 Task: For heading  Tahoma with underline.  font size for heading20,  'Change the font style of data to'Arial.  and font size to 12,  Change the alignment of both headline & data to Align left.  In the sheet  FinAuditbook
Action: Mouse moved to (894, 118)
Screenshot: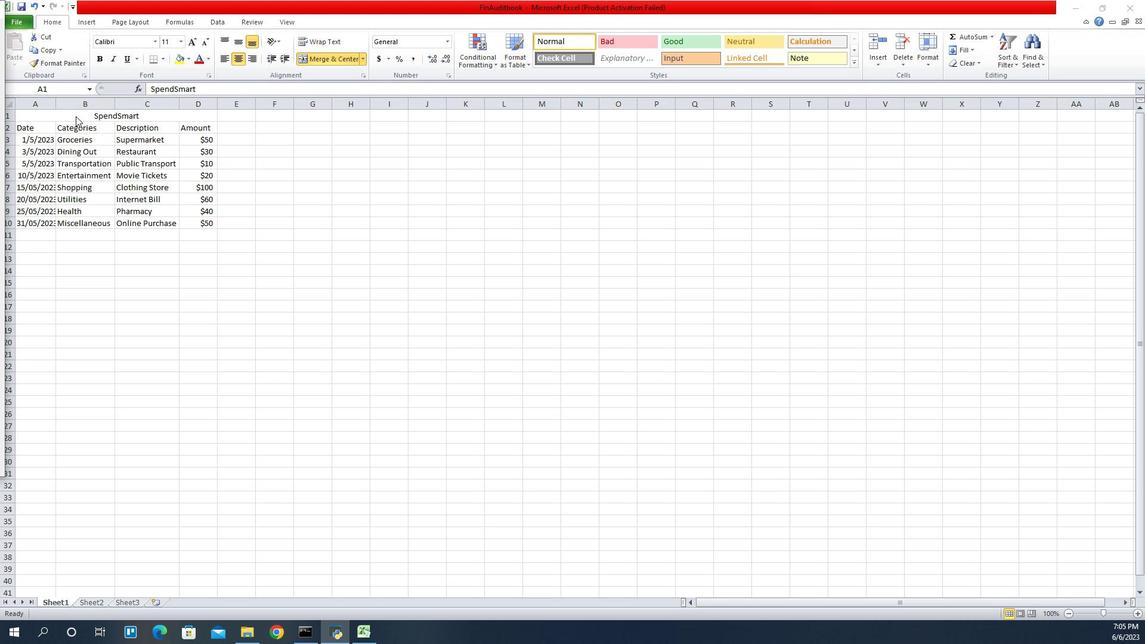 
Action: Mouse pressed left at (894, 118)
Screenshot: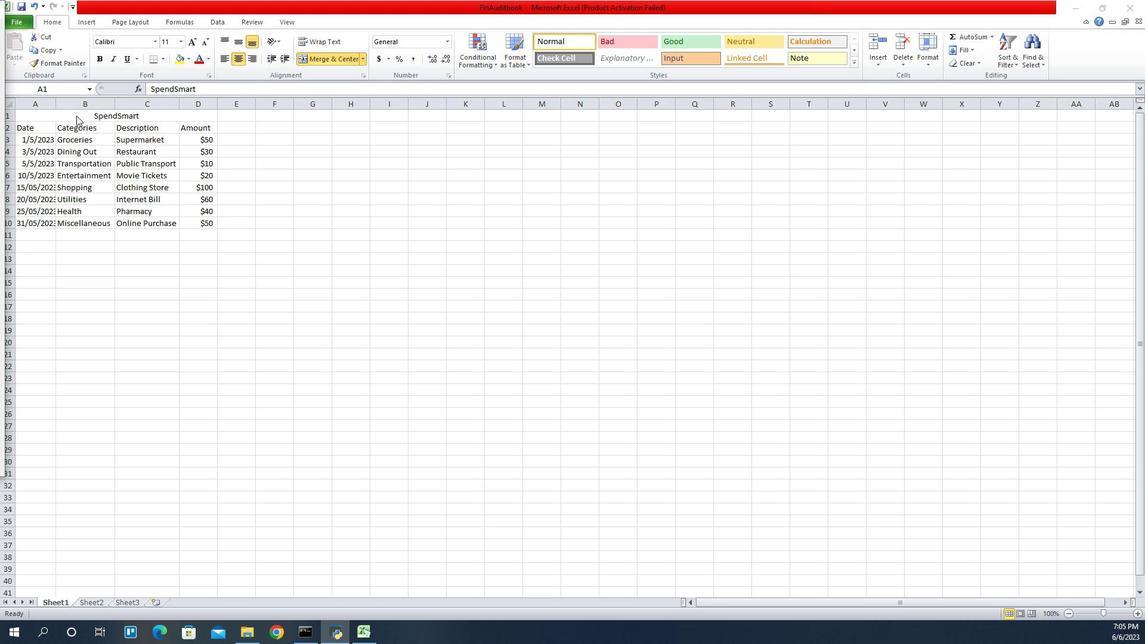 
Action: Mouse moved to (972, 44)
Screenshot: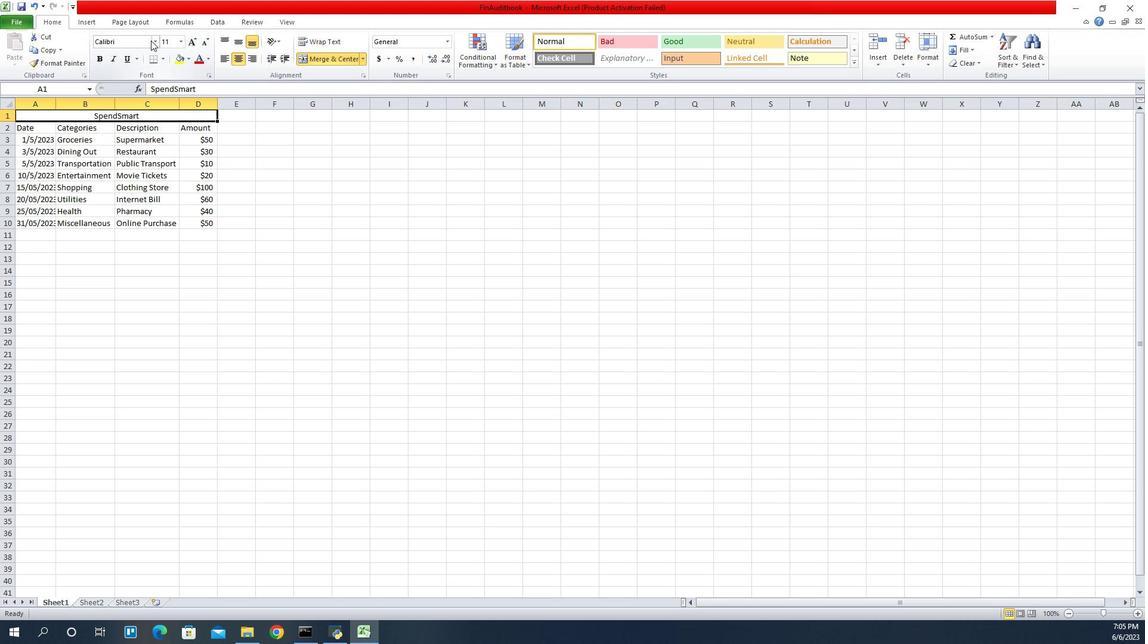 
Action: Mouse pressed left at (972, 44)
Screenshot: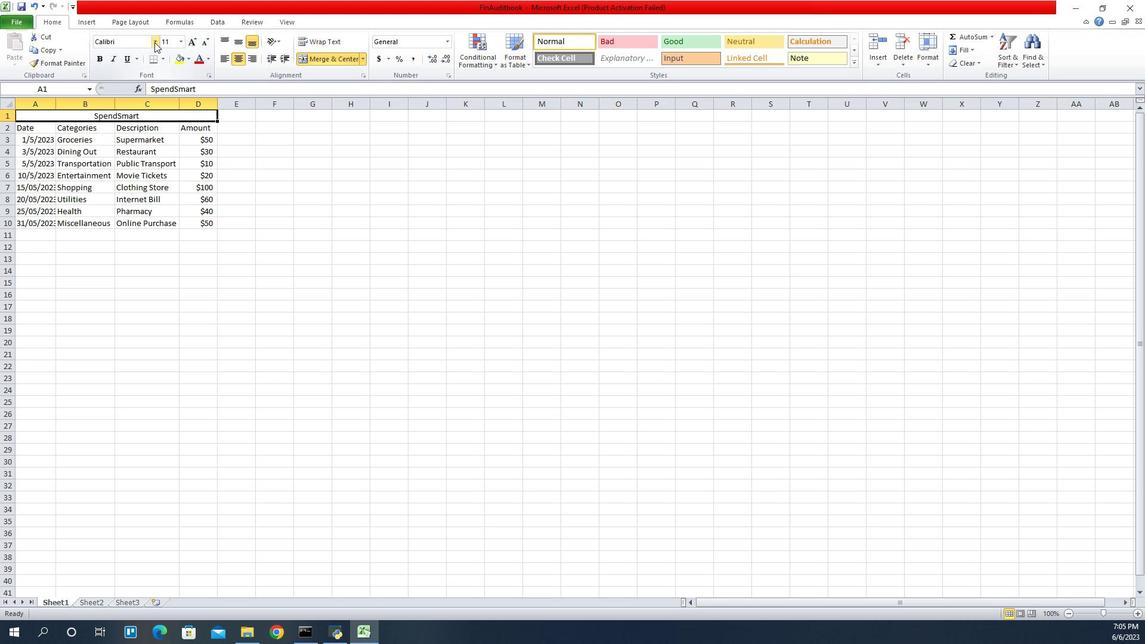 
Action: Mouse moved to (970, 62)
Screenshot: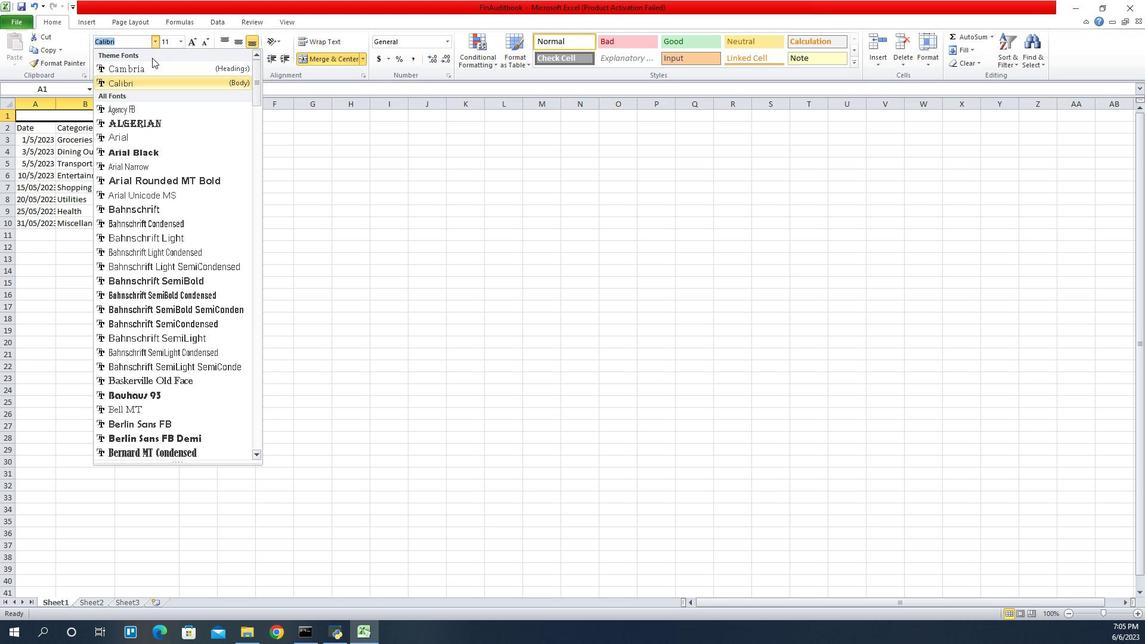 
Action: Mouse scrolled (970, 62) with delta (0, 0)
Screenshot: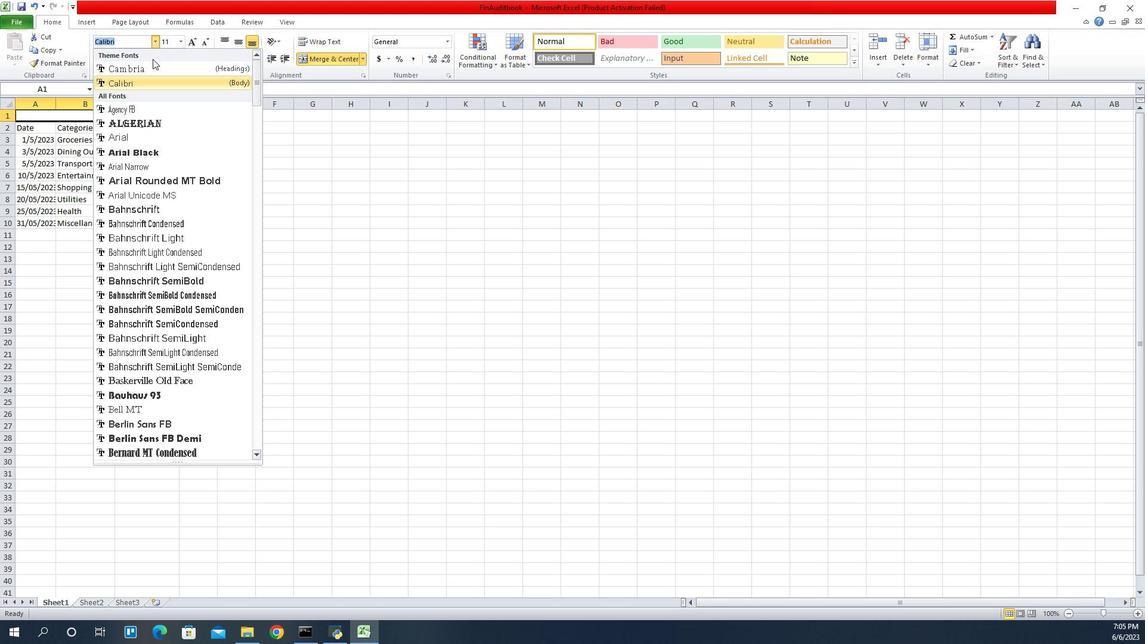 
Action: Mouse scrolled (970, 62) with delta (0, 0)
Screenshot: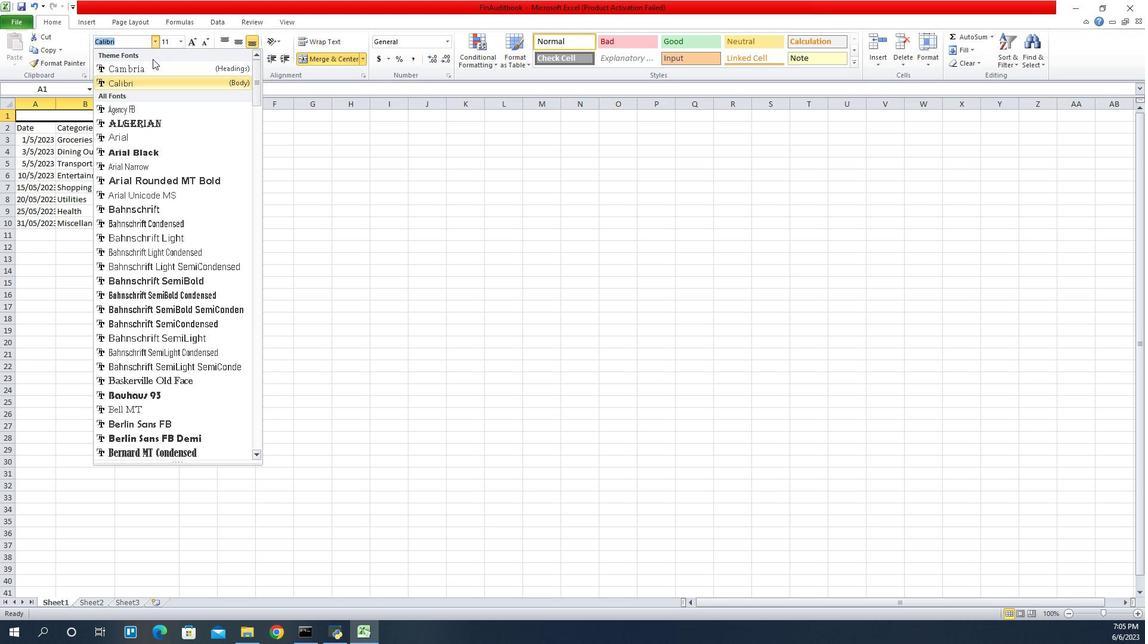 
Action: Mouse scrolled (970, 62) with delta (0, 0)
Screenshot: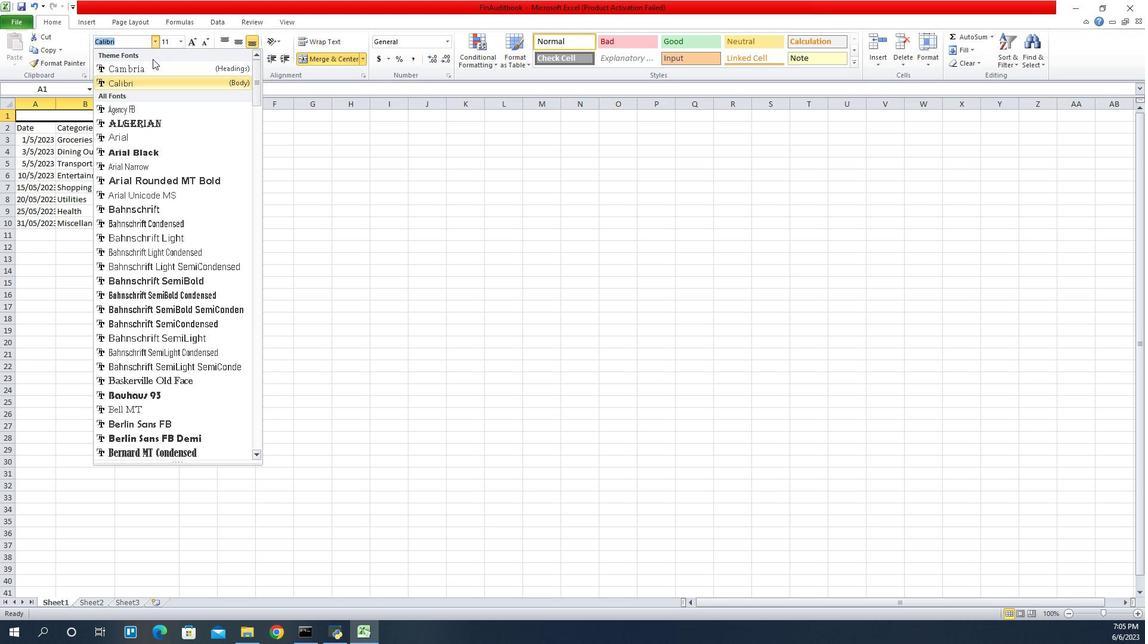 
Action: Mouse scrolled (970, 62) with delta (0, 0)
Screenshot: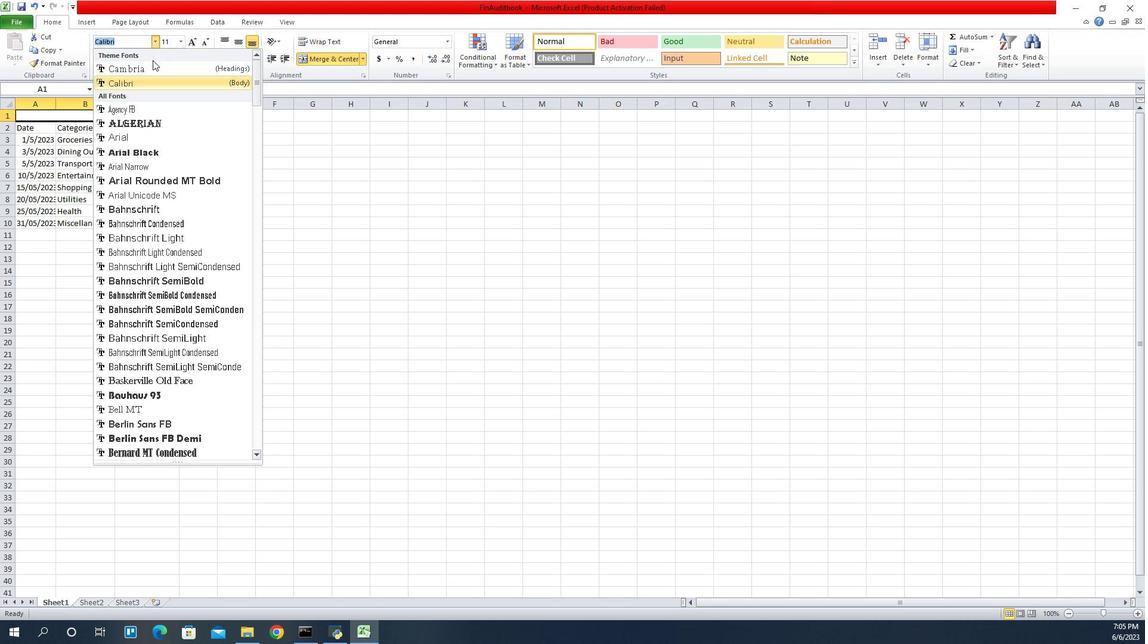 
Action: Mouse moved to (970, 86)
Screenshot: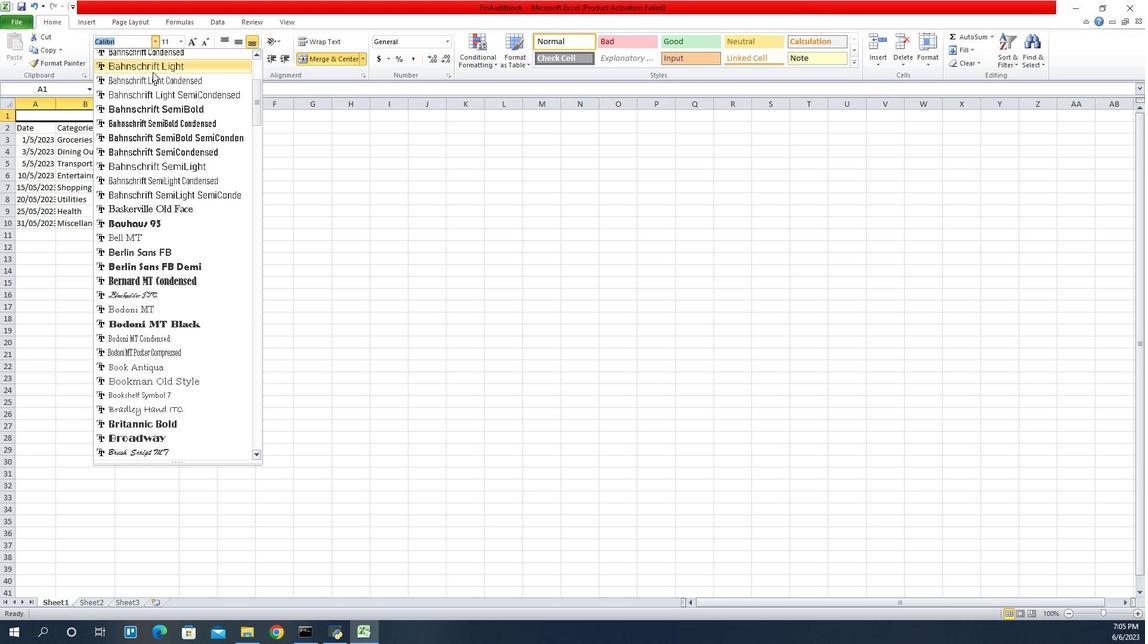 
Action: Mouse scrolled (970, 85) with delta (0, 0)
Screenshot: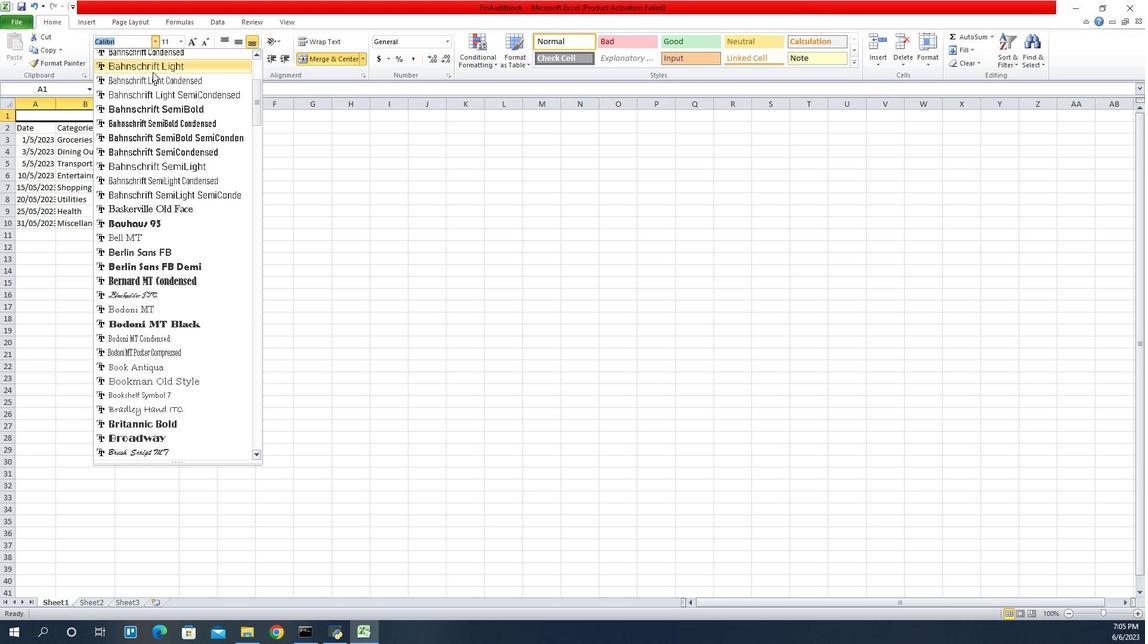 
Action: Mouse moved to (971, 91)
Screenshot: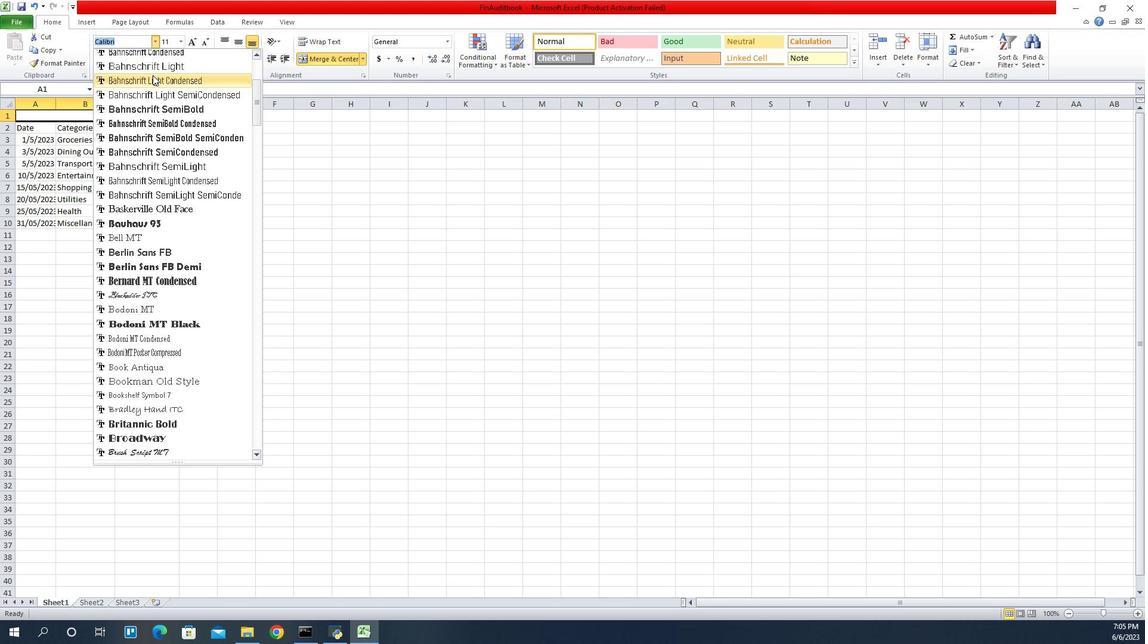 
Action: Mouse scrolled (971, 91) with delta (0, 0)
Screenshot: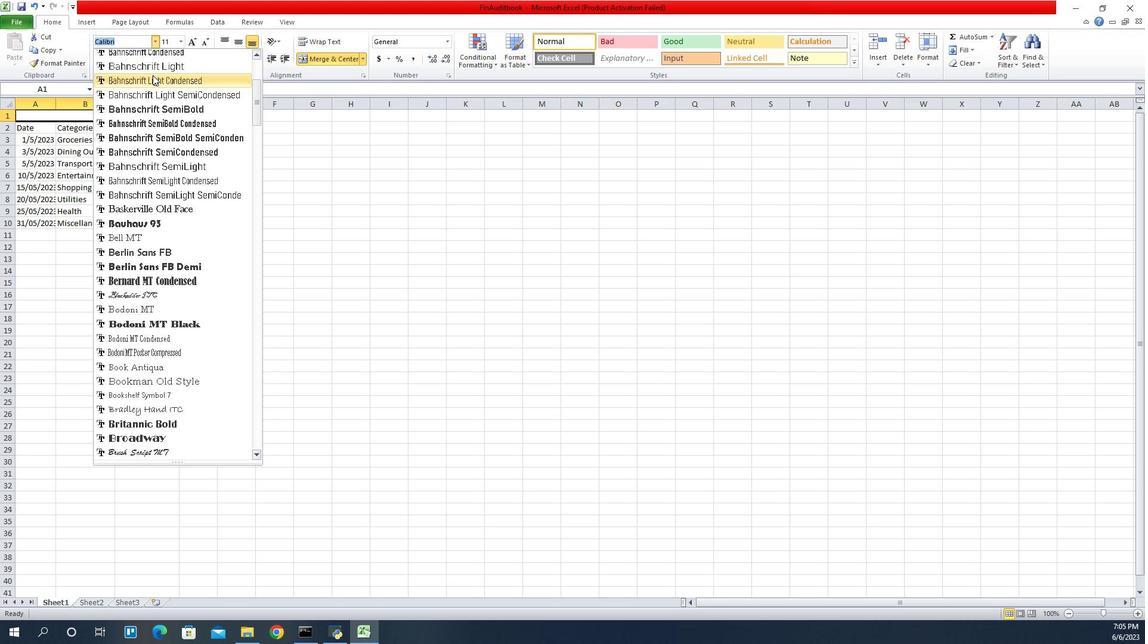 
Action: Mouse moved to (971, 92)
Screenshot: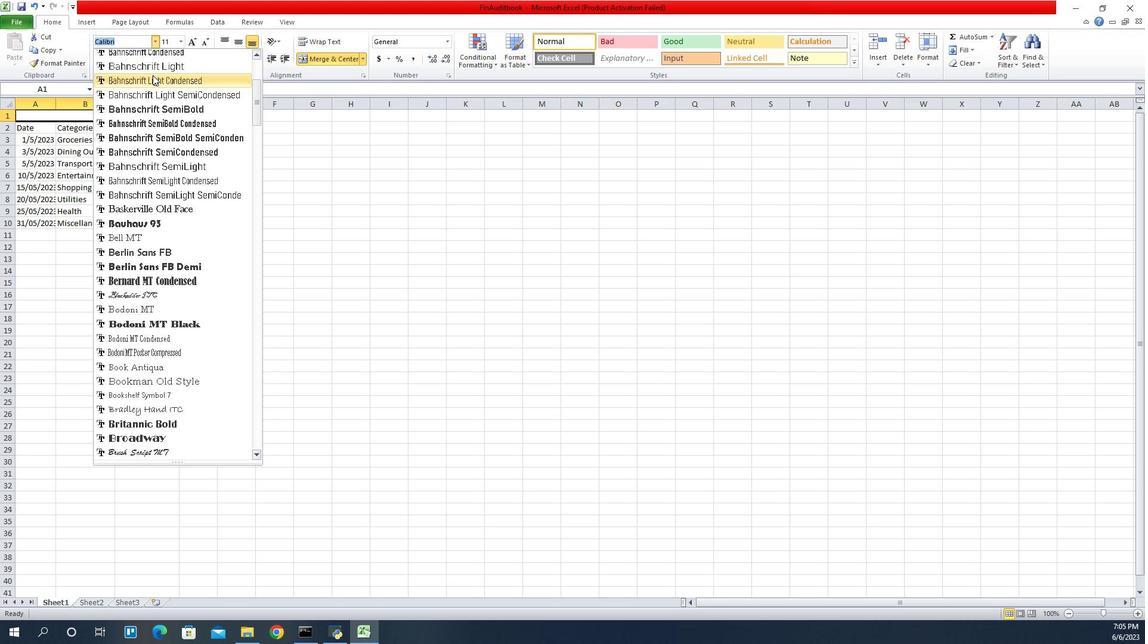 
Action: Mouse scrolled (971, 91) with delta (0, 0)
Screenshot: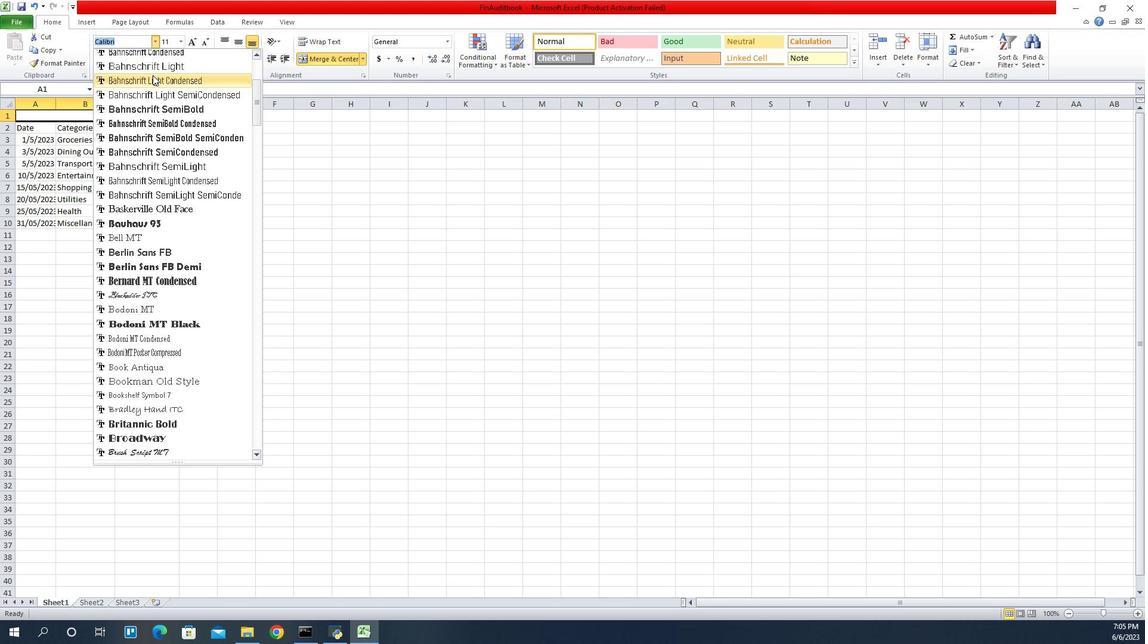 
Action: Mouse moved to (971, 93)
Screenshot: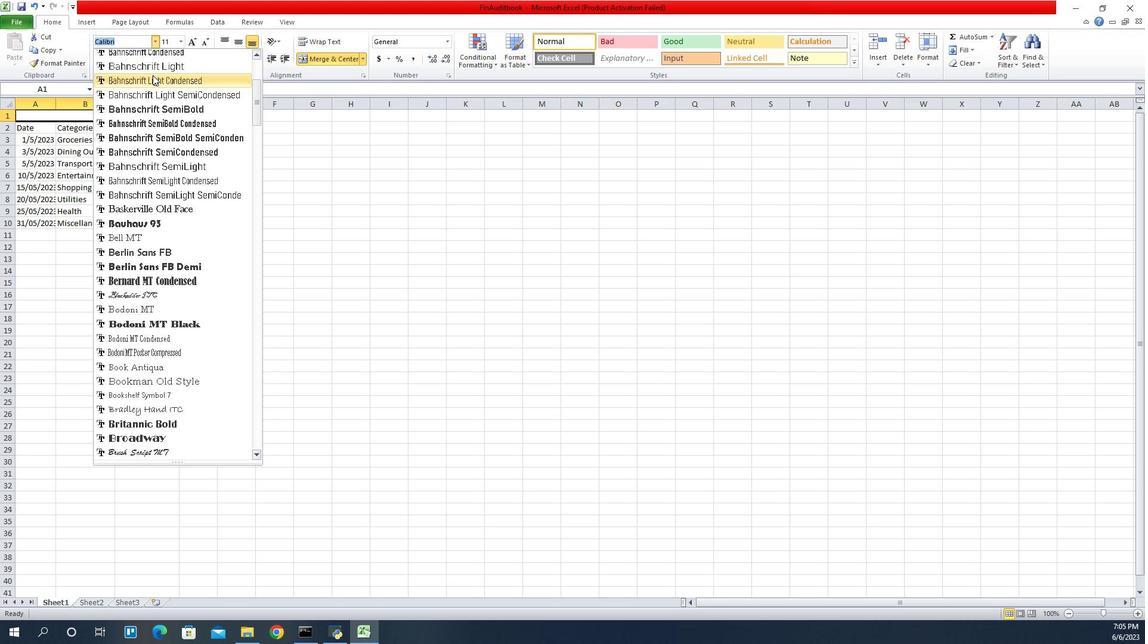 
Action: Mouse scrolled (971, 92) with delta (0, 0)
Screenshot: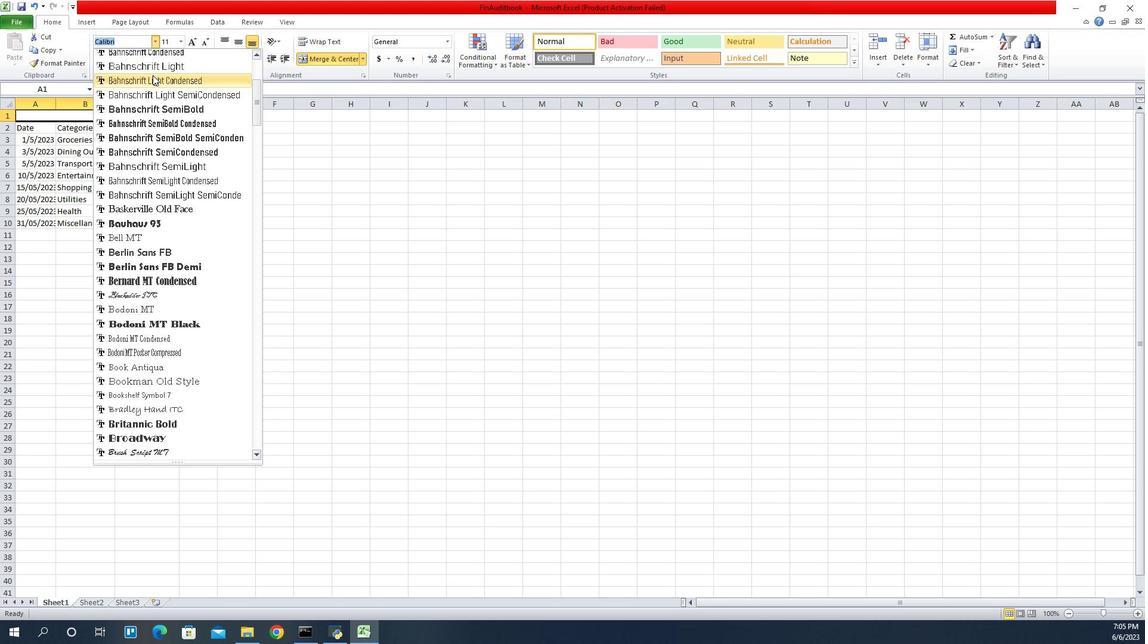 
Action: Mouse moved to (971, 93)
Screenshot: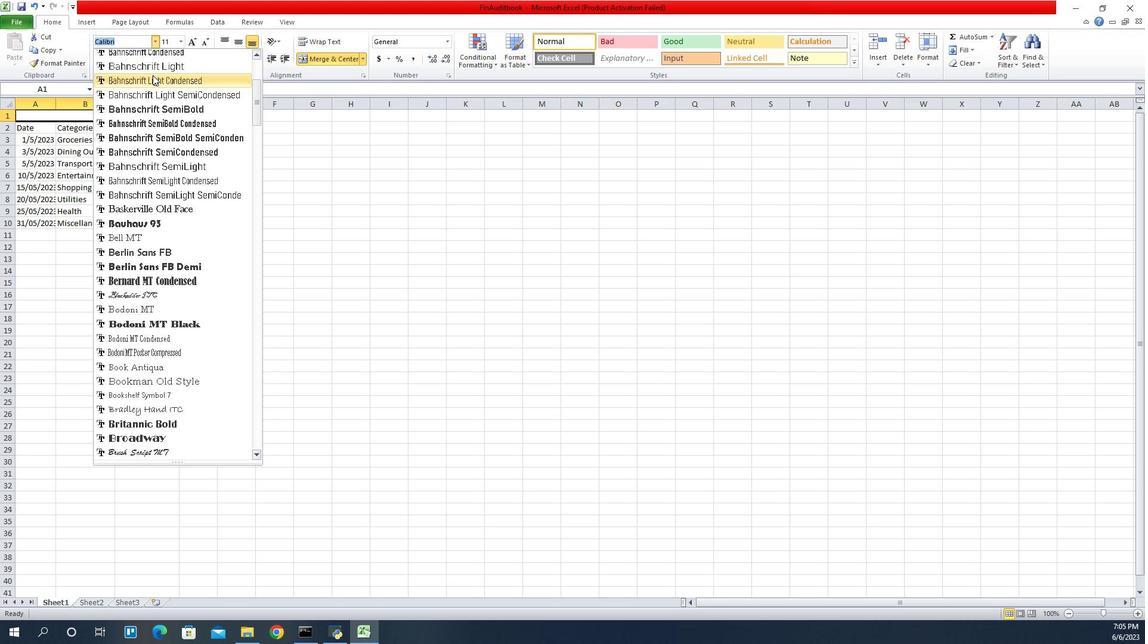 
Action: Mouse scrolled (971, 93) with delta (0, 0)
Screenshot: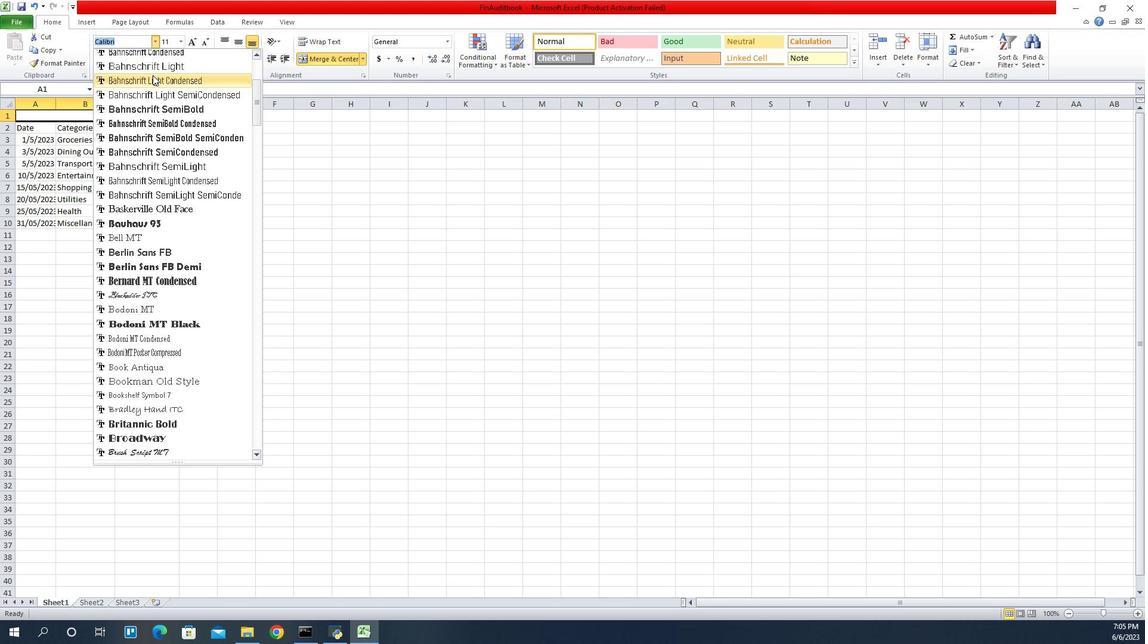 
Action: Mouse moved to (963, 143)
Screenshot: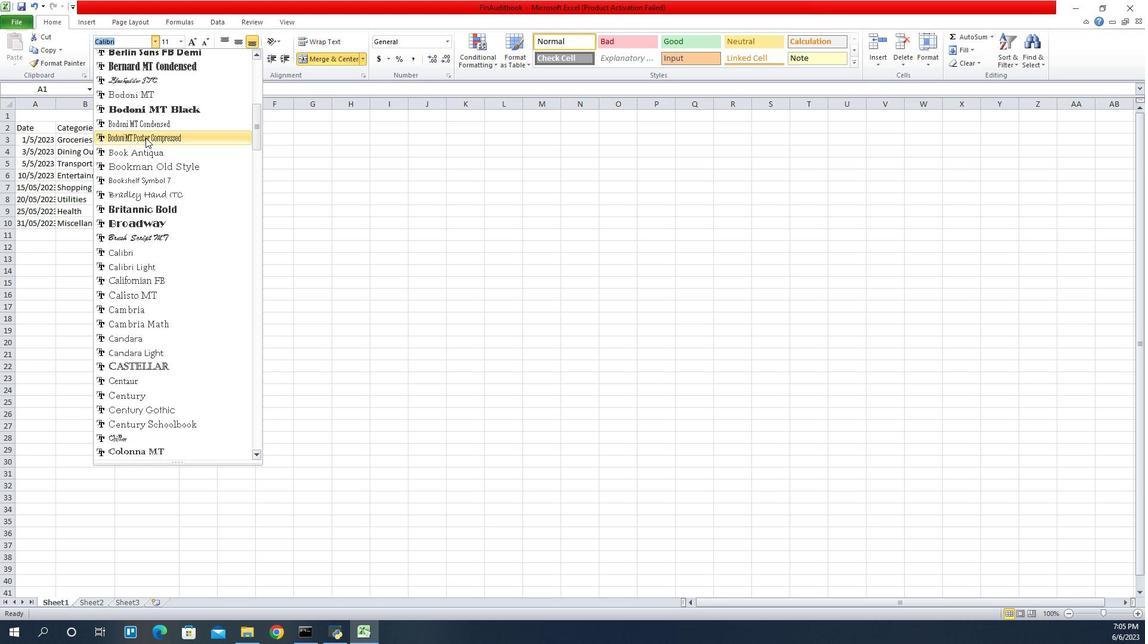 
Action: Mouse scrolled (963, 142) with delta (0, 0)
Screenshot: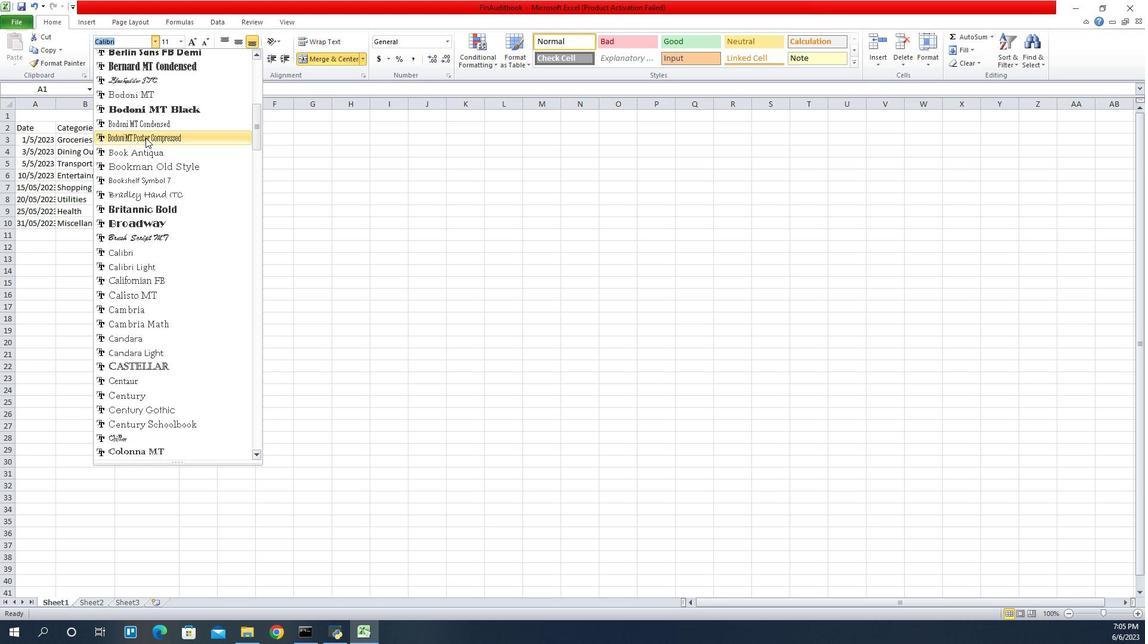 
Action: Mouse scrolled (963, 143) with delta (0, 0)
Screenshot: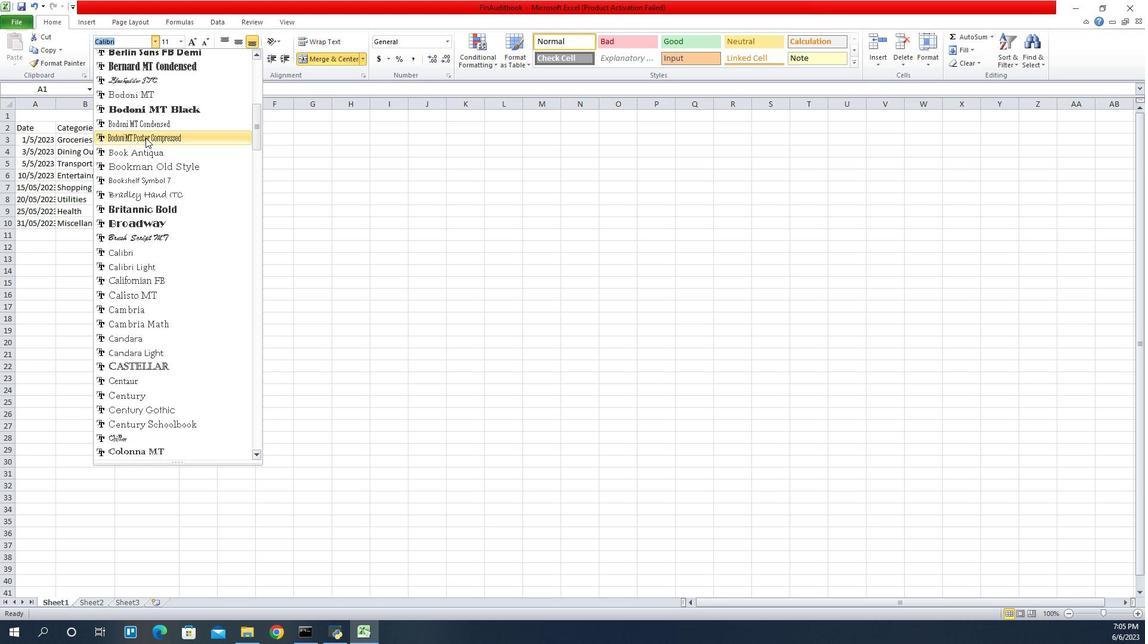 
Action: Mouse scrolled (963, 143) with delta (0, 0)
Screenshot: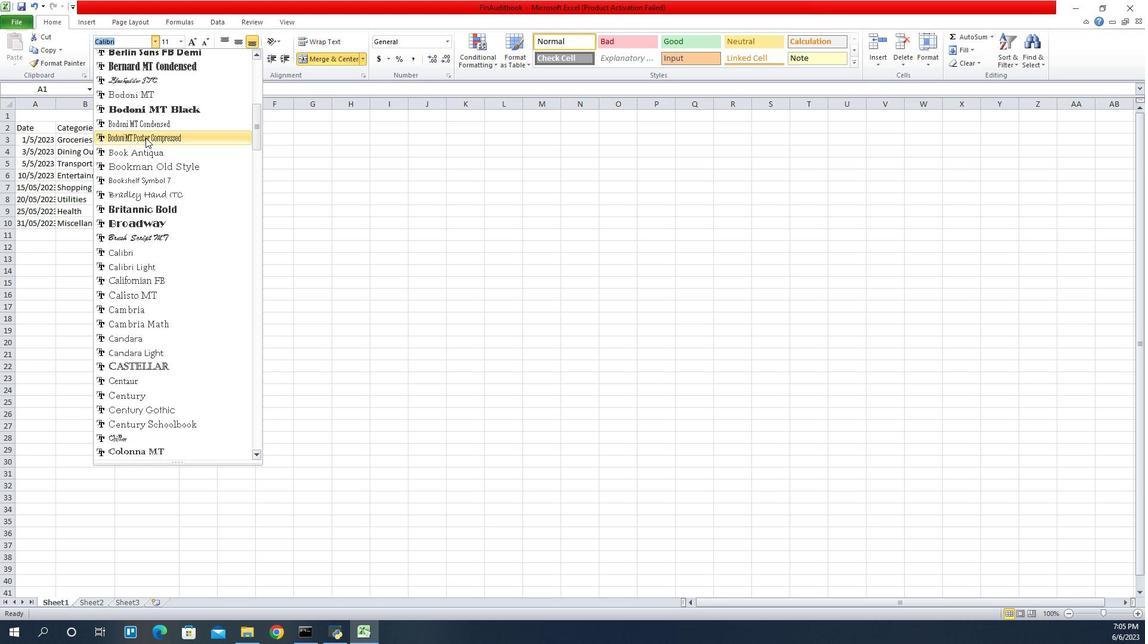 
Action: Mouse moved to (962, 152)
Screenshot: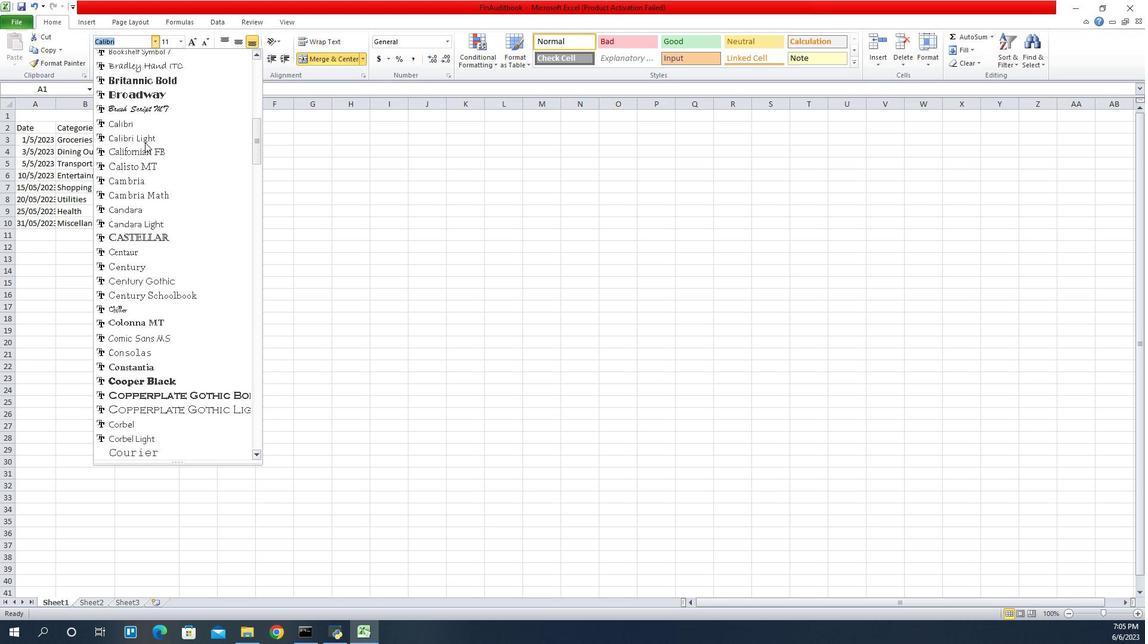 
Action: Mouse scrolled (962, 151) with delta (0, 0)
Screenshot: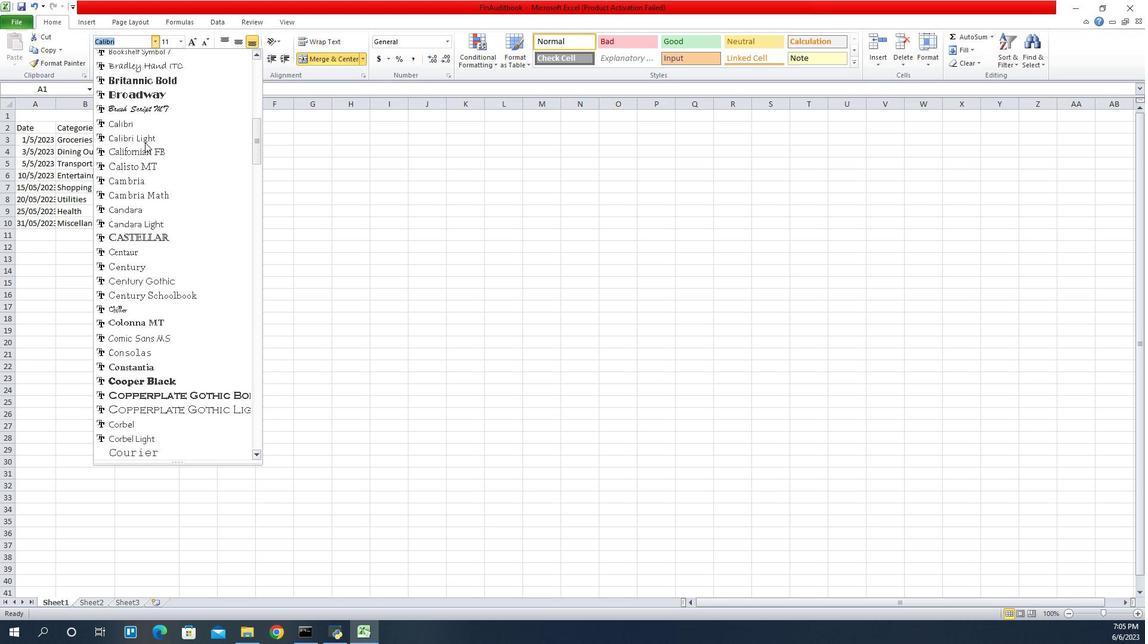 
Action: Mouse moved to (962, 153)
Screenshot: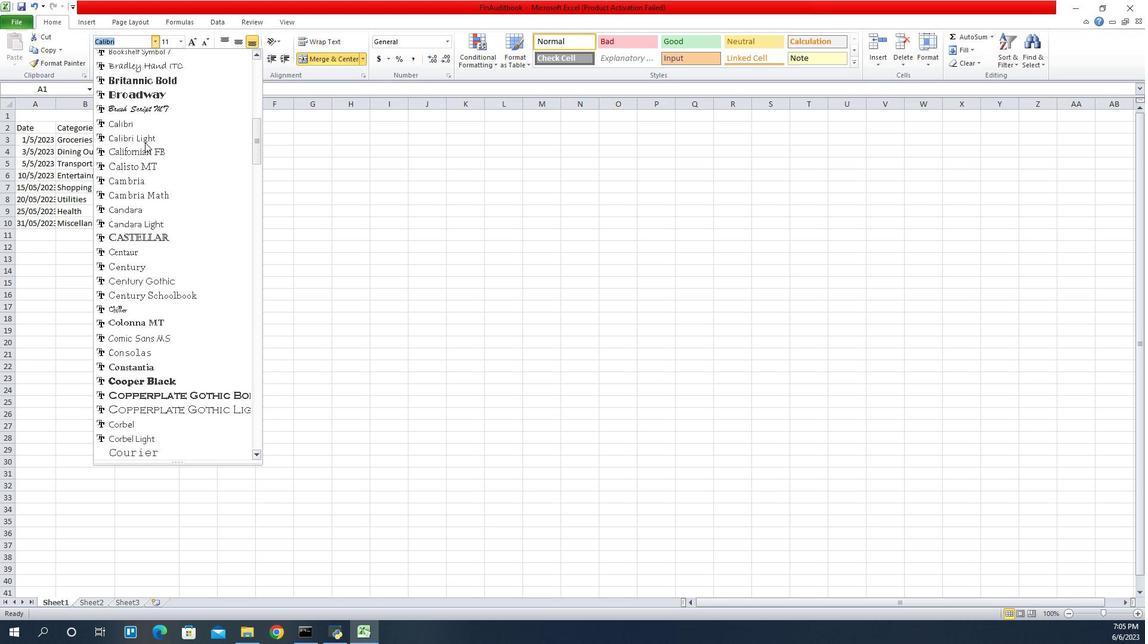 
Action: Mouse scrolled (962, 153) with delta (0, 0)
Screenshot: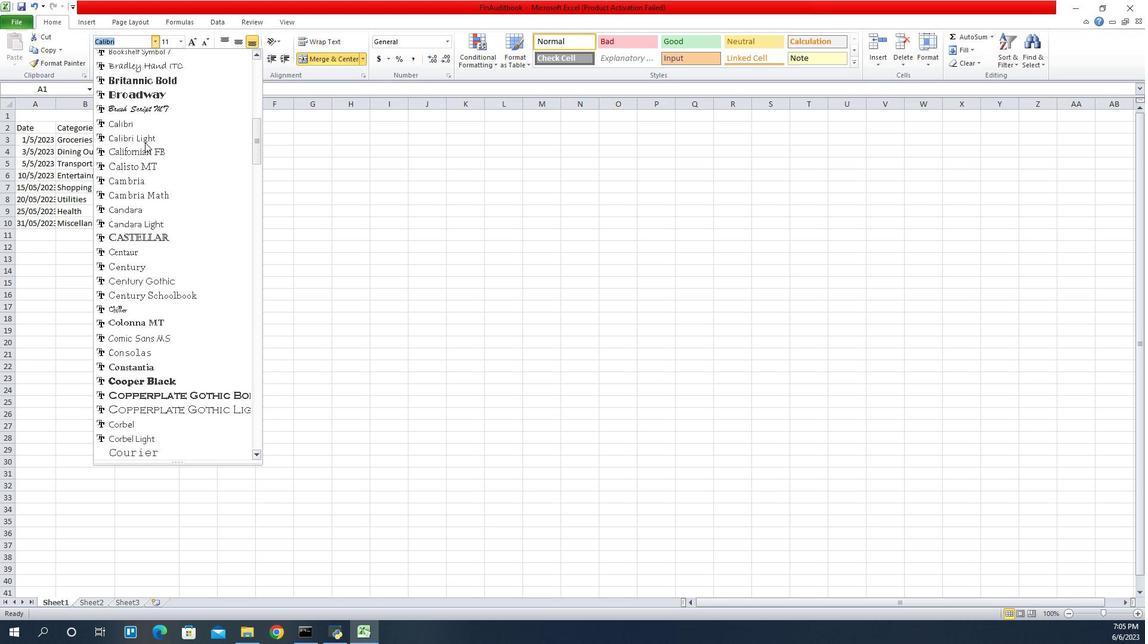 
Action: Mouse moved to (962, 154)
Screenshot: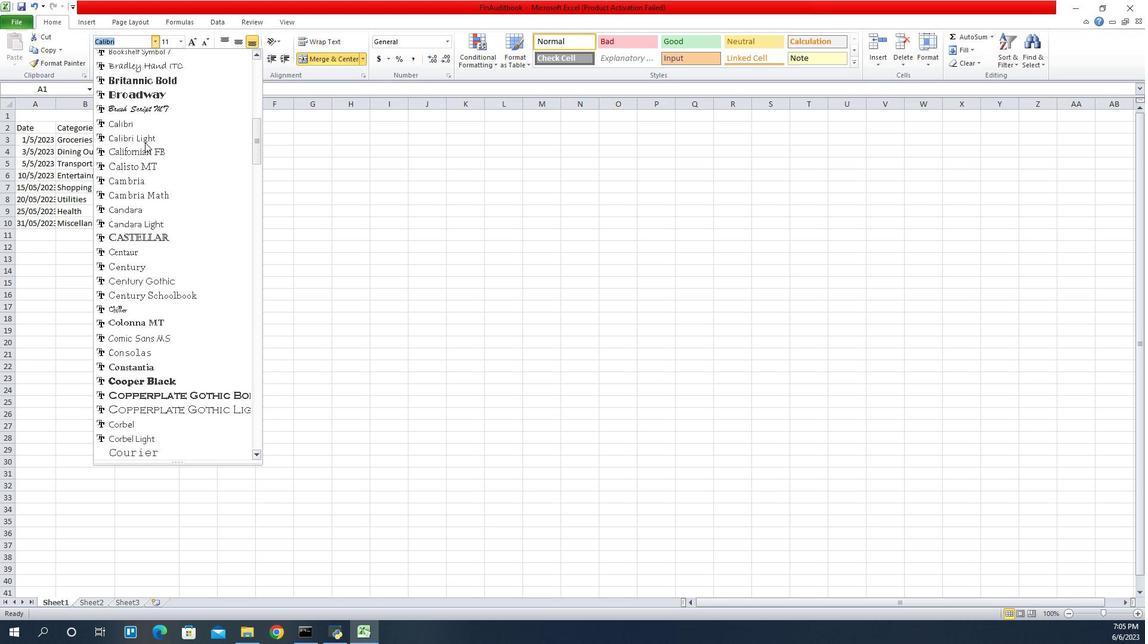 
Action: Mouse scrolled (962, 153) with delta (0, 0)
Screenshot: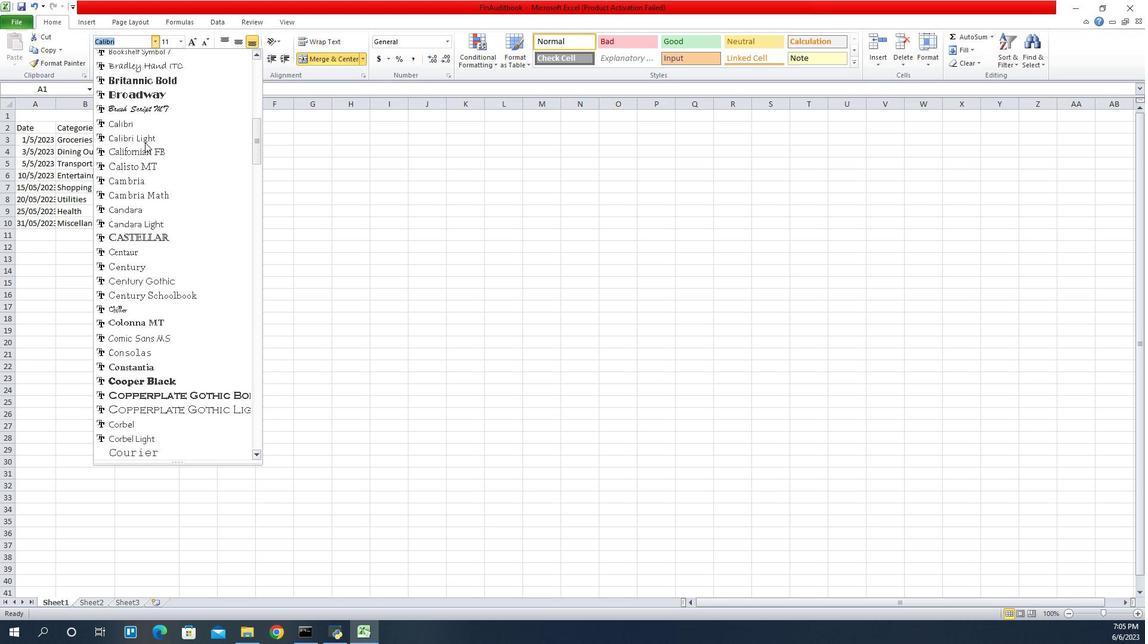 
Action: Mouse scrolled (962, 155) with delta (0, 0)
Screenshot: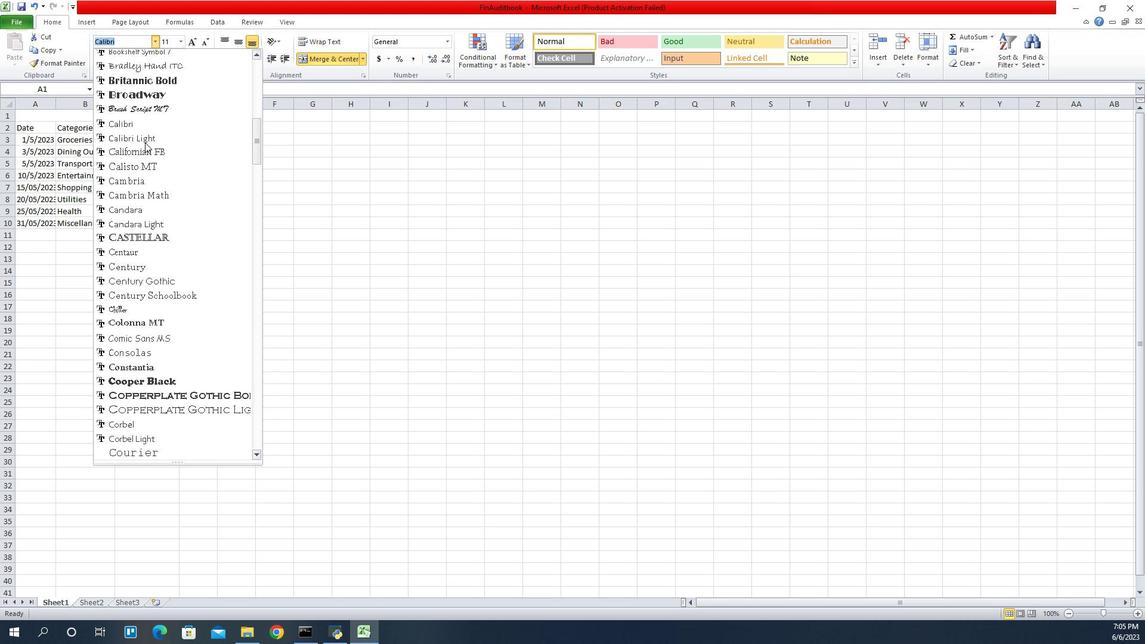 
Action: Mouse scrolled (962, 153) with delta (0, 0)
Screenshot: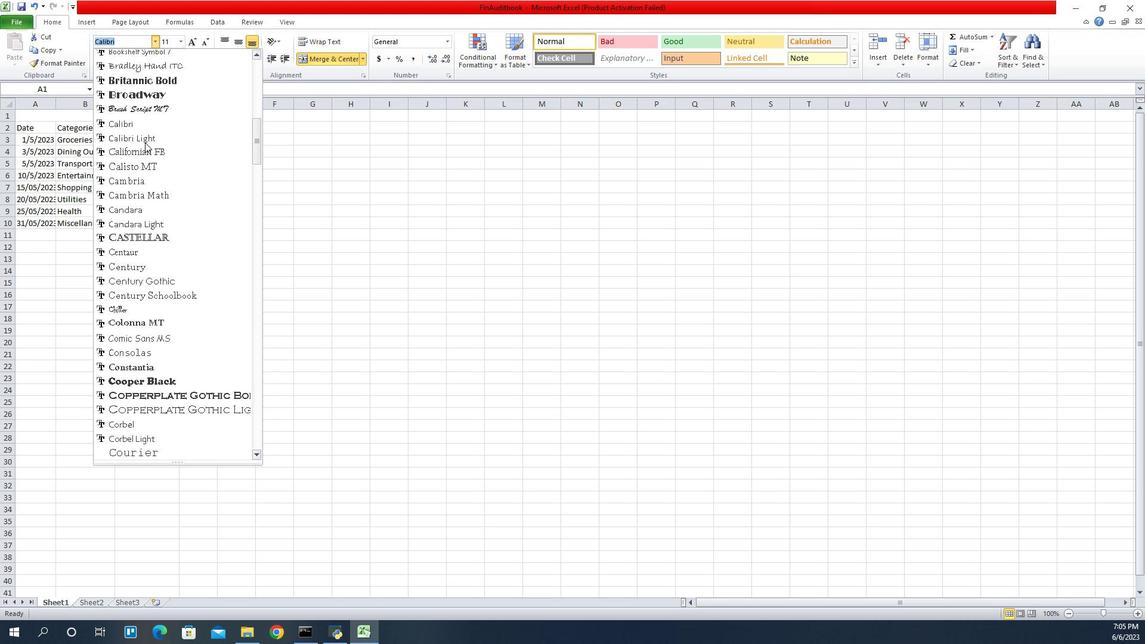 
Action: Mouse scrolled (962, 153) with delta (0, 0)
Screenshot: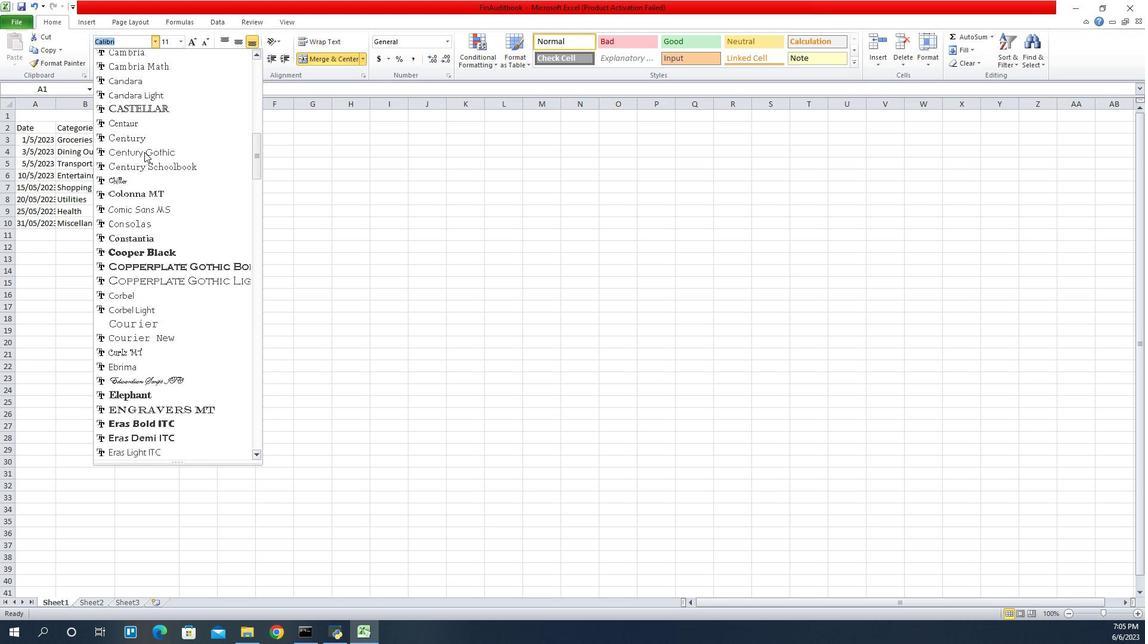 
Action: Mouse moved to (960, 158)
Screenshot: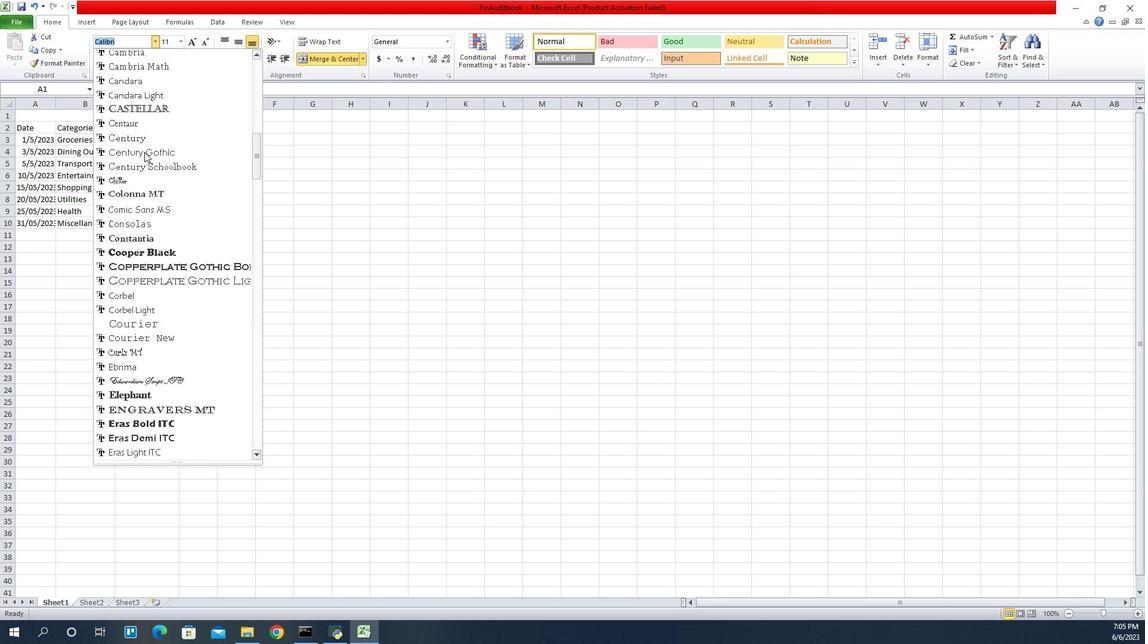 
Action: Mouse scrolled (960, 158) with delta (0, 0)
Screenshot: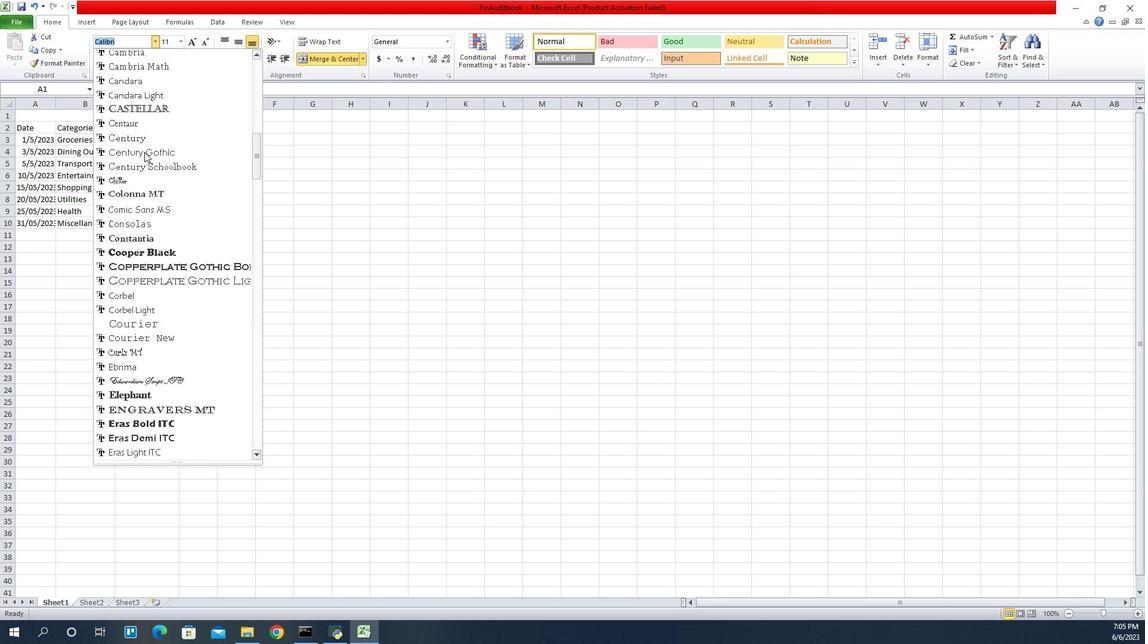 
Action: Mouse moved to (959, 159)
Screenshot: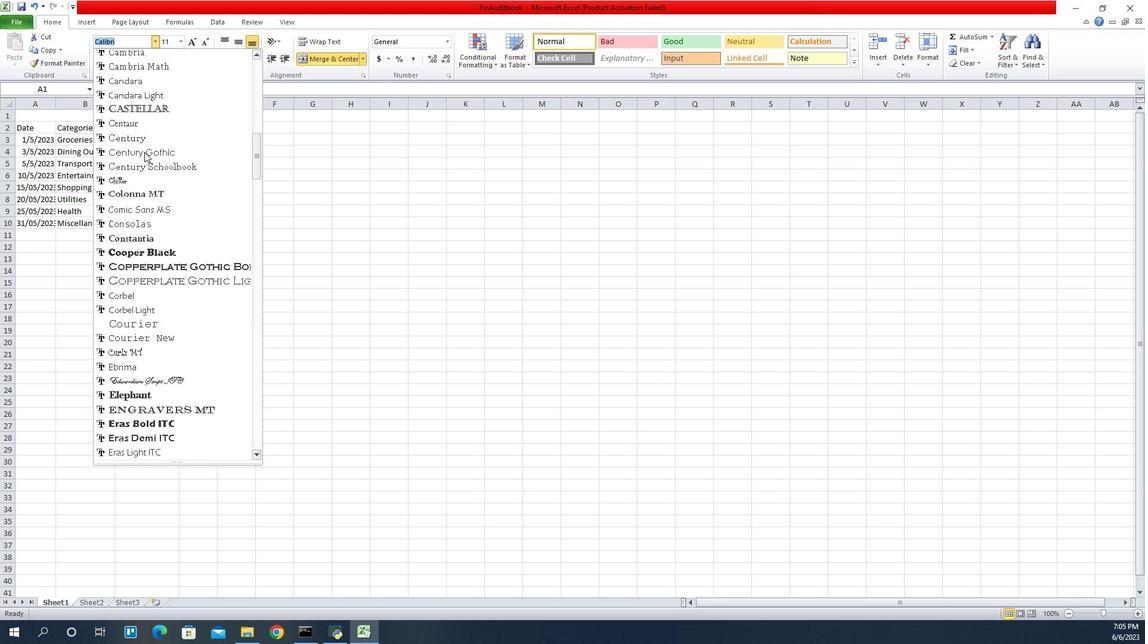 
Action: Mouse scrolled (959, 158) with delta (0, 0)
Screenshot: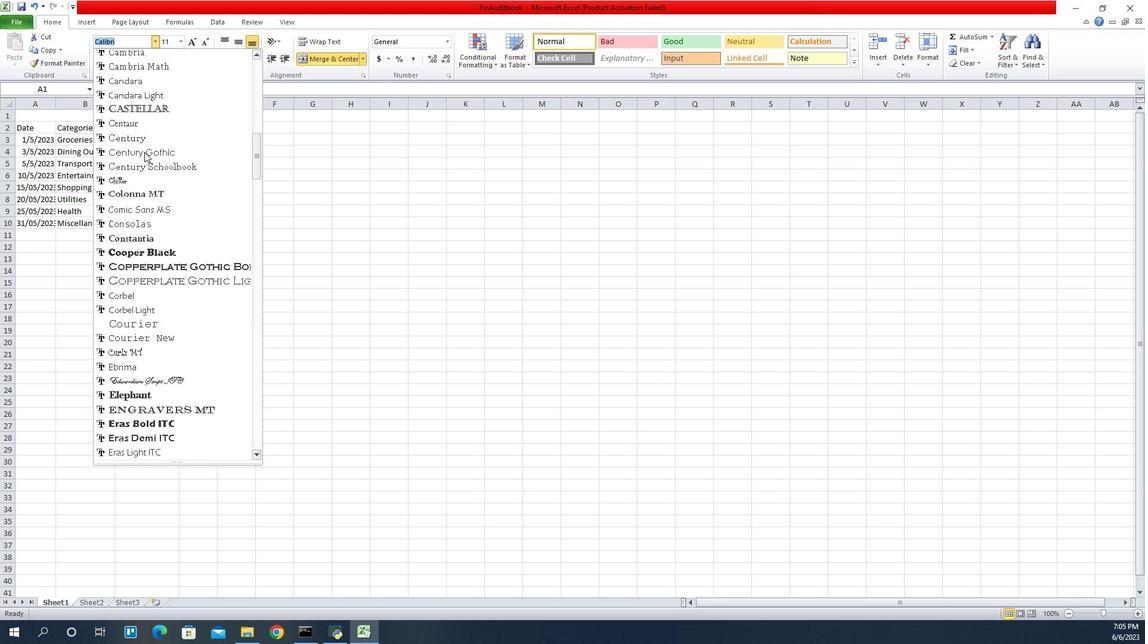 
Action: Mouse scrolled (959, 158) with delta (0, 0)
Screenshot: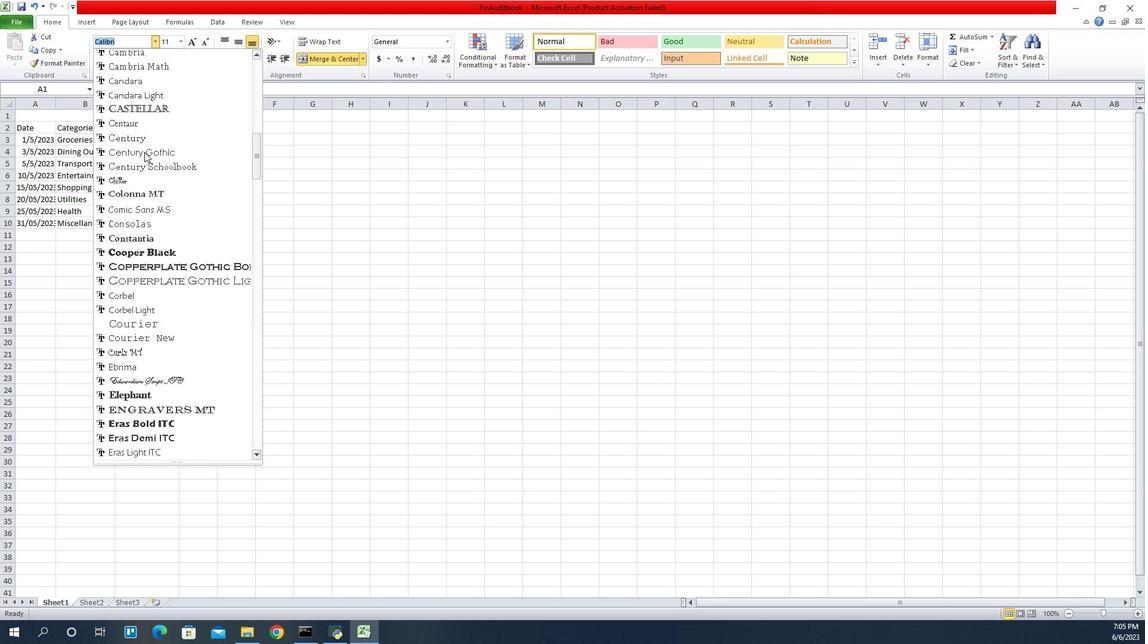 
Action: Mouse moved to (958, 160)
Screenshot: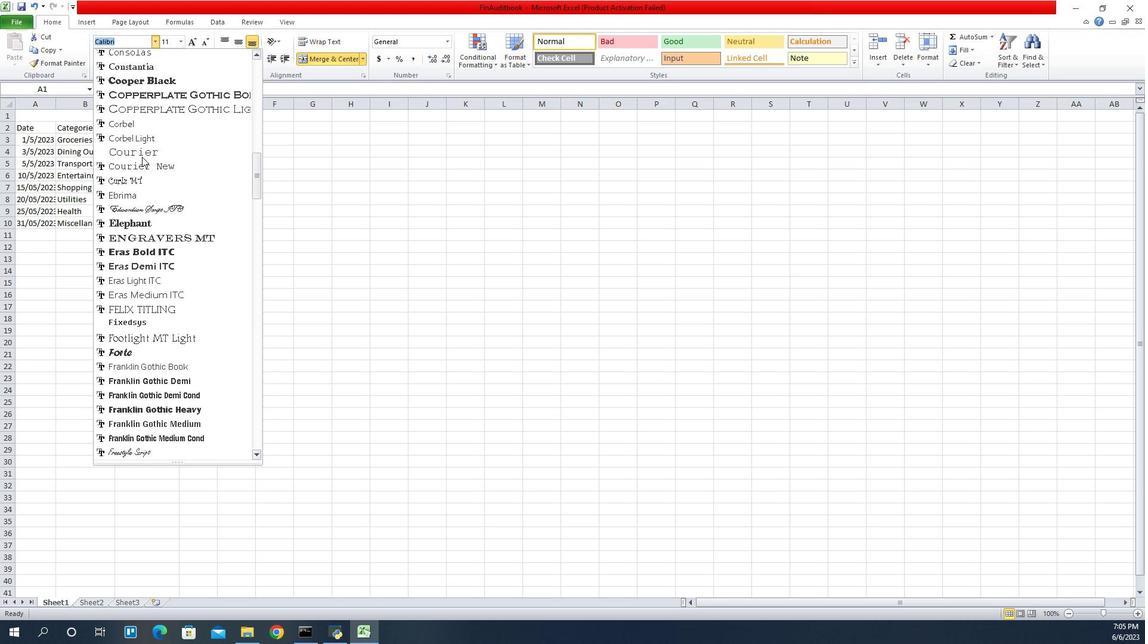 
Action: Mouse scrolled (958, 159) with delta (0, 0)
Screenshot: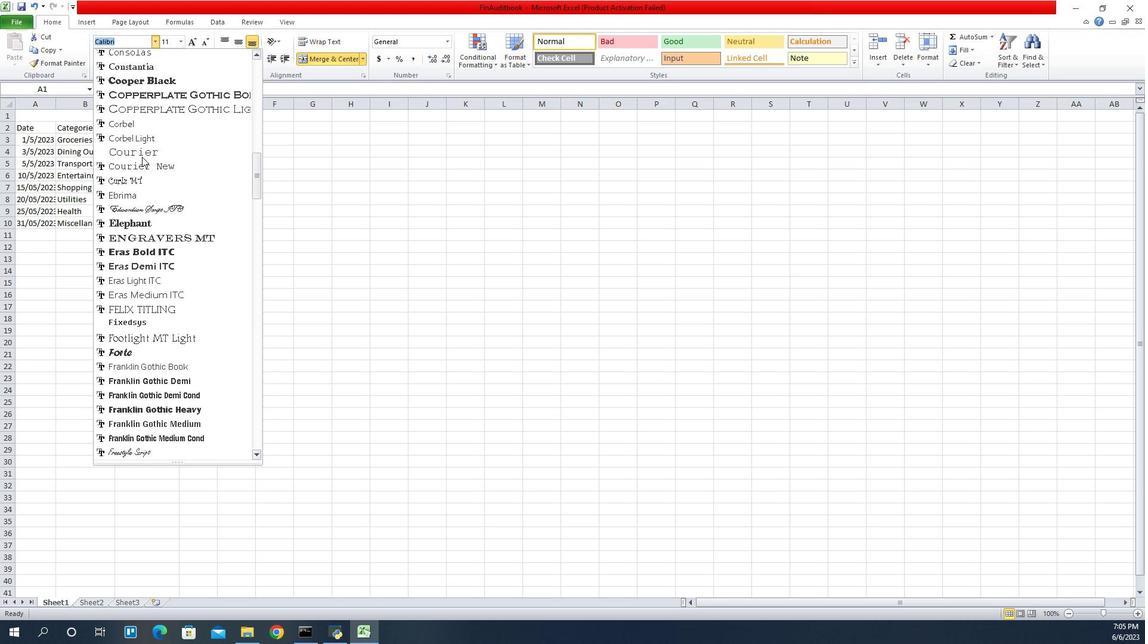 
Action: Mouse moved to (958, 161)
Screenshot: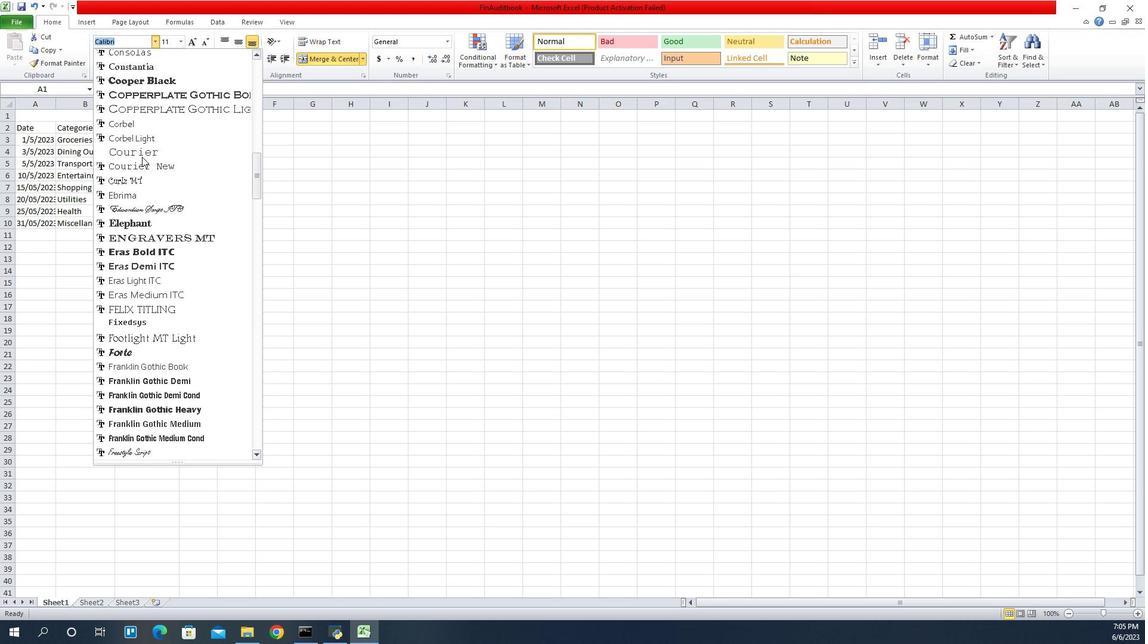 
Action: Mouse scrolled (958, 160) with delta (0, 0)
Screenshot: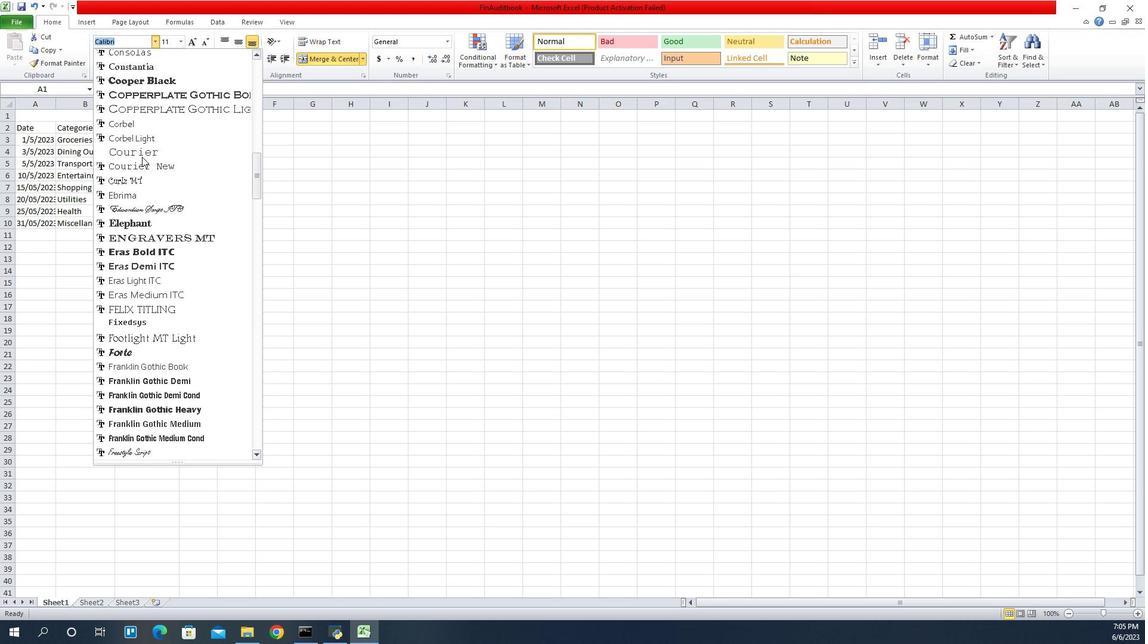 
Action: Mouse moved to (957, 161)
Screenshot: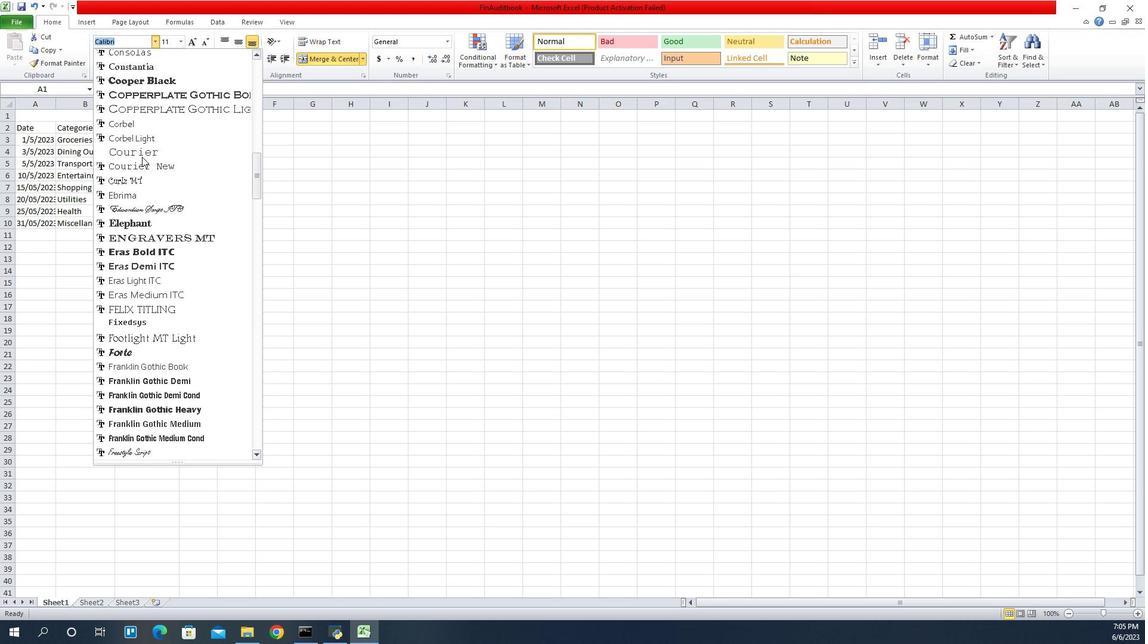
Action: Mouse scrolled (957, 160) with delta (0, 0)
Screenshot: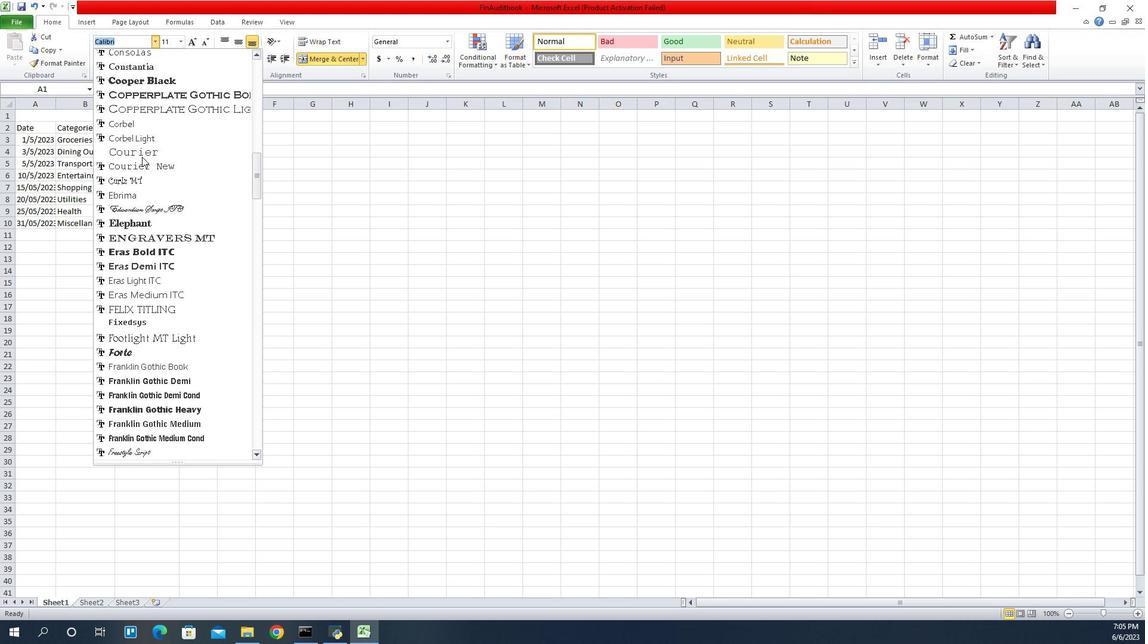
Action: Mouse scrolled (957, 160) with delta (0, 0)
Screenshot: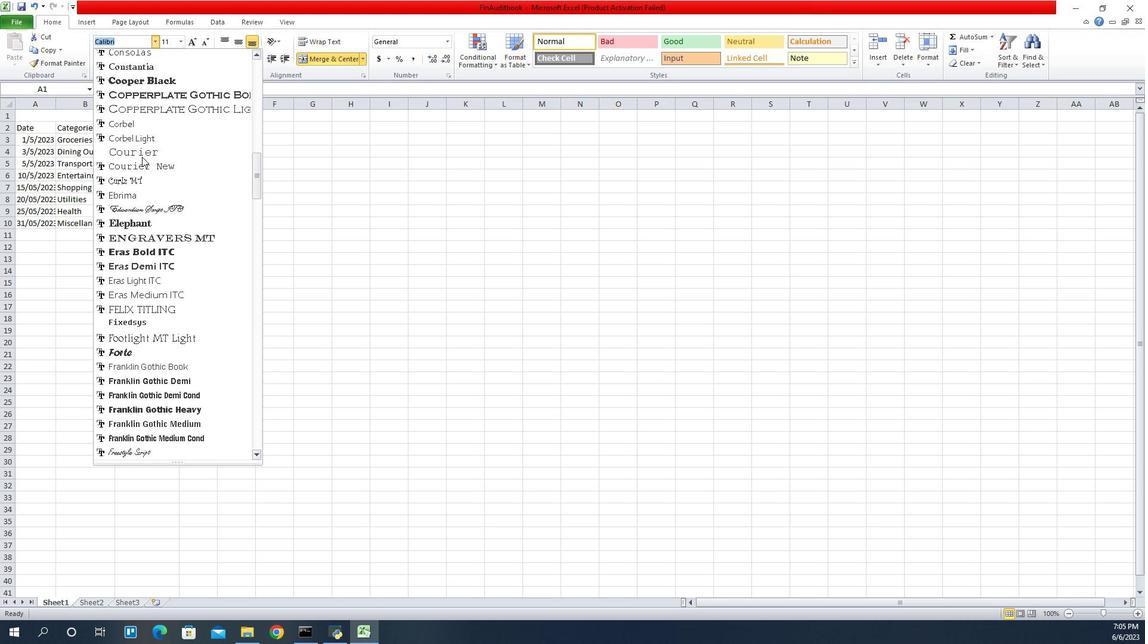 
Action: Mouse scrolled (957, 160) with delta (0, 0)
Screenshot: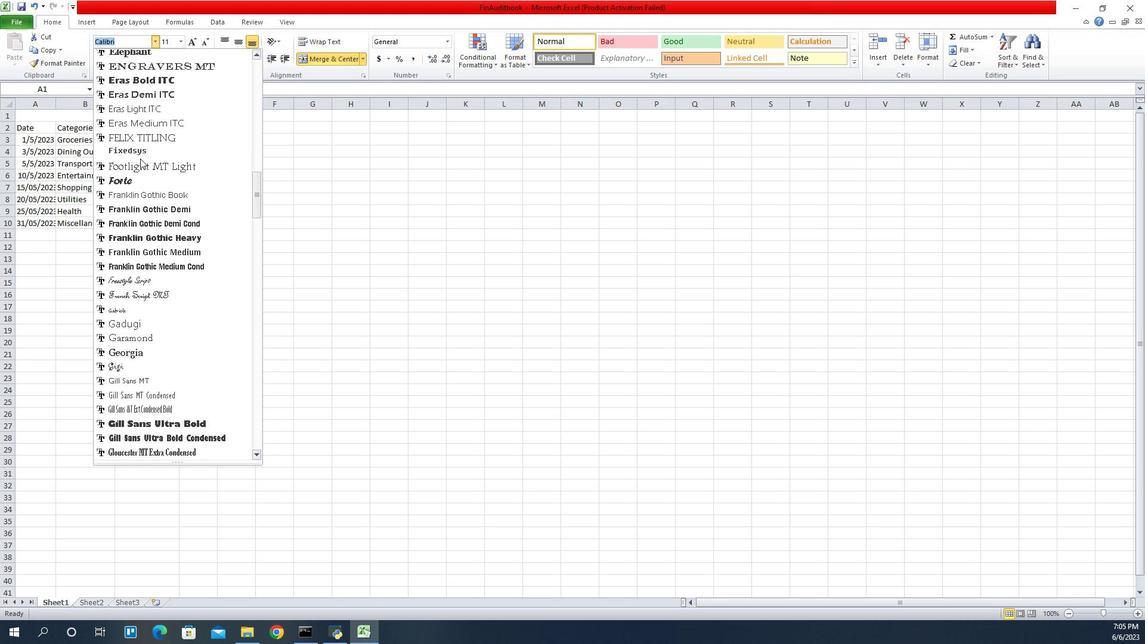 
Action: Mouse moved to (956, 162)
Screenshot: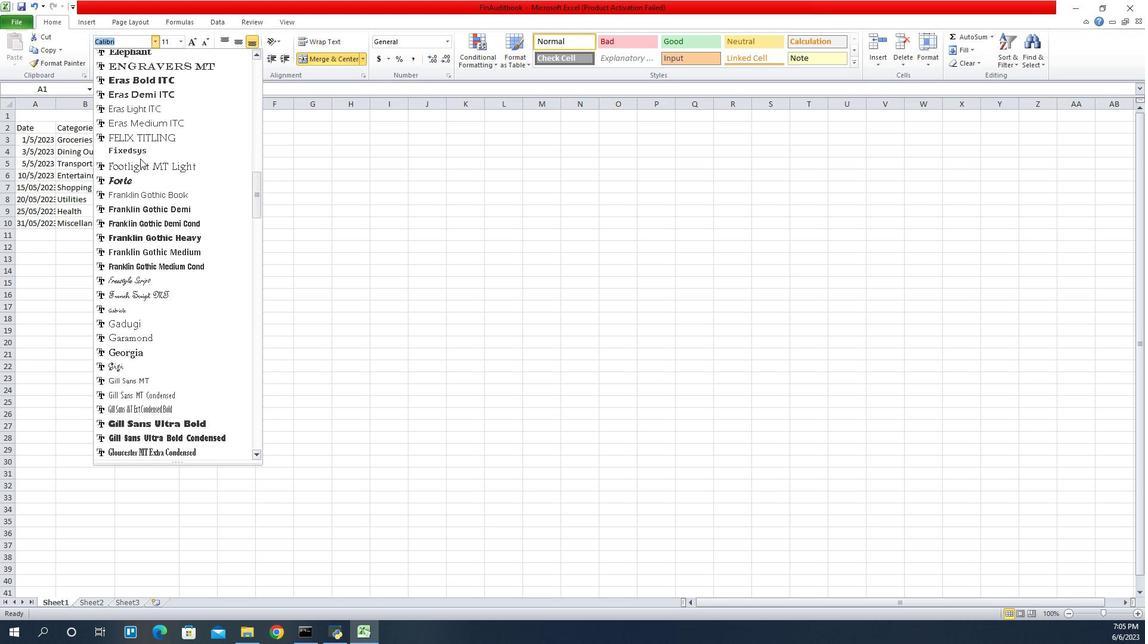 
Action: Mouse scrolled (956, 161) with delta (0, 0)
Screenshot: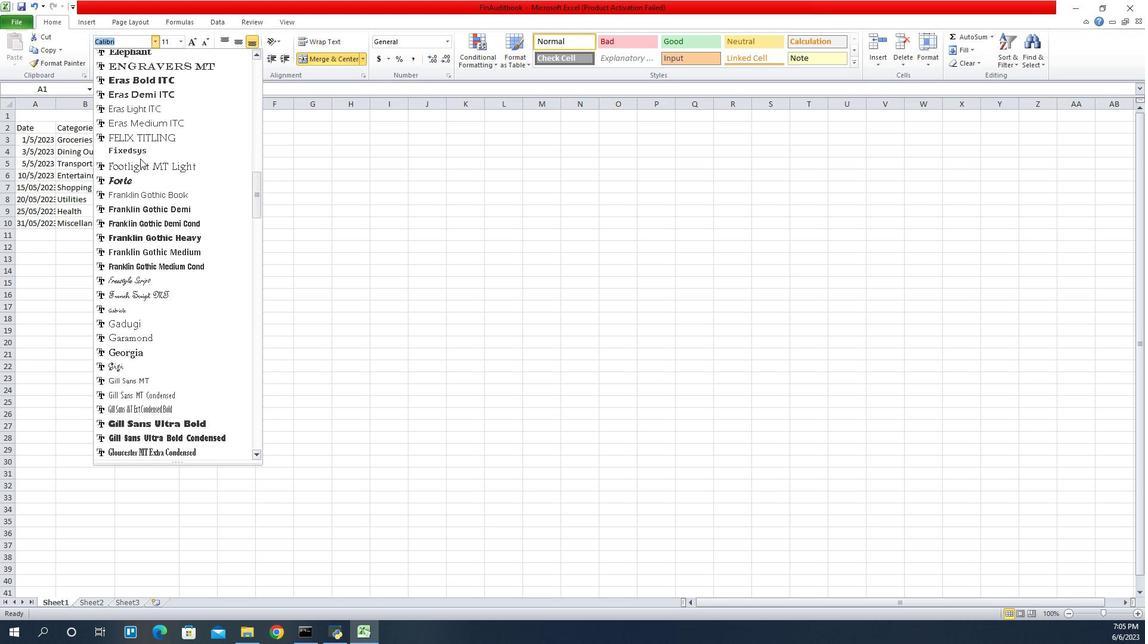 
Action: Mouse scrolled (956, 161) with delta (0, 0)
Screenshot: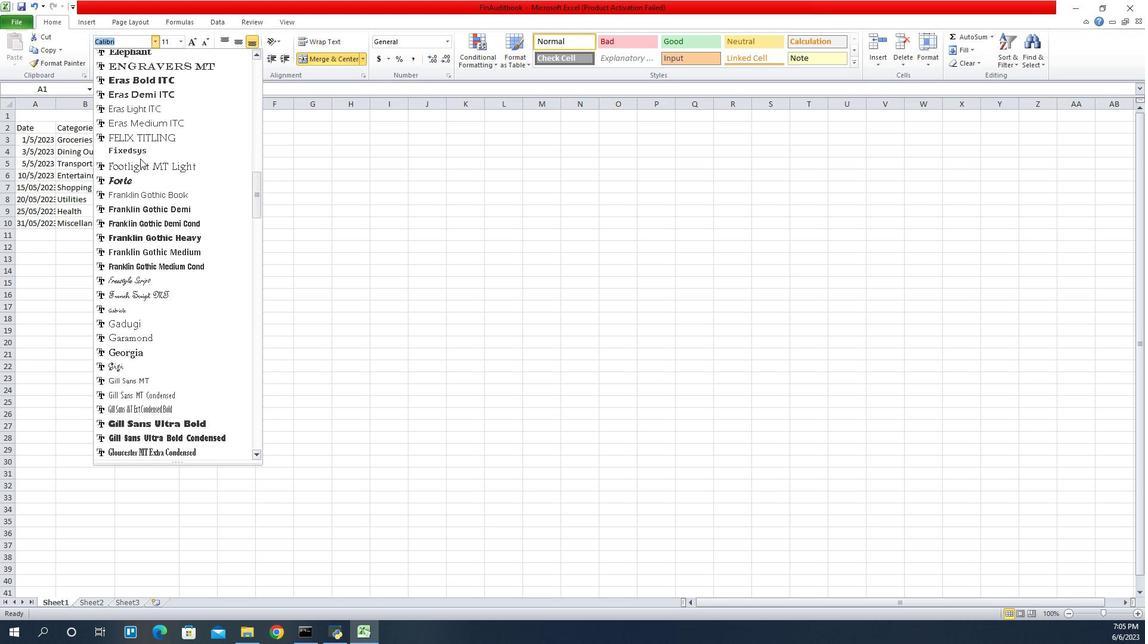 
Action: Mouse scrolled (956, 161) with delta (0, 0)
Screenshot: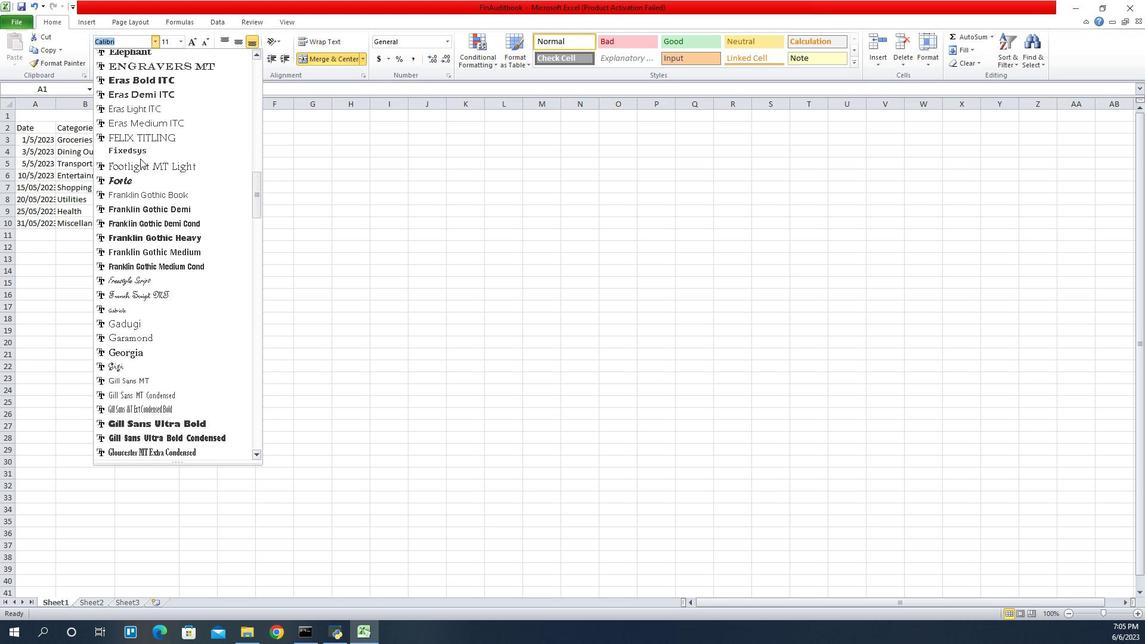 
Action: Mouse scrolled (956, 161) with delta (0, 0)
Screenshot: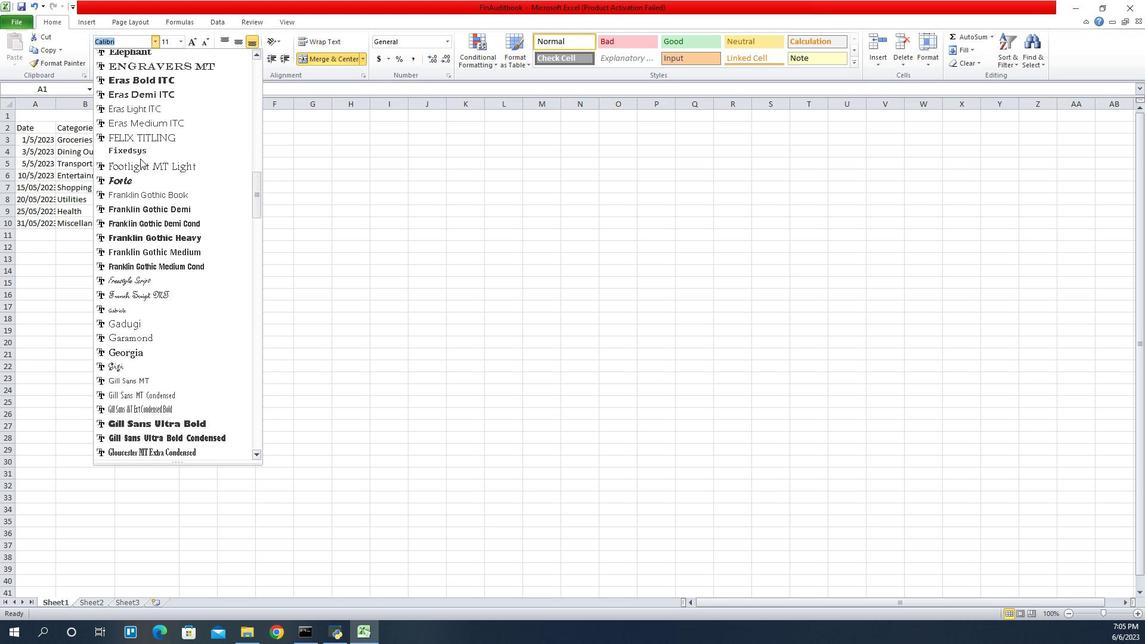 
Action: Mouse scrolled (956, 161) with delta (0, 0)
Screenshot: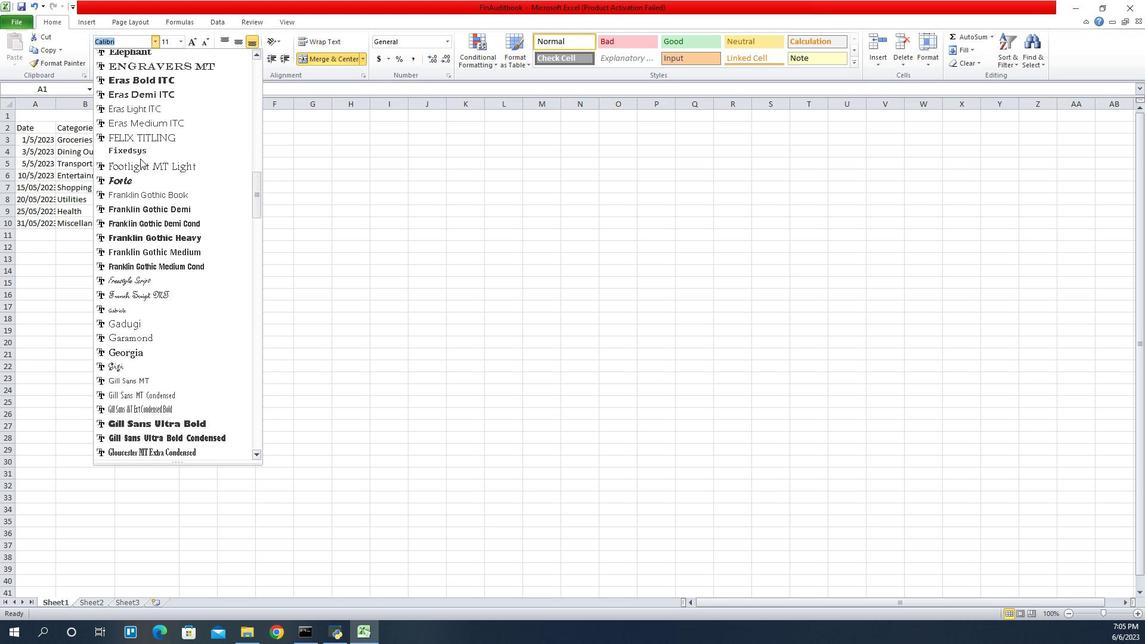 
Action: Mouse scrolled (956, 161) with delta (0, 0)
Screenshot: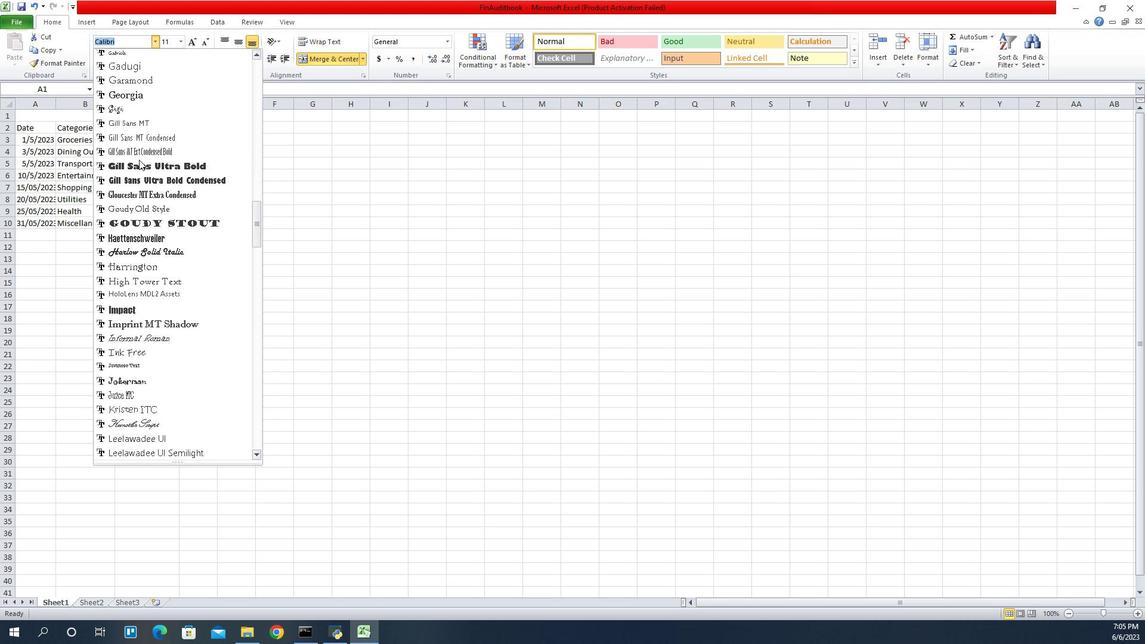 
Action: Mouse scrolled (956, 161) with delta (0, 0)
Screenshot: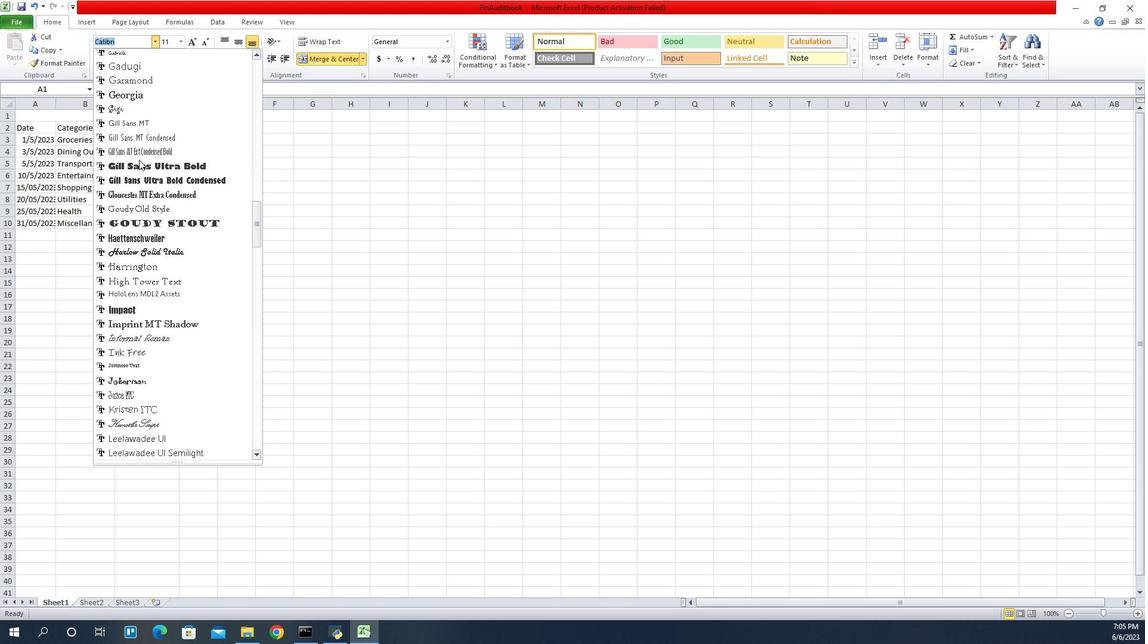 
Action: Mouse scrolled (956, 161) with delta (0, 0)
Screenshot: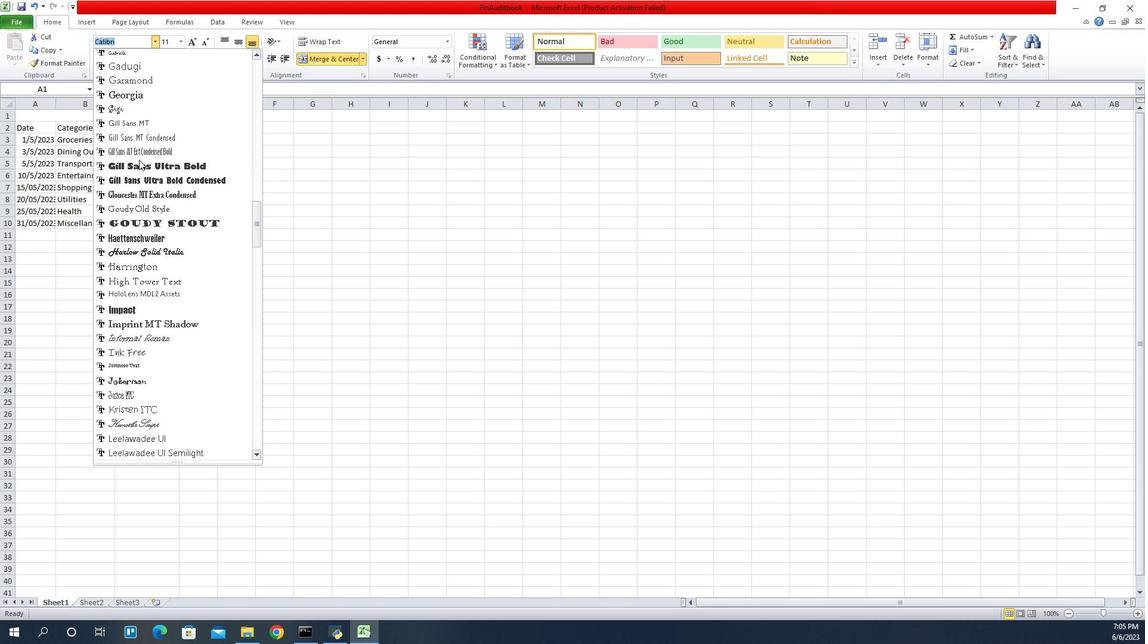 
Action: Mouse scrolled (956, 161) with delta (0, 0)
Screenshot: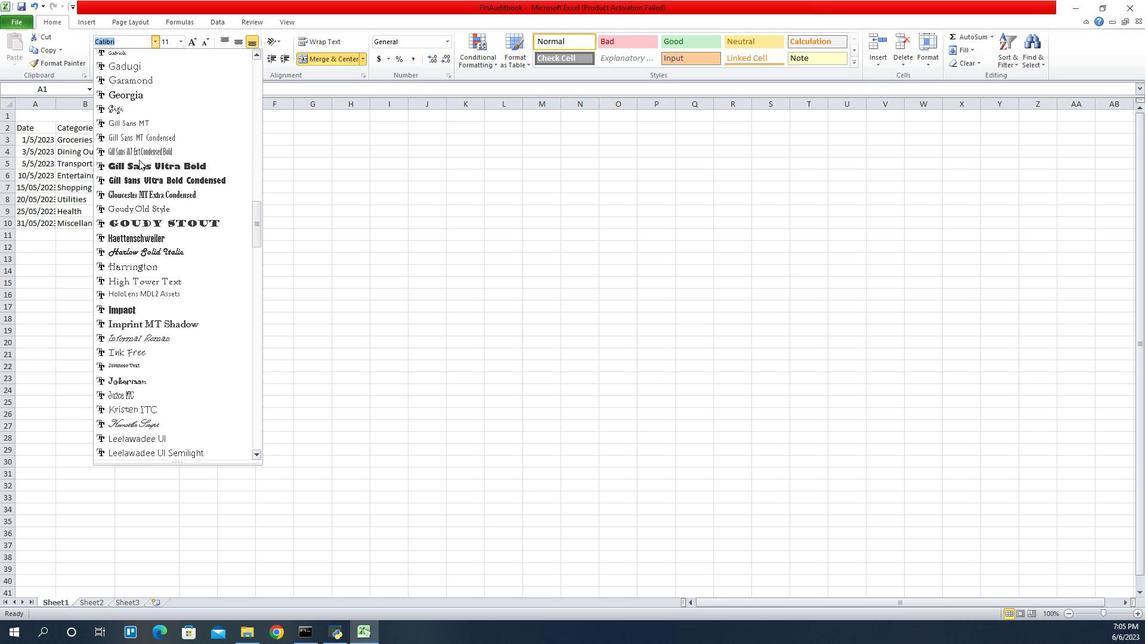 
Action: Mouse scrolled (956, 161) with delta (0, 0)
Screenshot: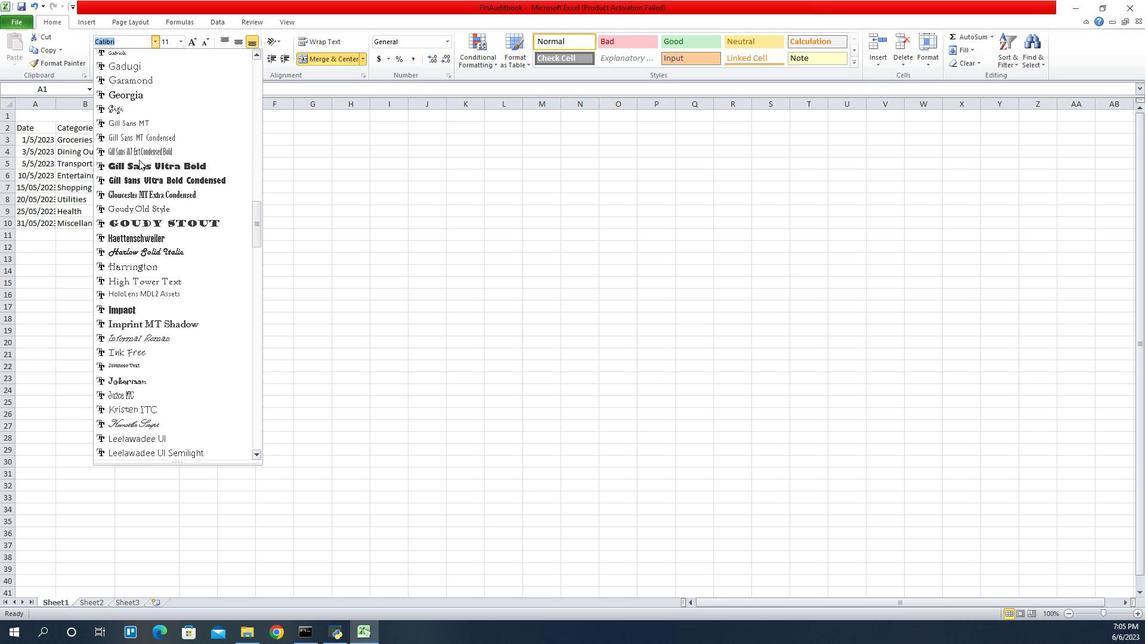 
Action: Mouse scrolled (956, 161) with delta (0, 0)
Screenshot: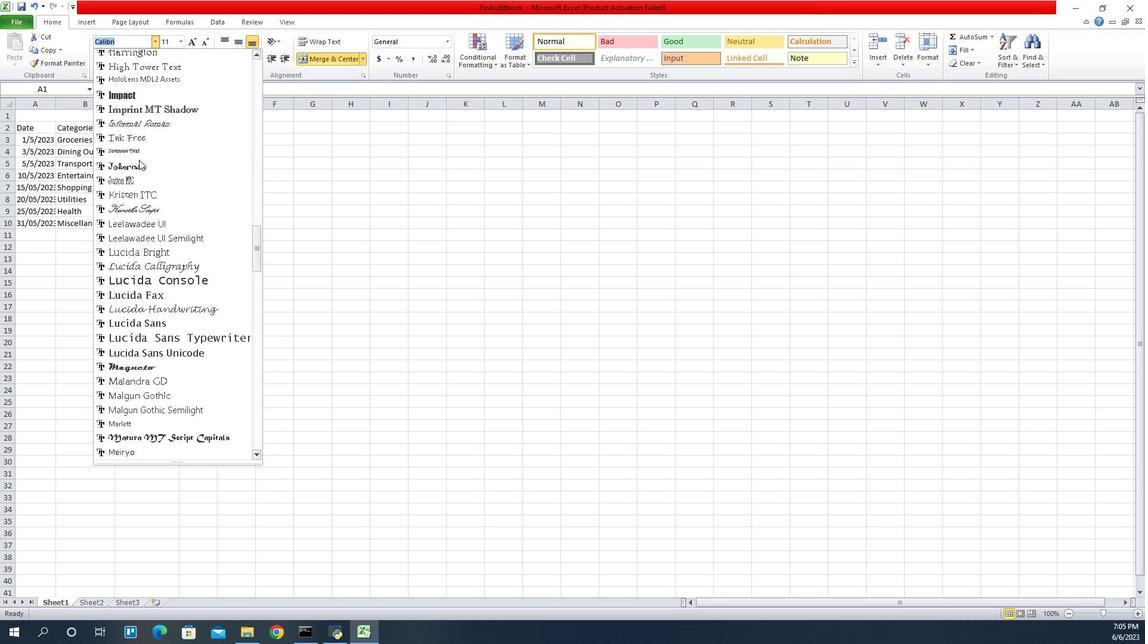 
Action: Mouse scrolled (956, 161) with delta (0, 0)
Screenshot: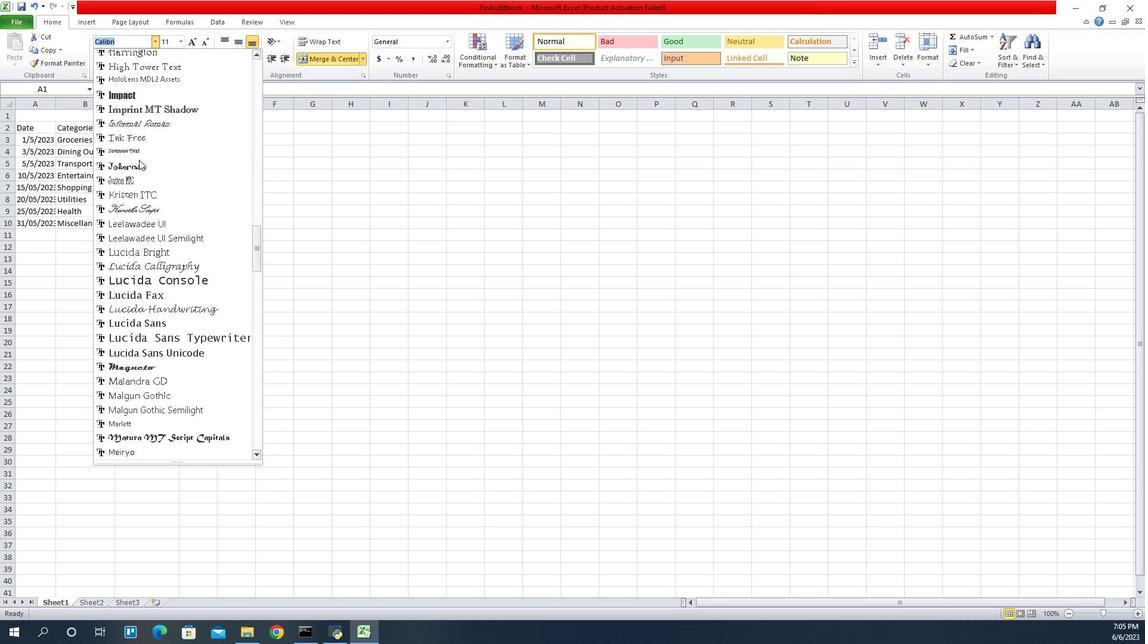 
Action: Mouse scrolled (956, 161) with delta (0, 0)
Screenshot: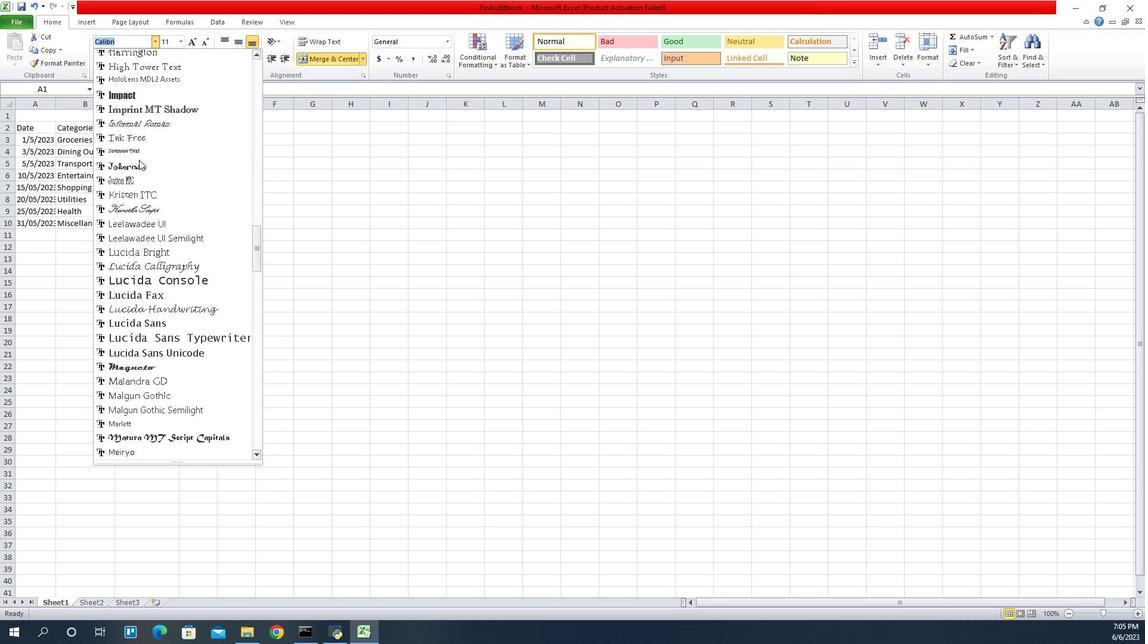 
Action: Mouse scrolled (956, 161) with delta (0, 0)
Screenshot: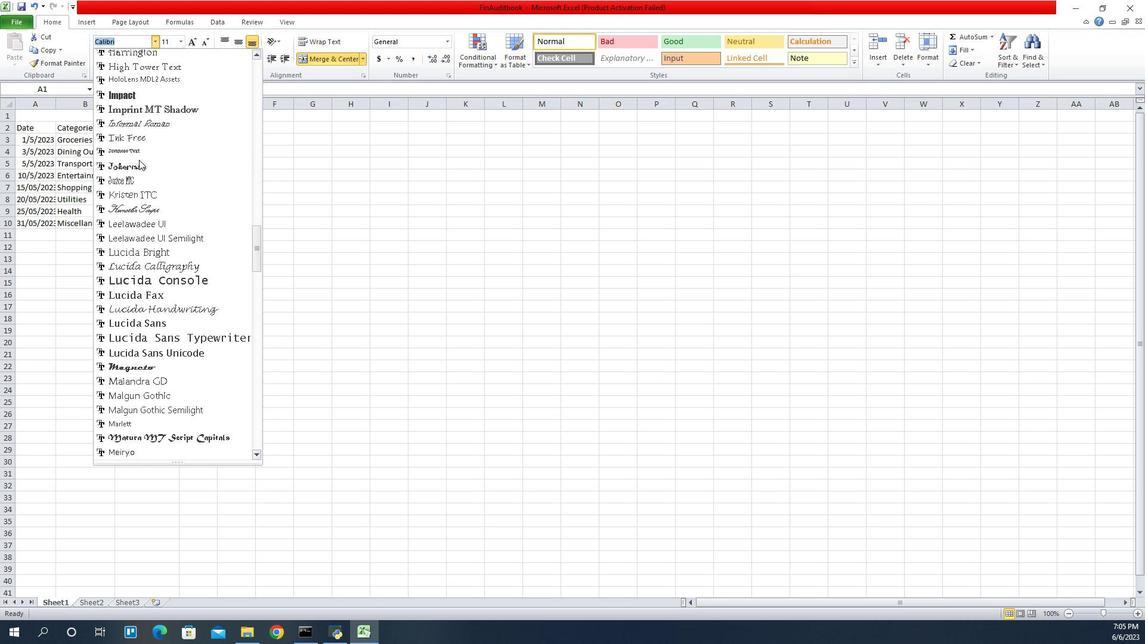 
Action: Mouse scrolled (956, 161) with delta (0, 0)
Screenshot: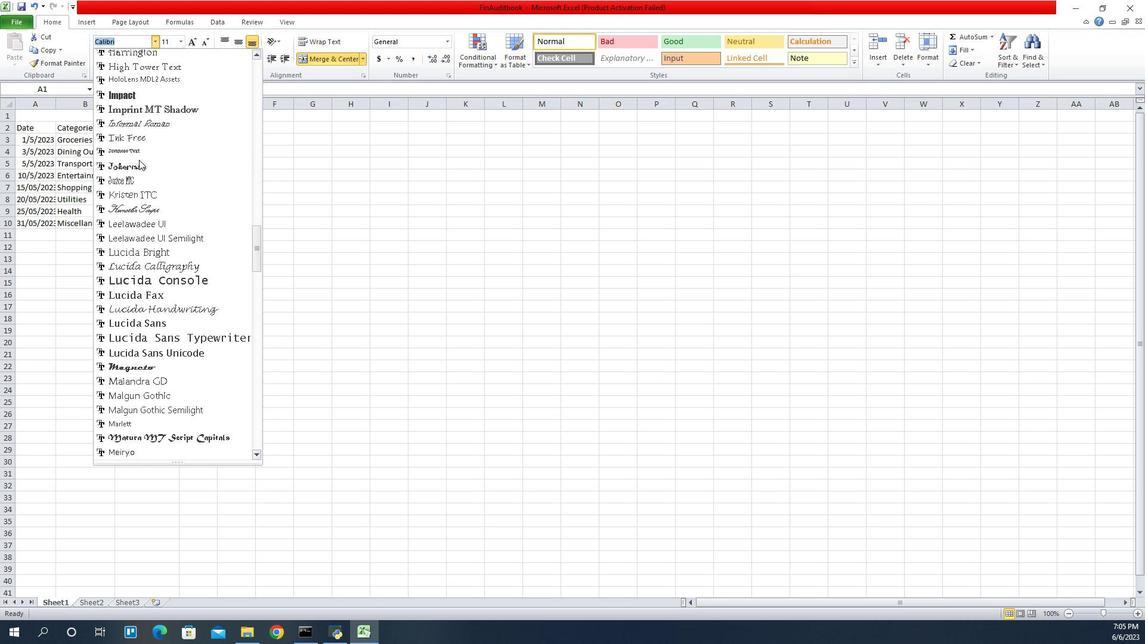 
Action: Mouse scrolled (956, 161) with delta (0, 0)
Screenshot: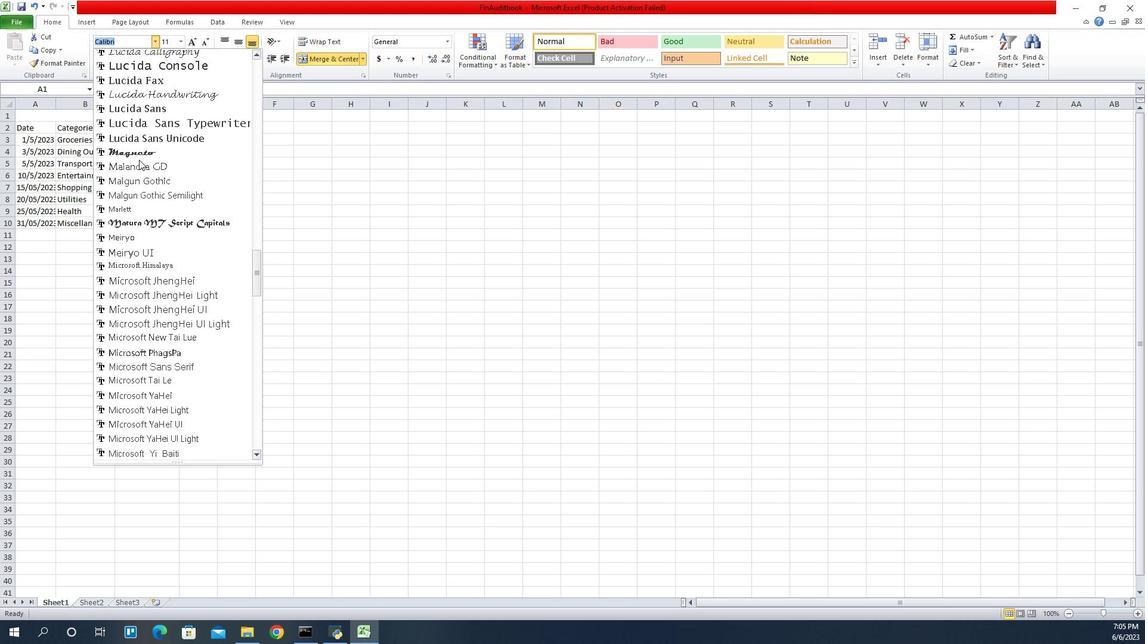 
Action: Mouse scrolled (956, 161) with delta (0, 0)
Screenshot: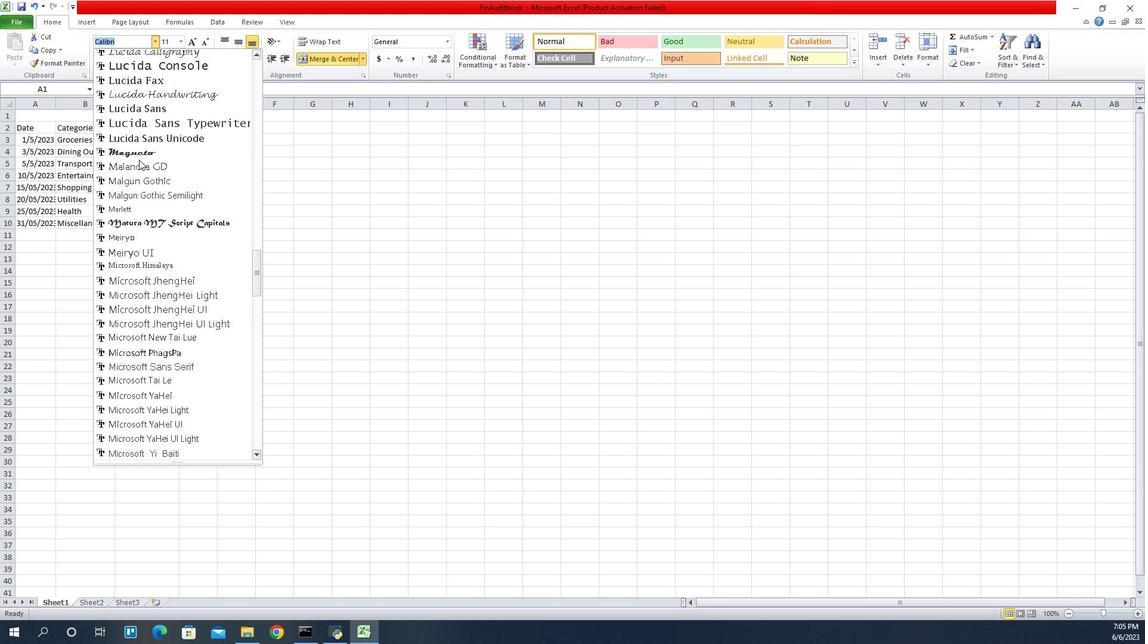 
Action: Mouse scrolled (956, 161) with delta (0, 0)
Screenshot: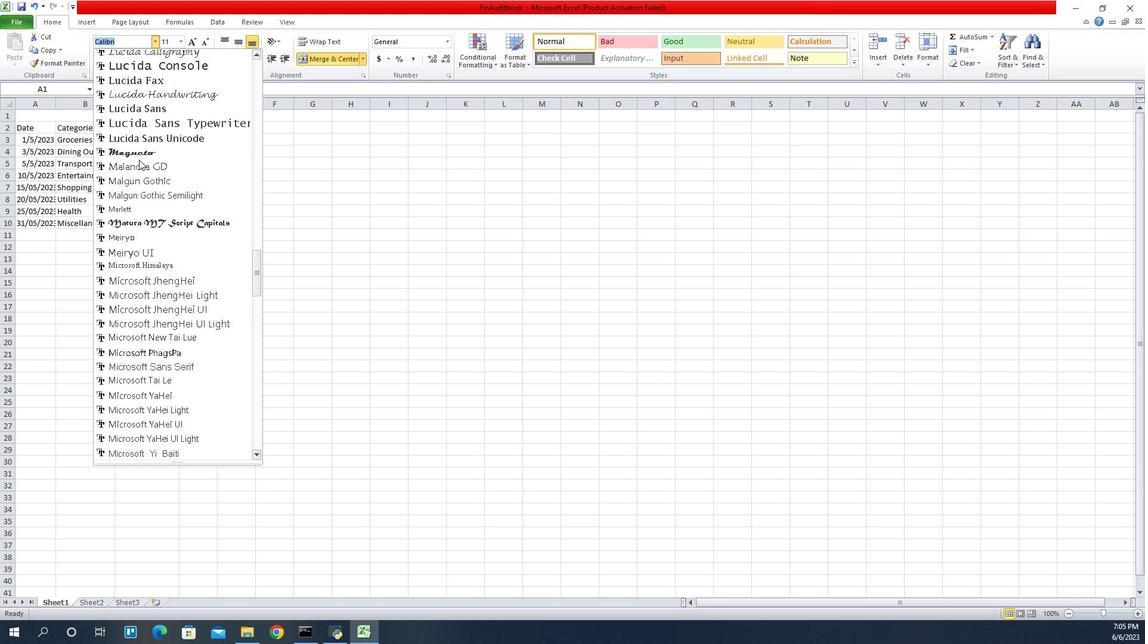 
Action: Mouse scrolled (956, 161) with delta (0, 0)
Screenshot: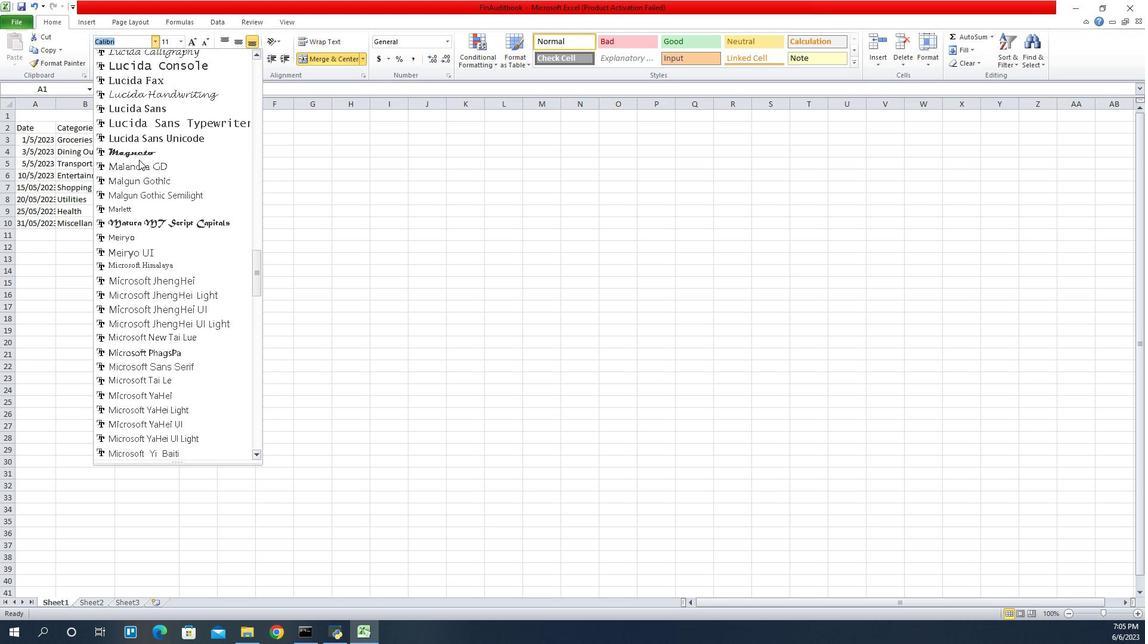 
Action: Mouse scrolled (956, 161) with delta (0, 0)
Screenshot: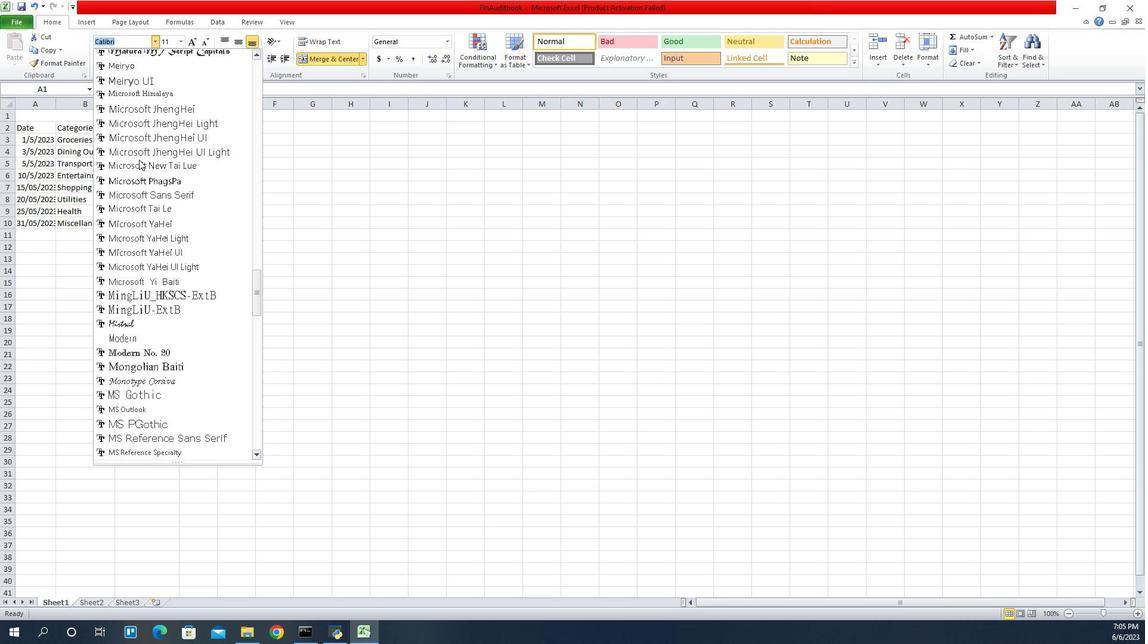 
Action: Mouse scrolled (956, 161) with delta (0, 0)
Screenshot: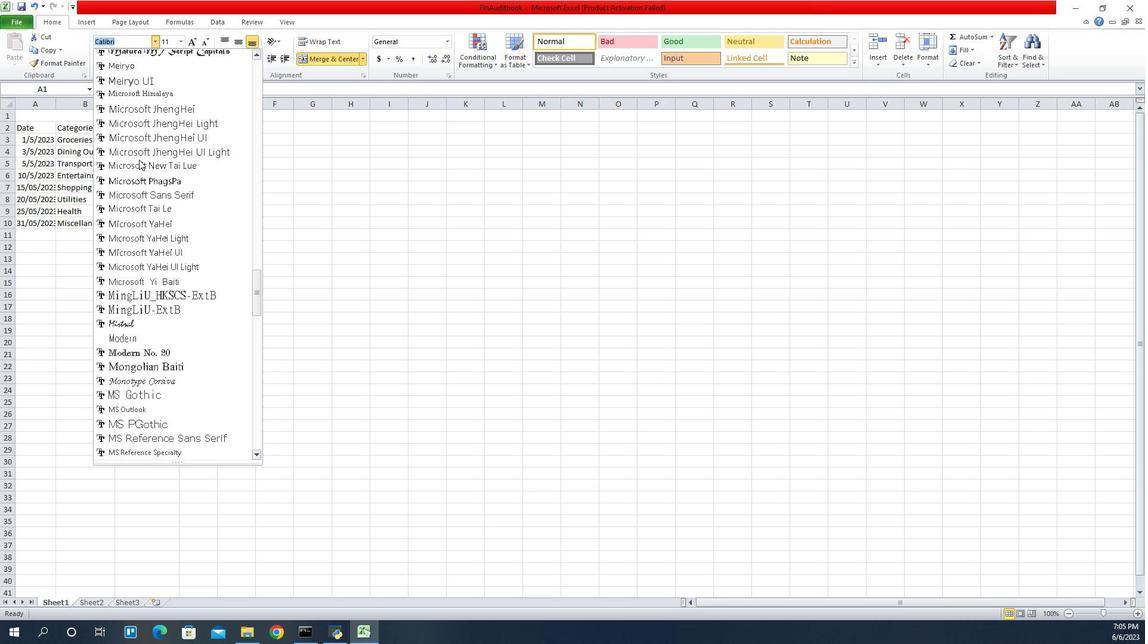 
Action: Mouse scrolled (956, 161) with delta (0, 0)
Screenshot: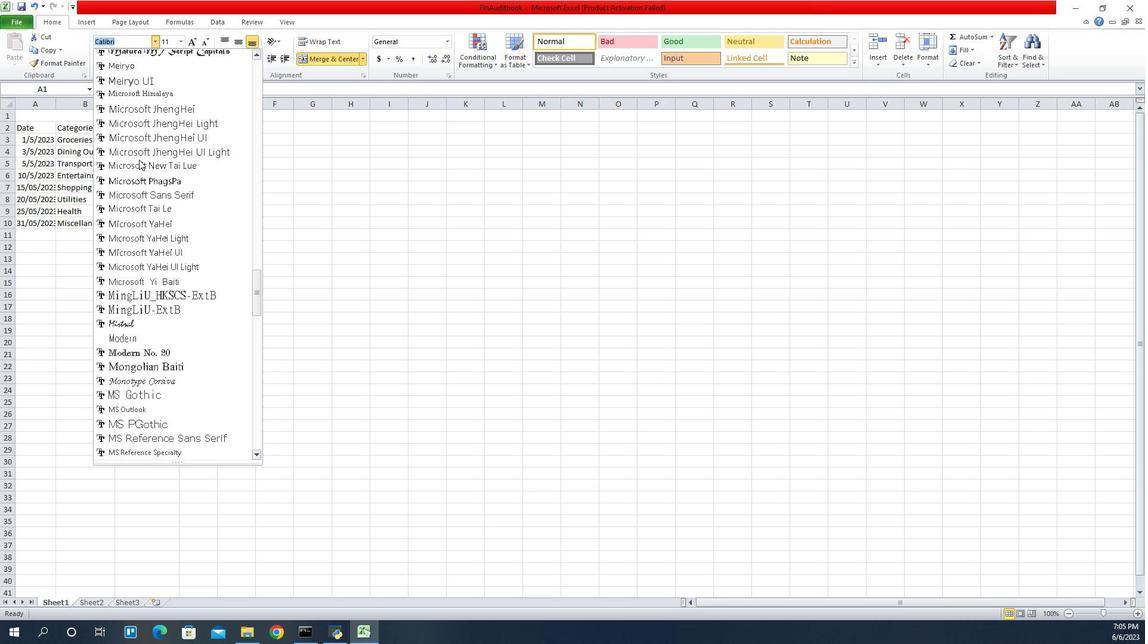
Action: Mouse scrolled (956, 161) with delta (0, 0)
Screenshot: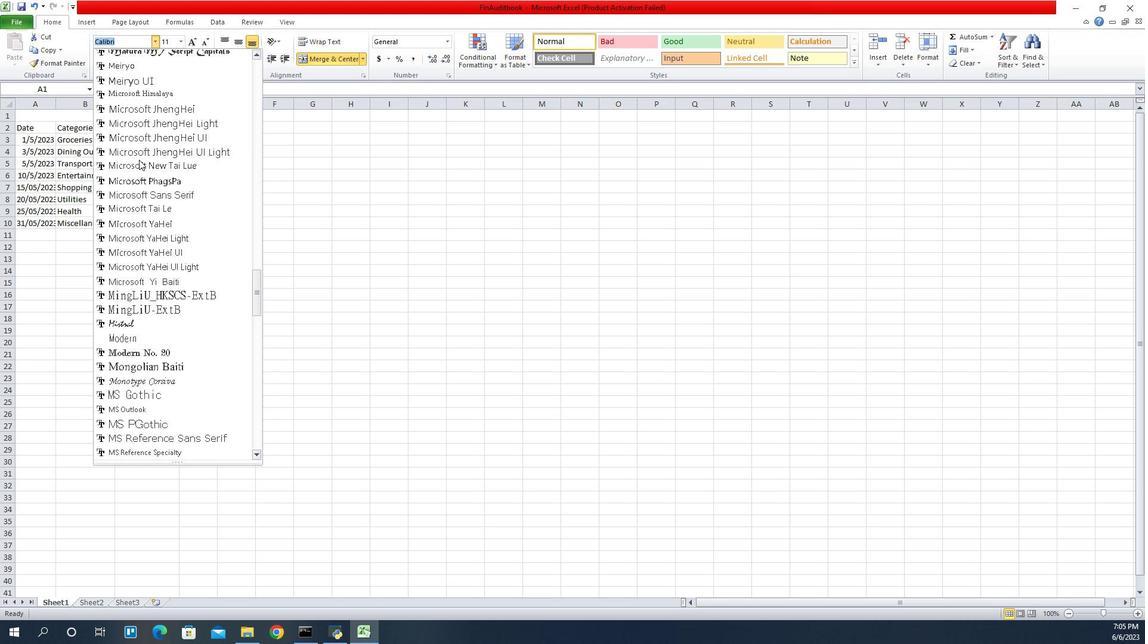 
Action: Mouse scrolled (956, 161) with delta (0, 0)
Screenshot: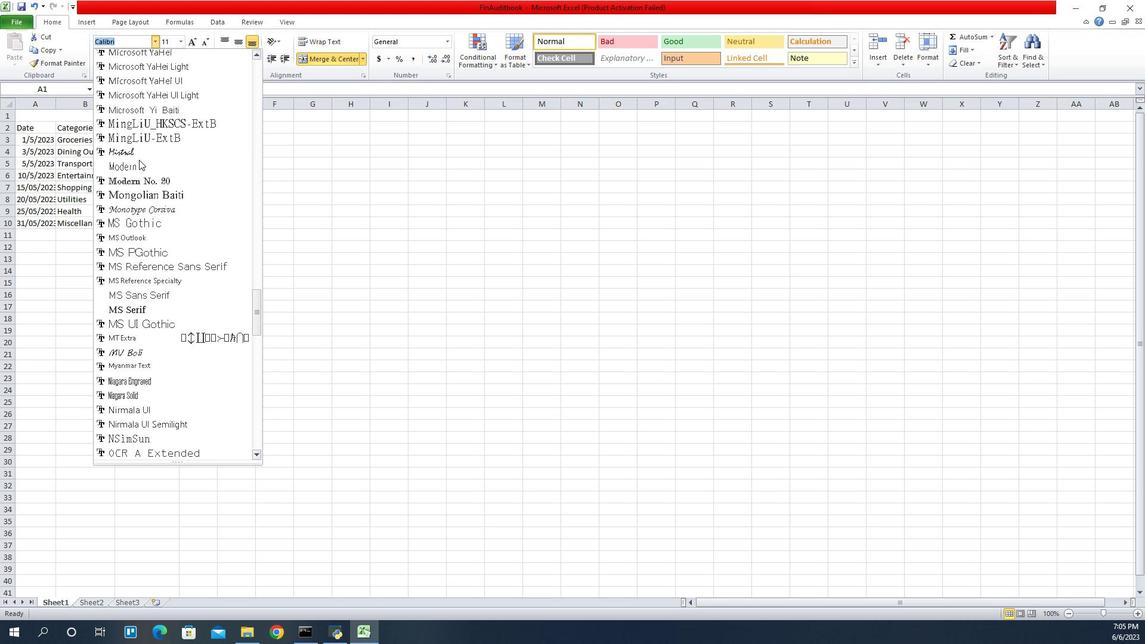 
Action: Mouse scrolled (956, 161) with delta (0, 0)
Screenshot: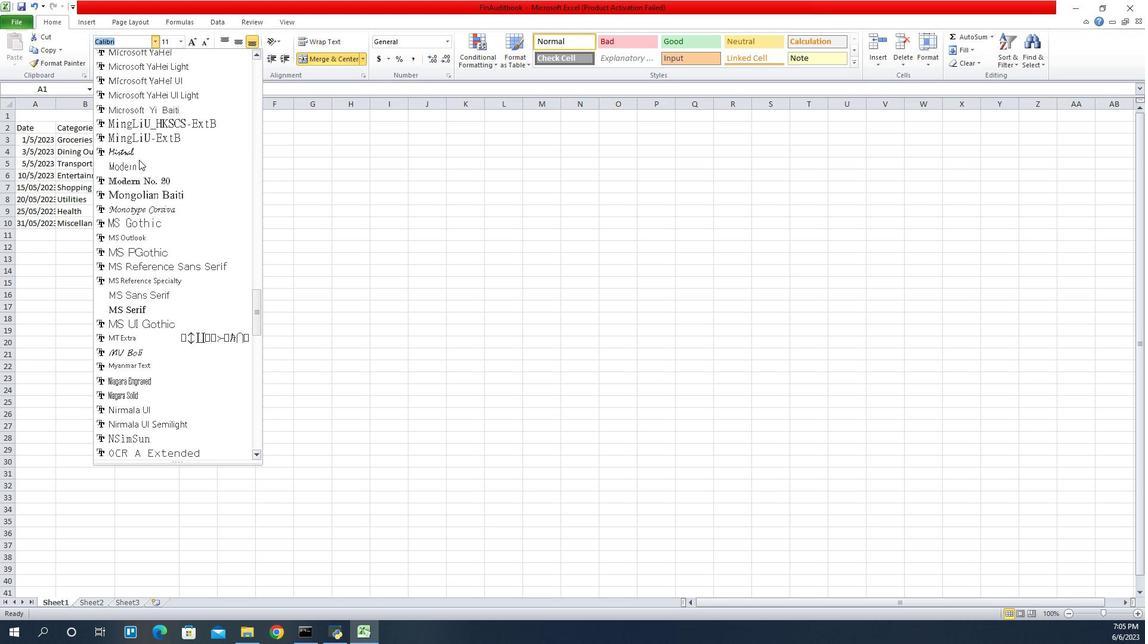
Action: Mouse scrolled (956, 161) with delta (0, 0)
Screenshot: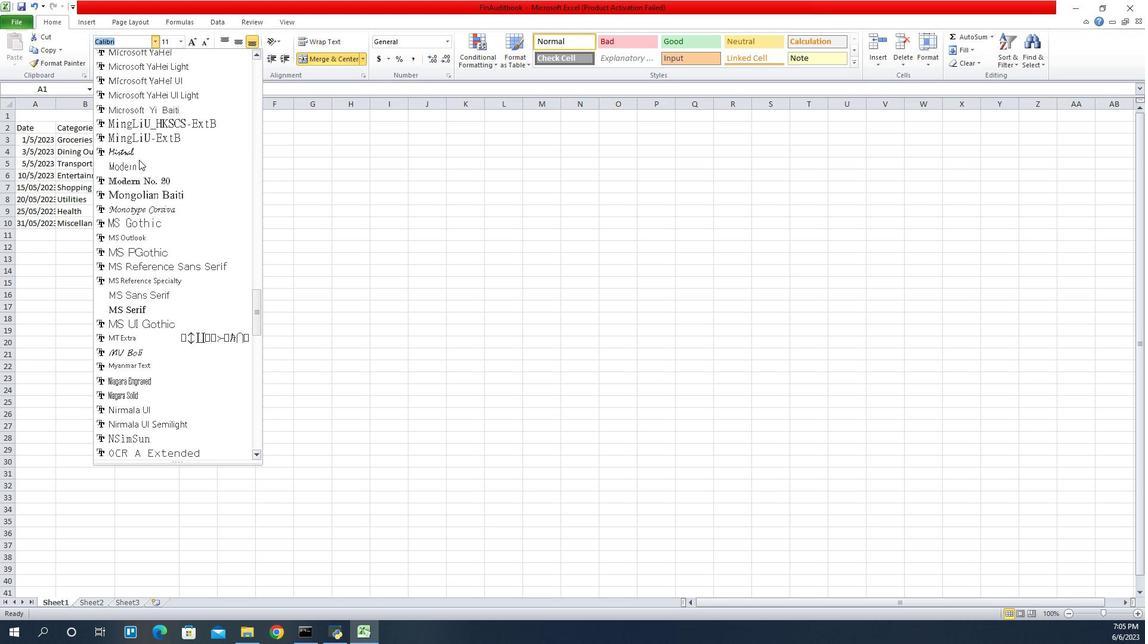 
Action: Mouse scrolled (956, 161) with delta (0, 0)
Screenshot: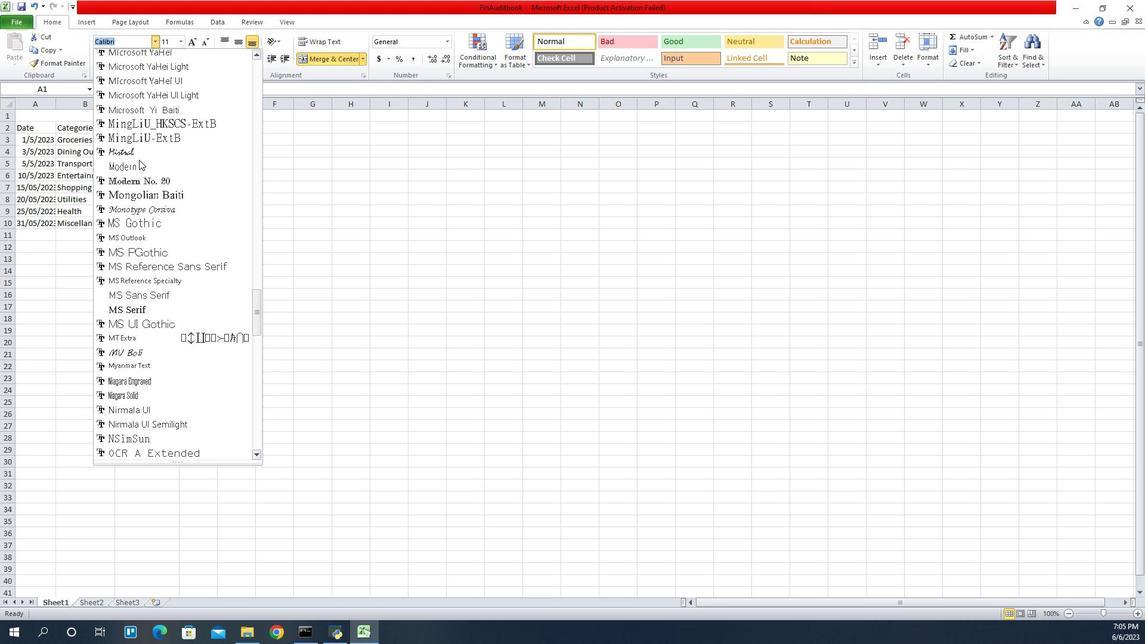 
Action: Mouse scrolled (956, 161) with delta (0, 0)
Screenshot: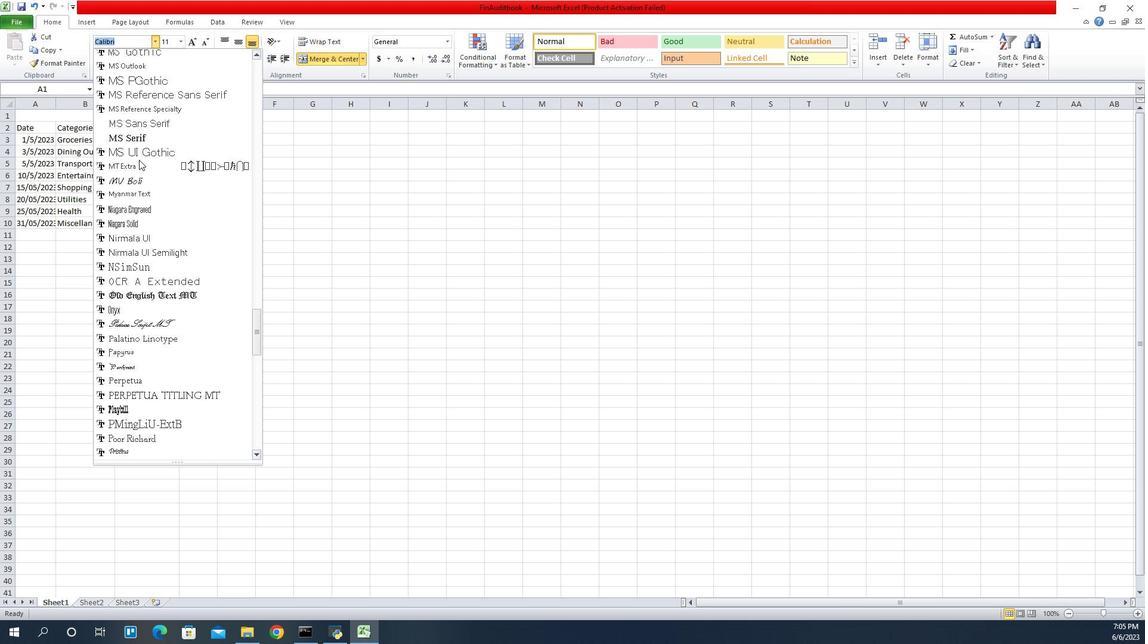 
Action: Mouse scrolled (956, 161) with delta (0, 0)
Screenshot: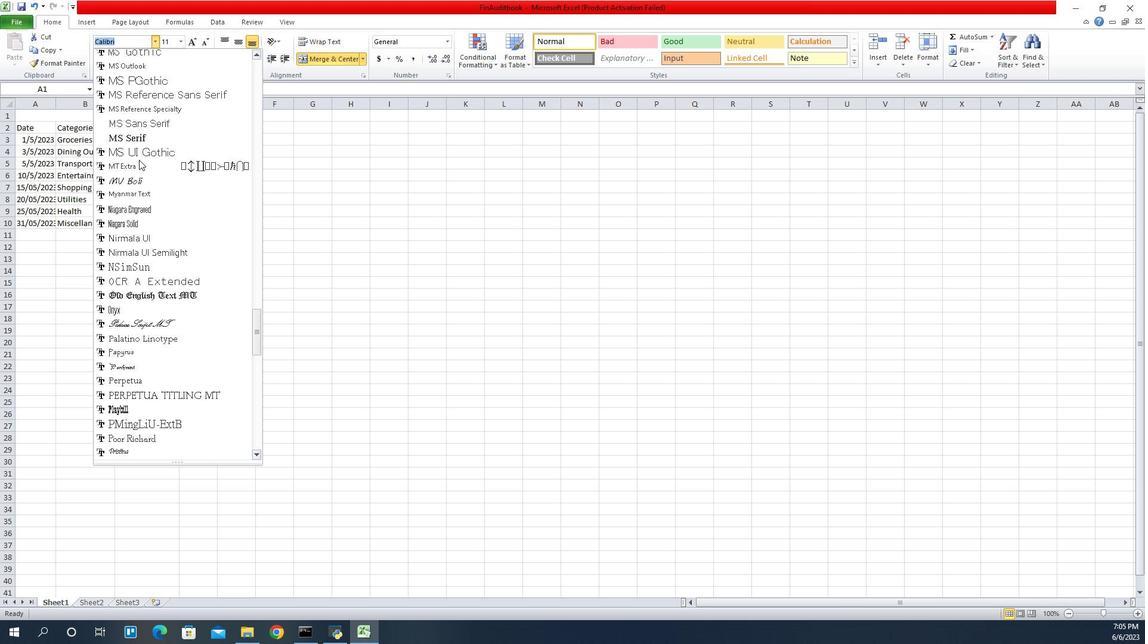 
Action: Mouse scrolled (956, 161) with delta (0, 0)
Screenshot: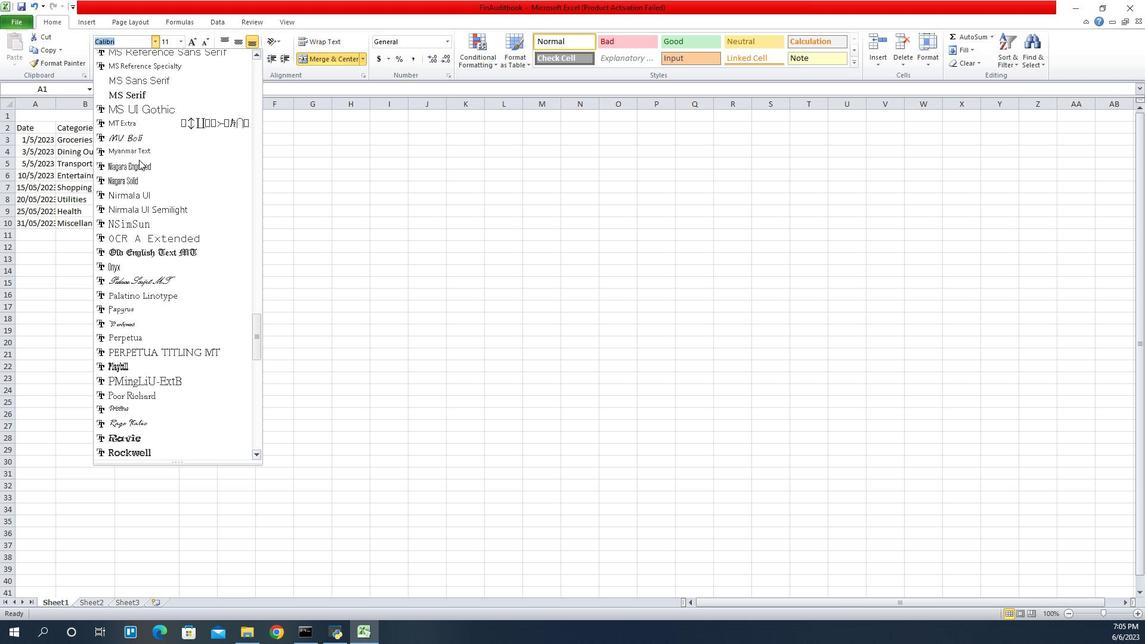 
Action: Mouse scrolled (956, 161) with delta (0, 0)
Screenshot: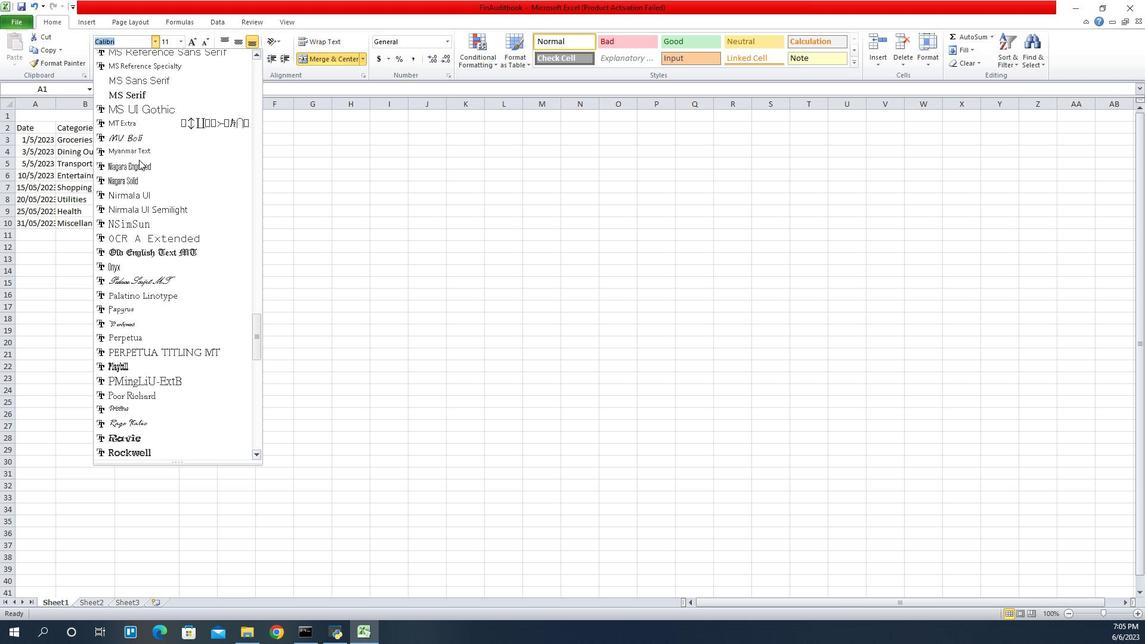 
Action: Mouse scrolled (956, 161) with delta (0, 0)
Screenshot: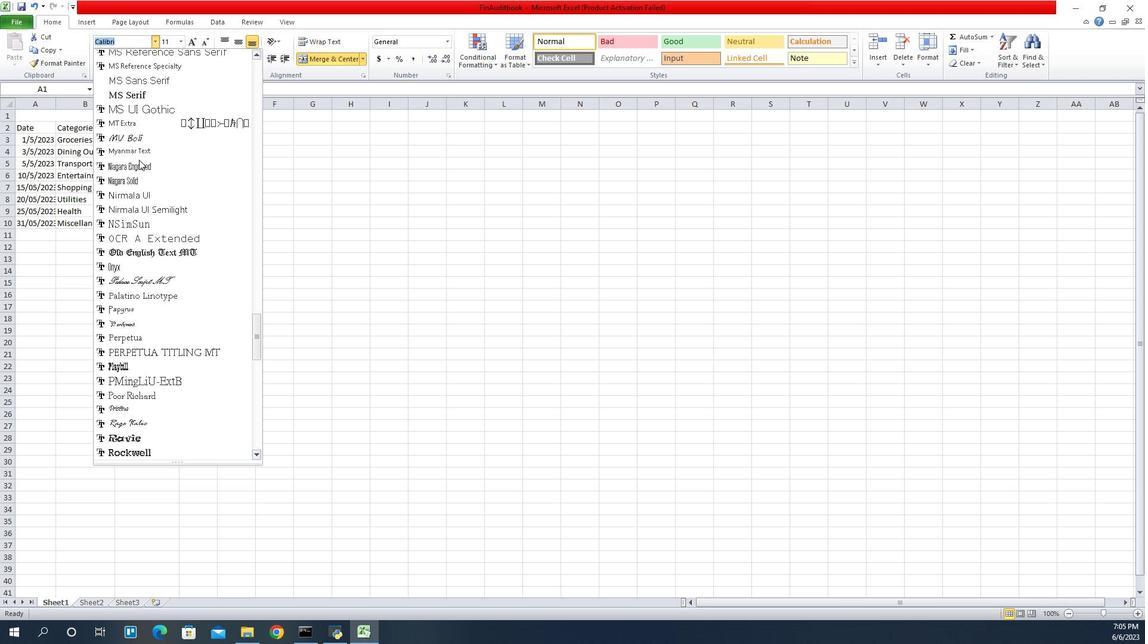 
Action: Mouse scrolled (956, 161) with delta (0, 0)
Screenshot: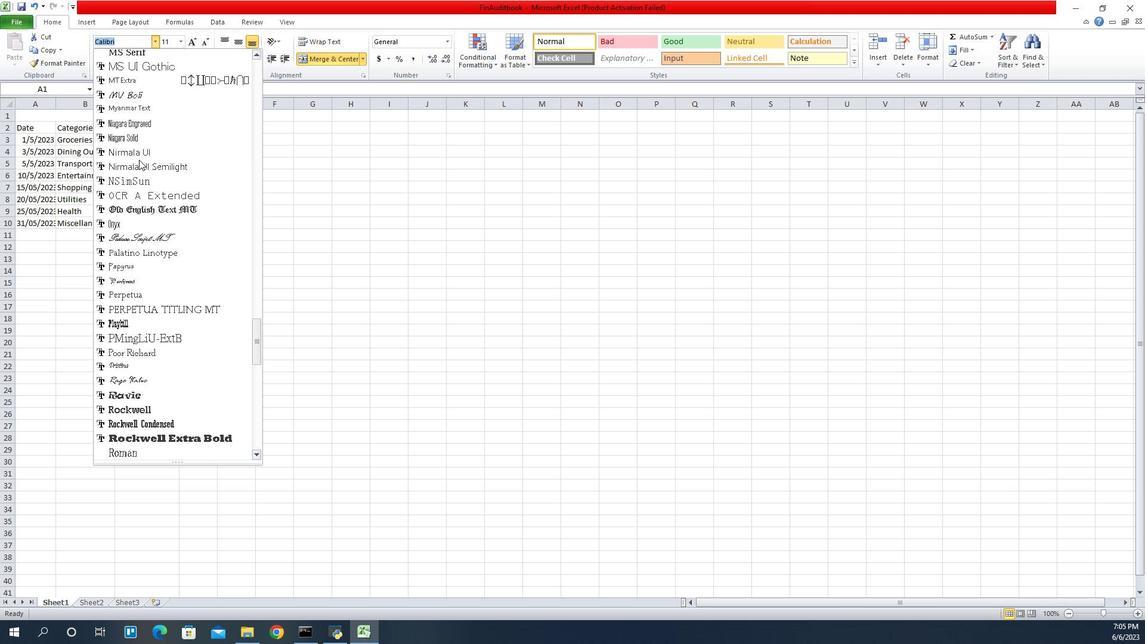 
Action: Mouse scrolled (956, 161) with delta (0, 0)
Screenshot: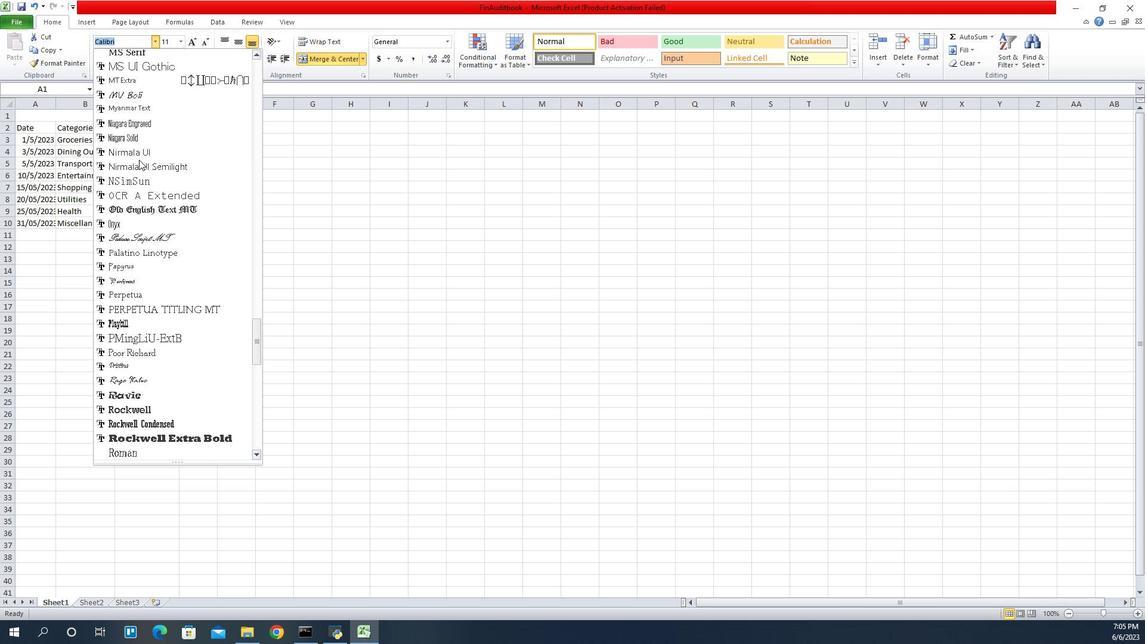
Action: Mouse scrolled (956, 161) with delta (0, 0)
Screenshot: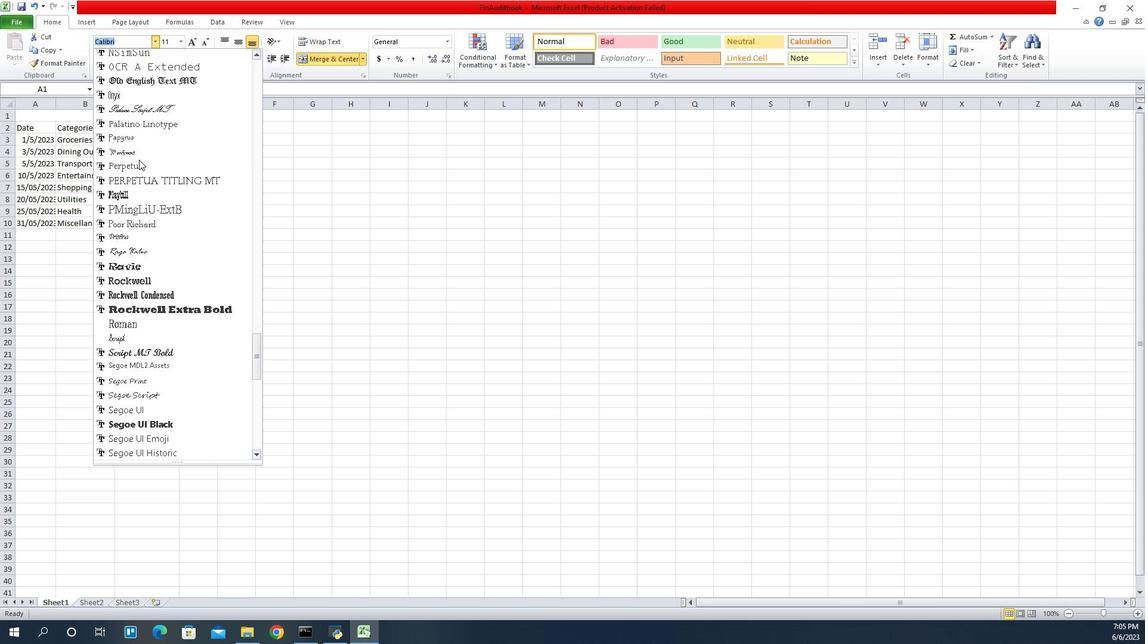 
Action: Mouse scrolled (956, 161) with delta (0, 0)
Screenshot: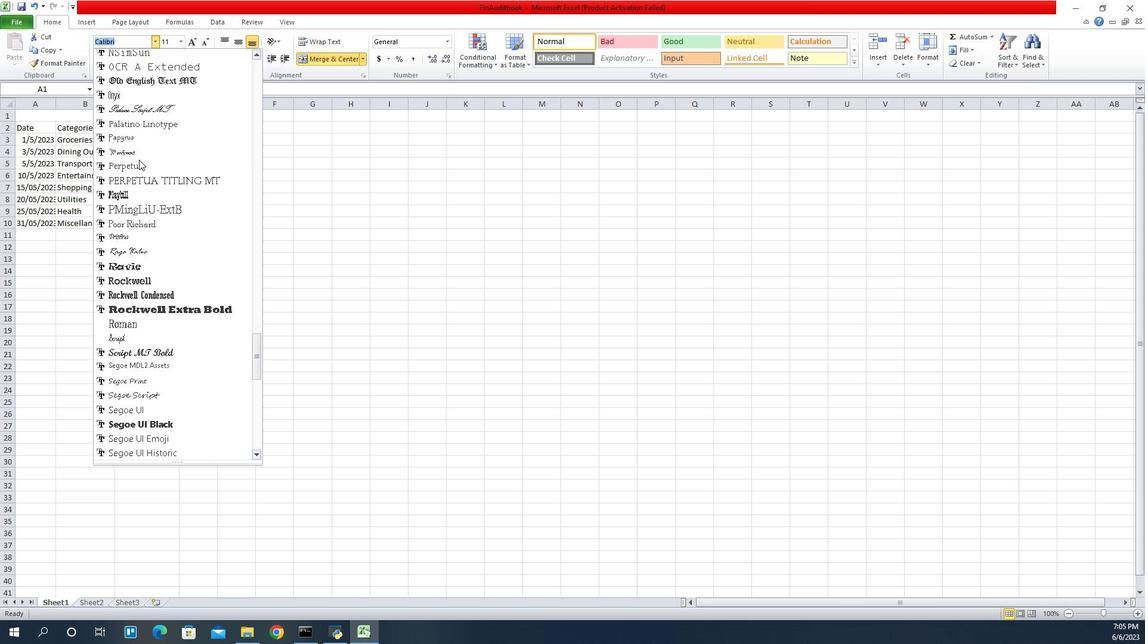 
Action: Mouse scrolled (956, 161) with delta (0, 0)
Screenshot: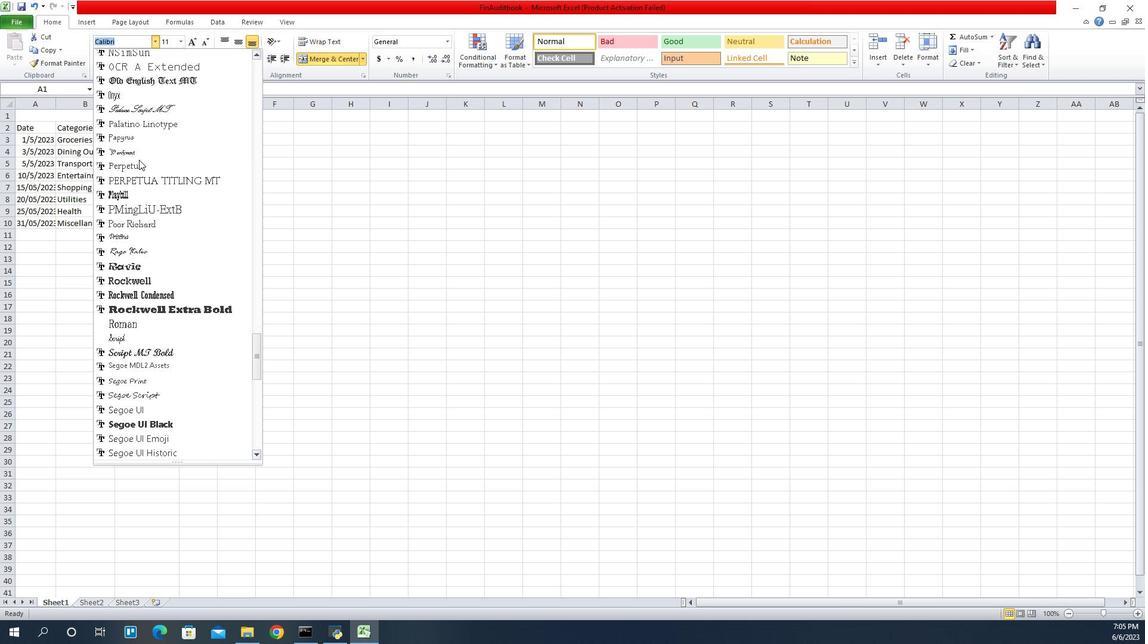 
Action: Mouse scrolled (956, 161) with delta (0, 0)
Screenshot: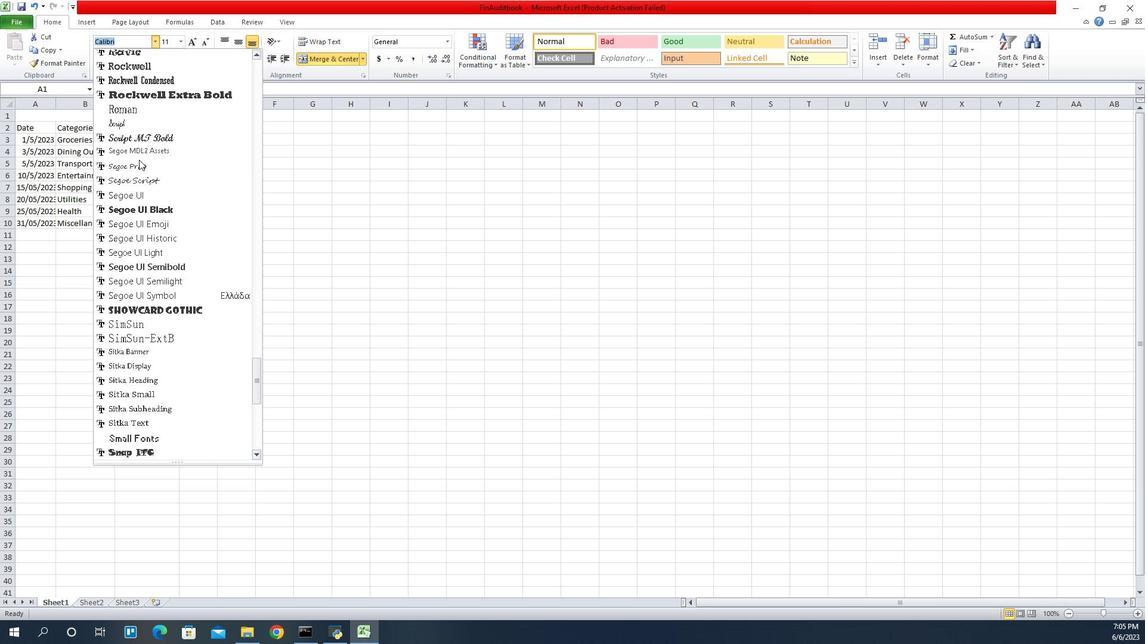 
Action: Mouse scrolled (956, 161) with delta (0, 0)
Screenshot: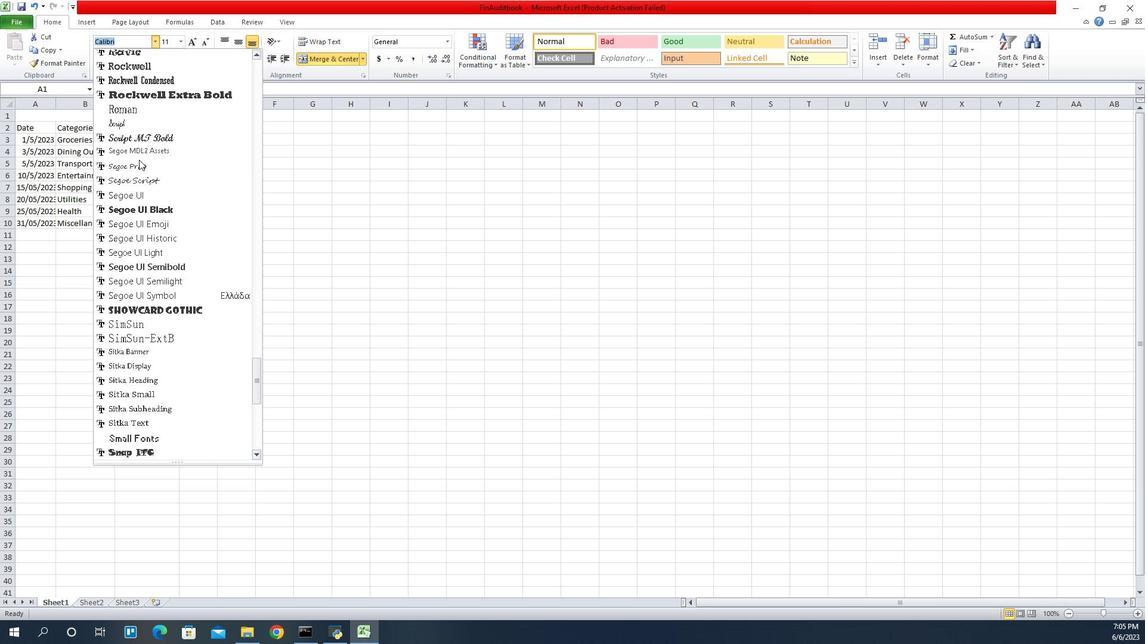 
Action: Mouse scrolled (956, 161) with delta (0, 0)
Screenshot: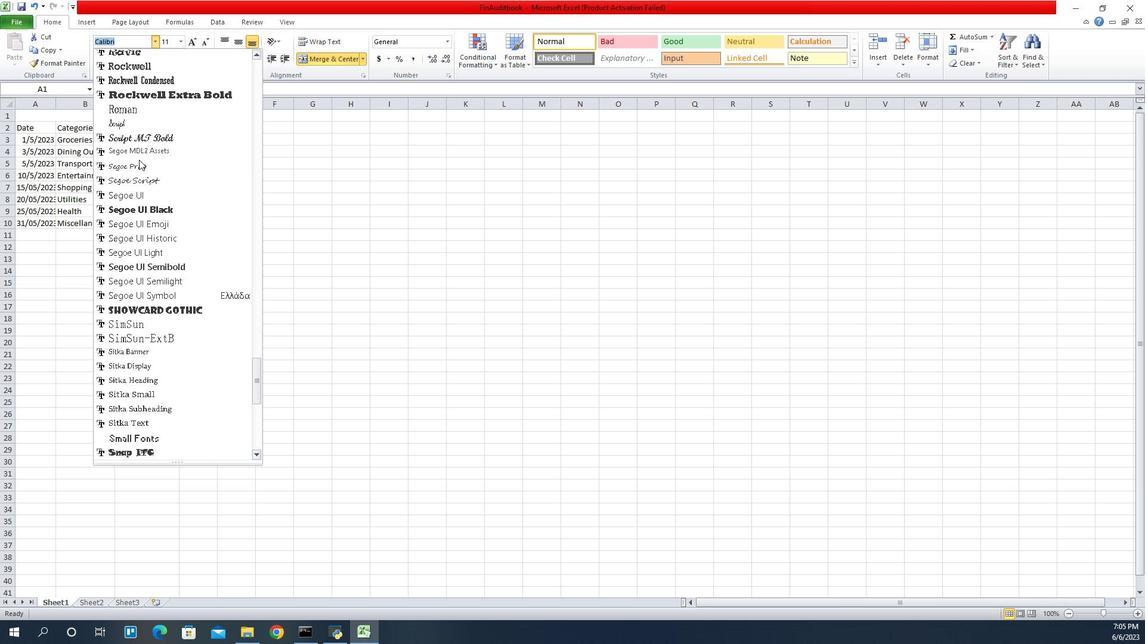 
Action: Mouse scrolled (956, 161) with delta (0, 0)
Screenshot: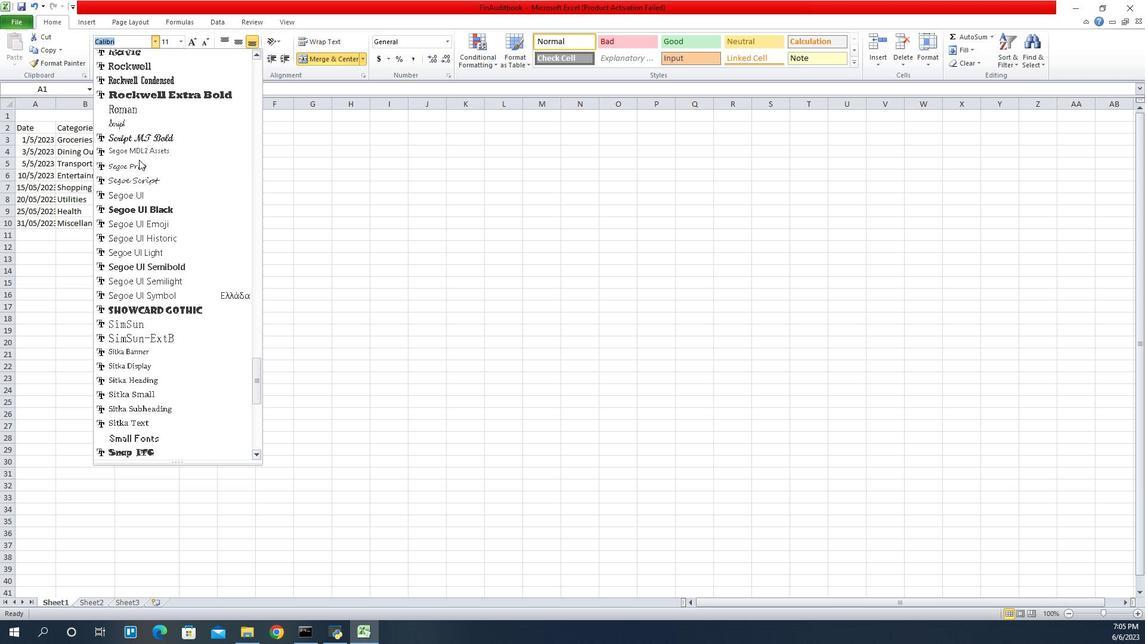 
Action: Mouse scrolled (956, 161) with delta (0, 0)
Screenshot: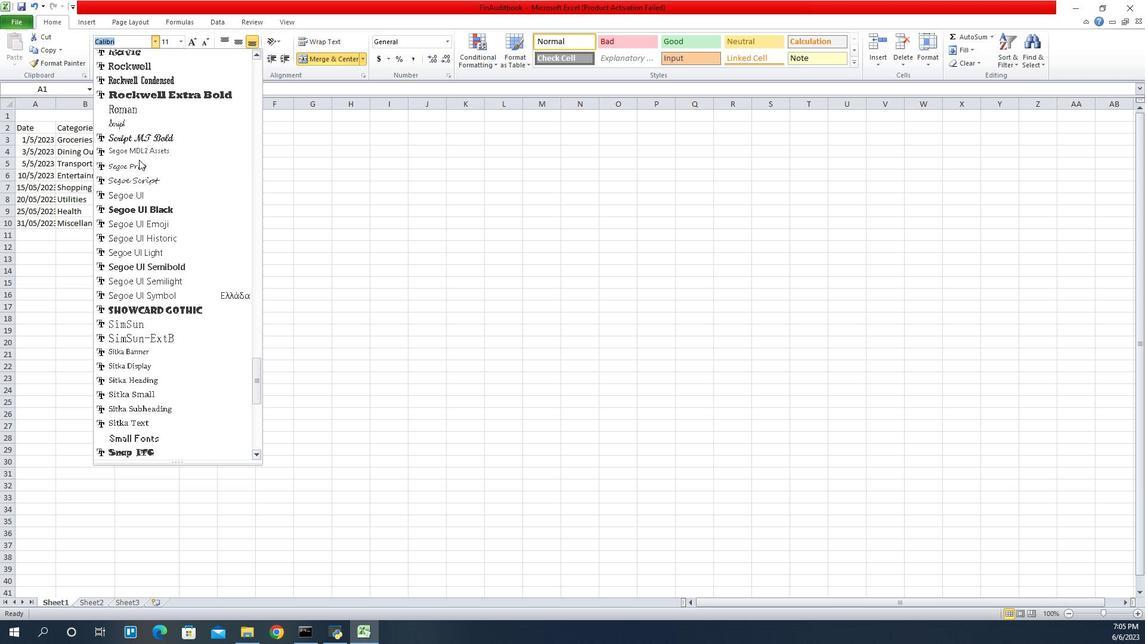 
Action: Mouse moved to (947, 312)
Screenshot: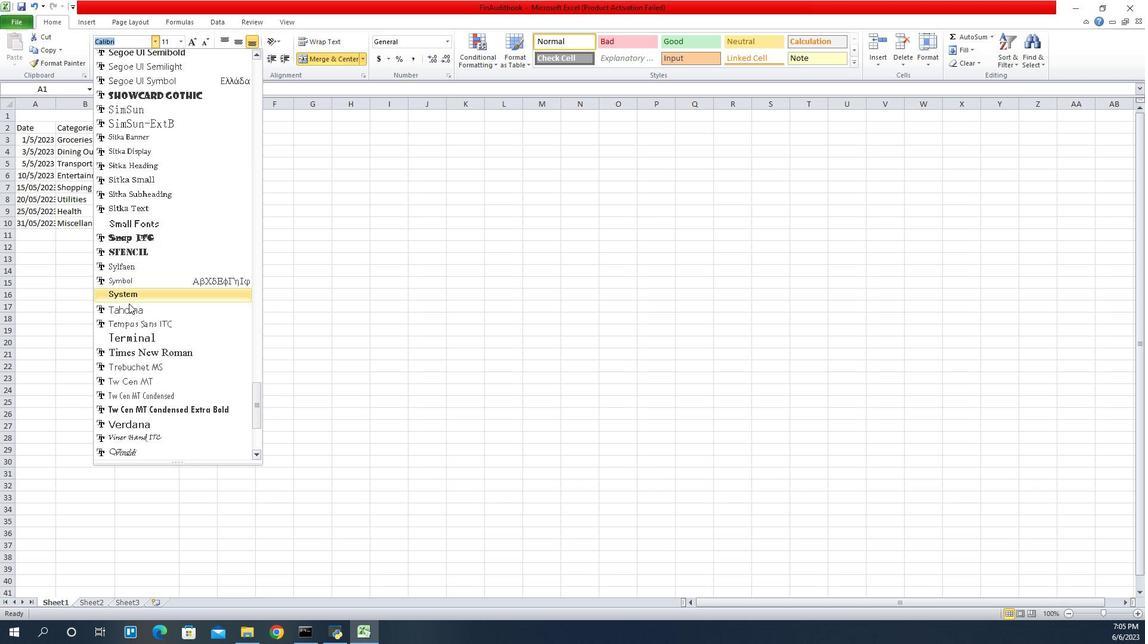 
Action: Mouse pressed left at (947, 312)
Screenshot: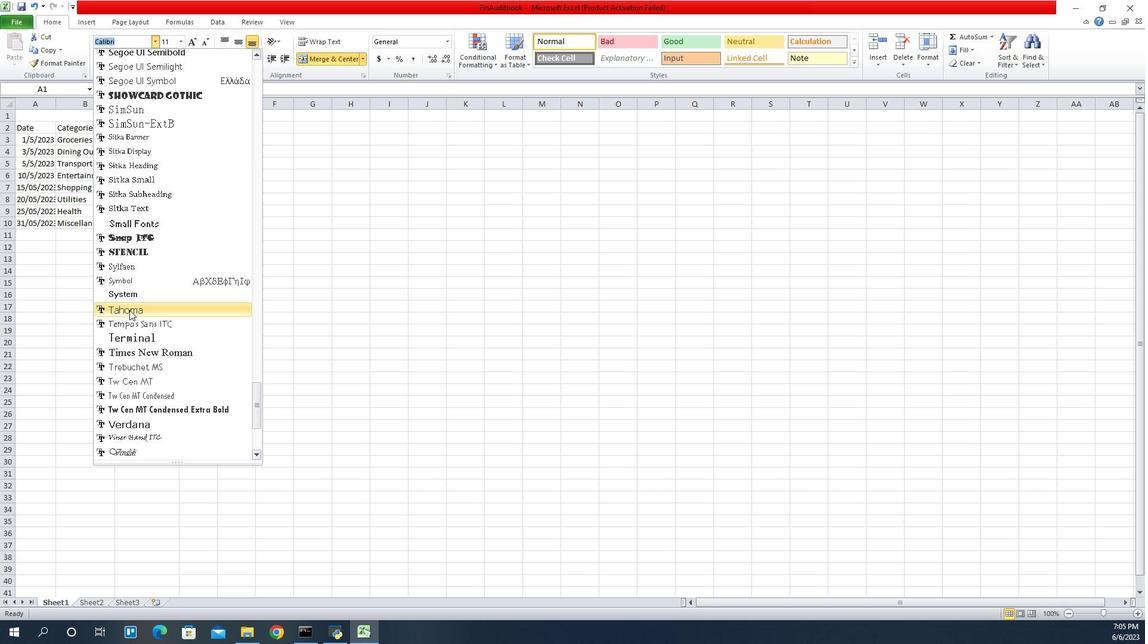 
Action: Mouse moved to (946, 54)
Screenshot: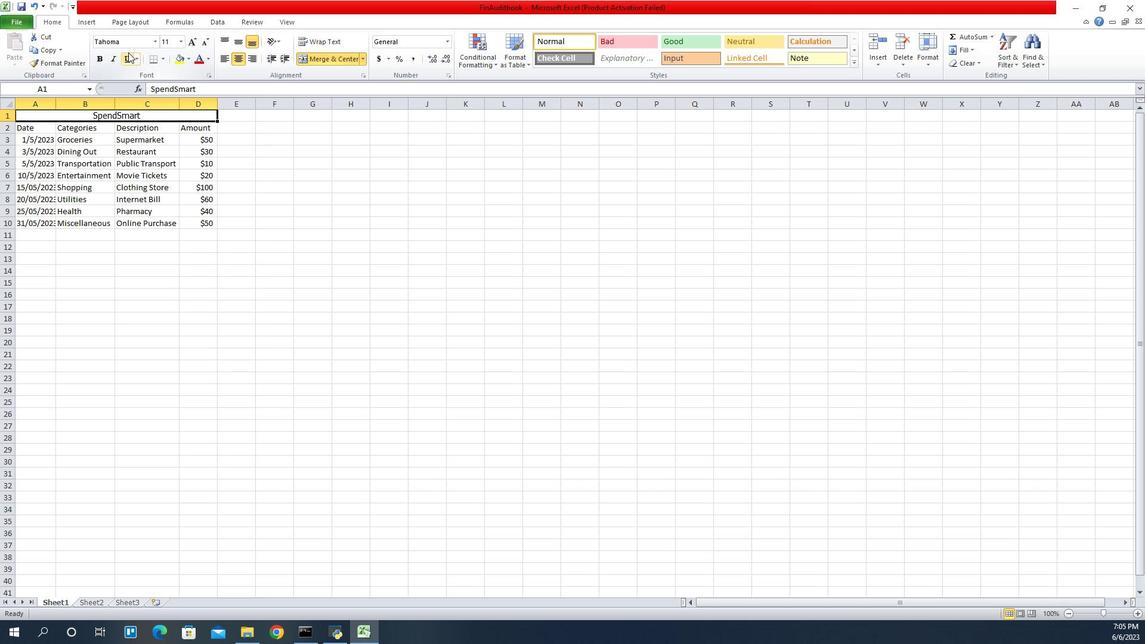 
Action: Mouse pressed left at (946, 54)
Screenshot: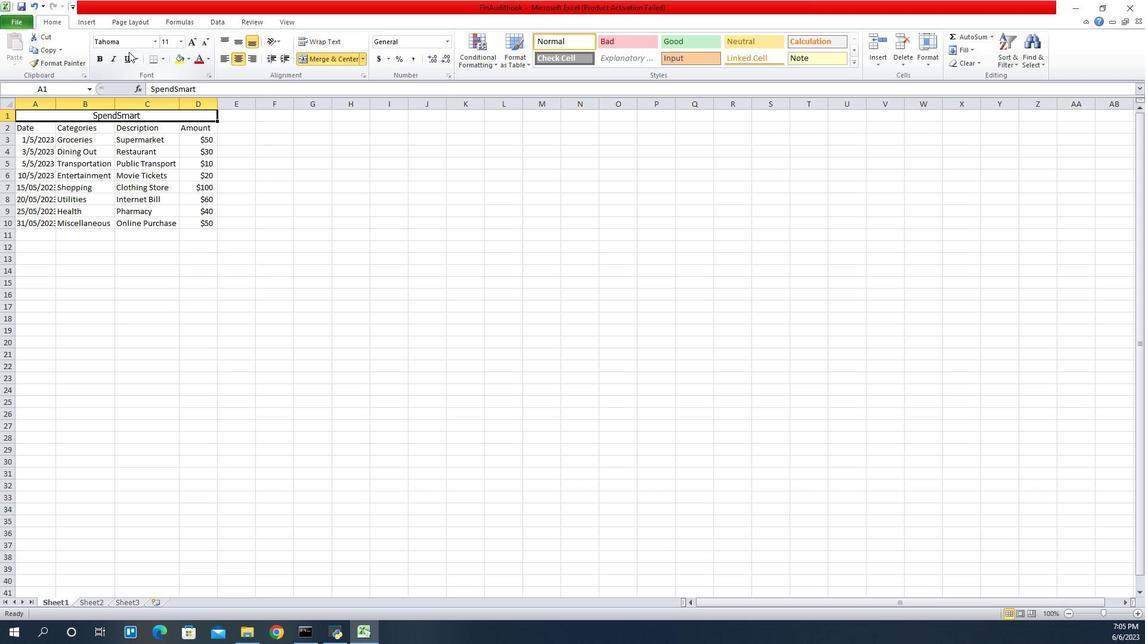 
Action: Mouse moved to (949, 59)
Screenshot: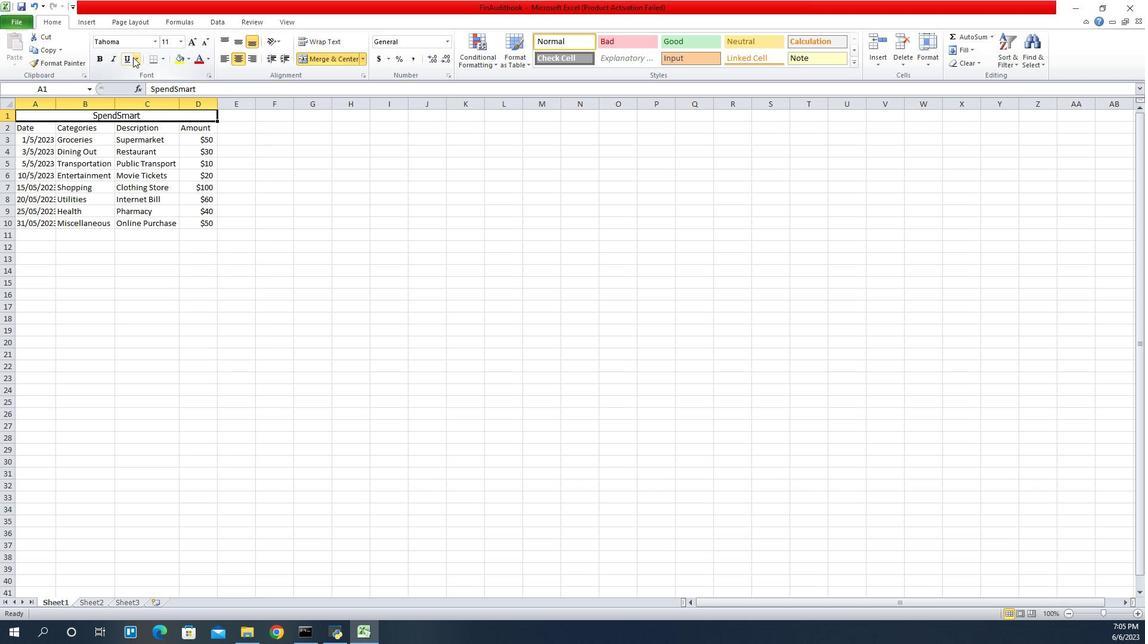 
Action: Mouse pressed left at (949, 59)
Screenshot: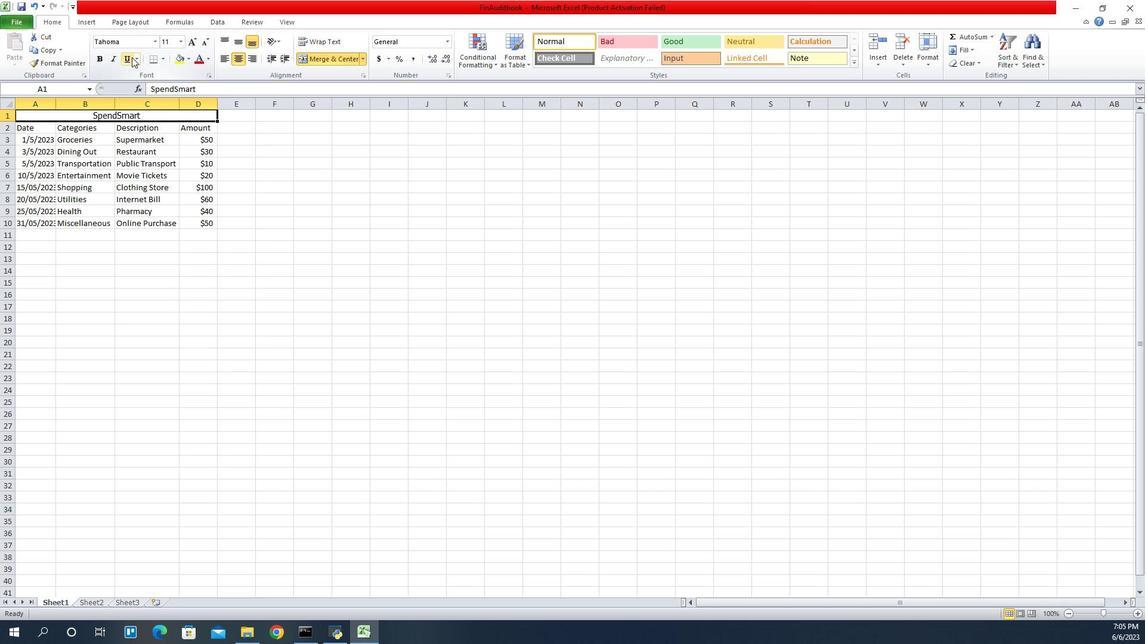 
Action: Mouse moved to (999, 42)
Screenshot: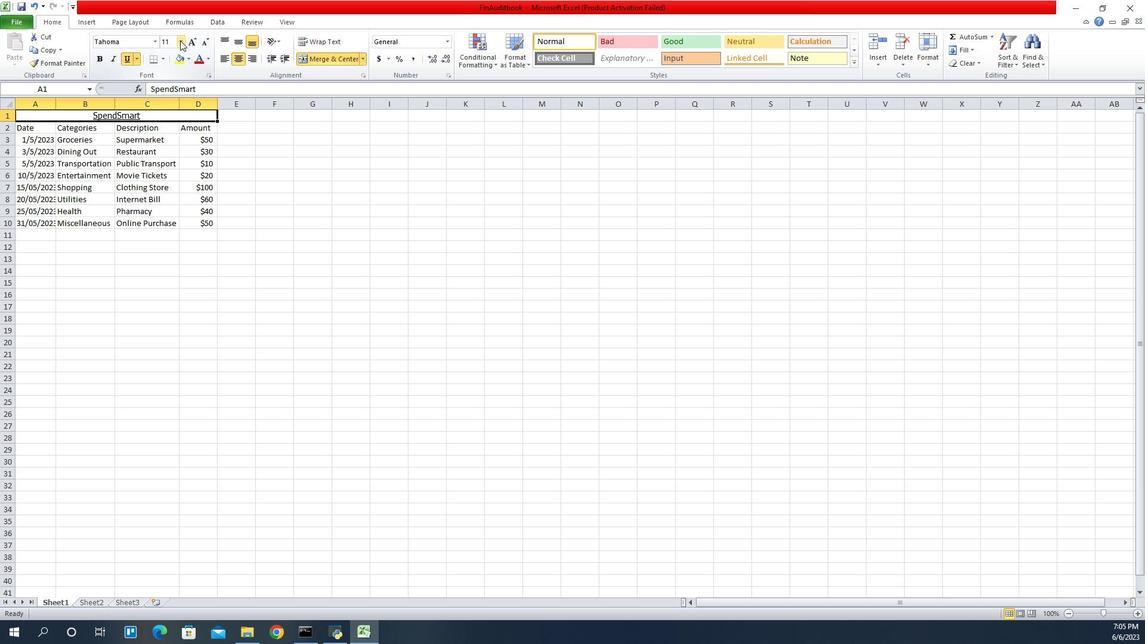 
Action: Mouse pressed left at (999, 42)
Screenshot: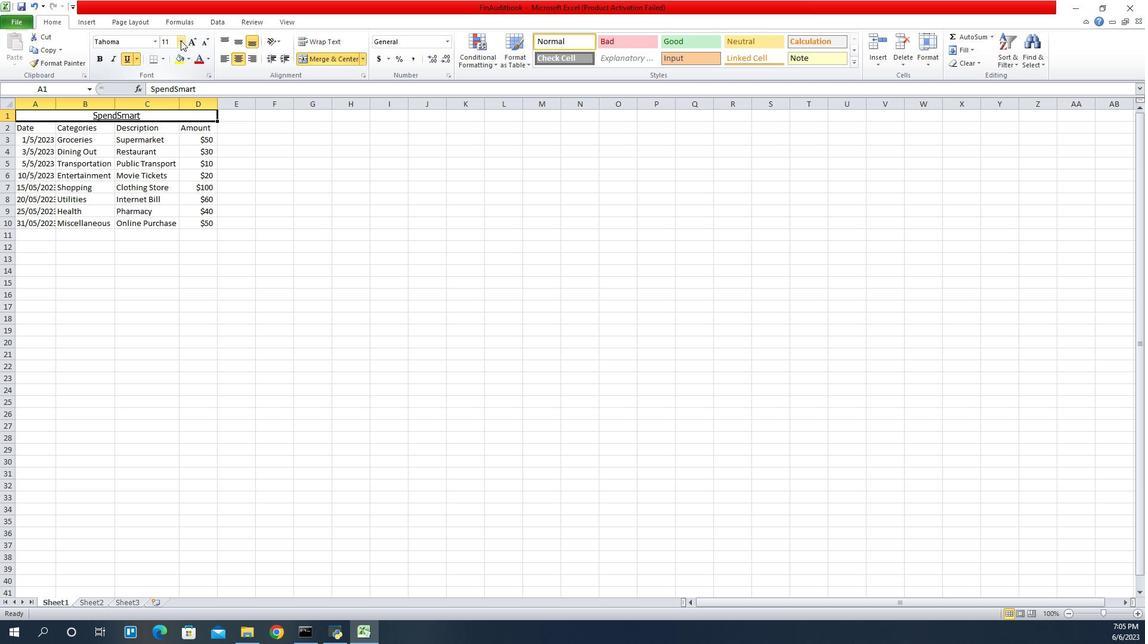 
Action: Mouse moved to (985, 139)
Screenshot: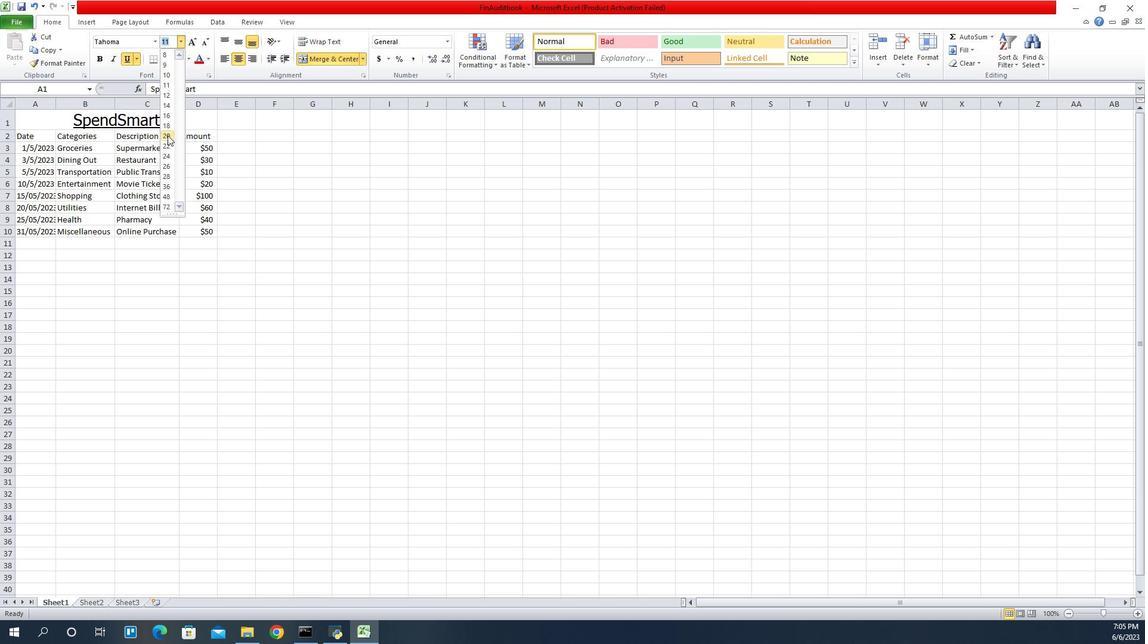 
Action: Mouse pressed left at (985, 139)
Screenshot: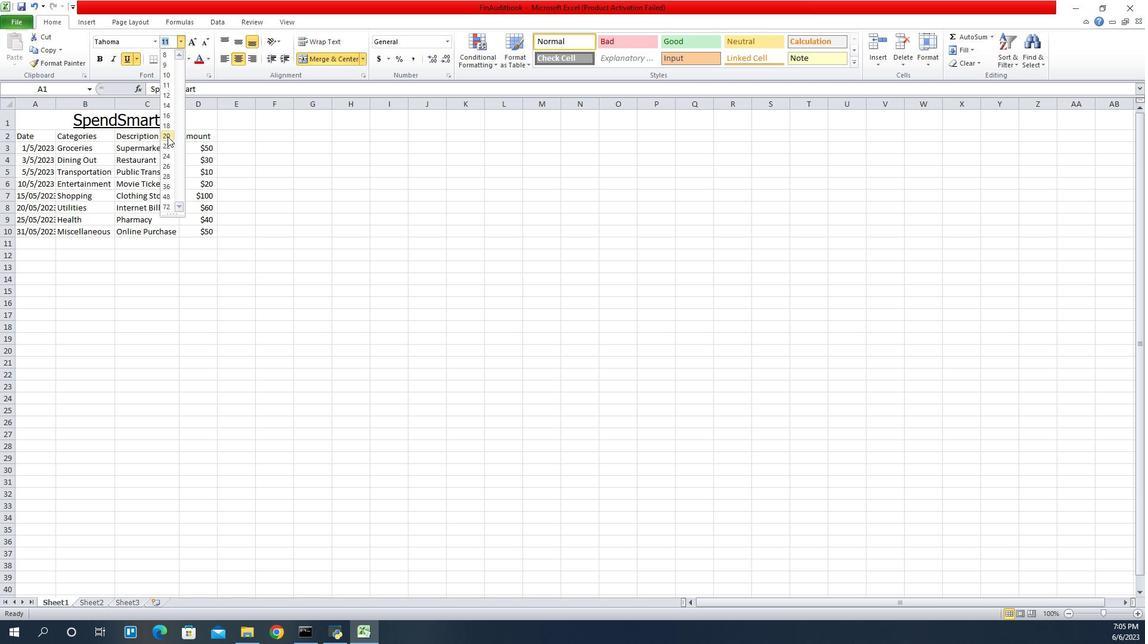 
Action: Mouse moved to (846, 139)
Screenshot: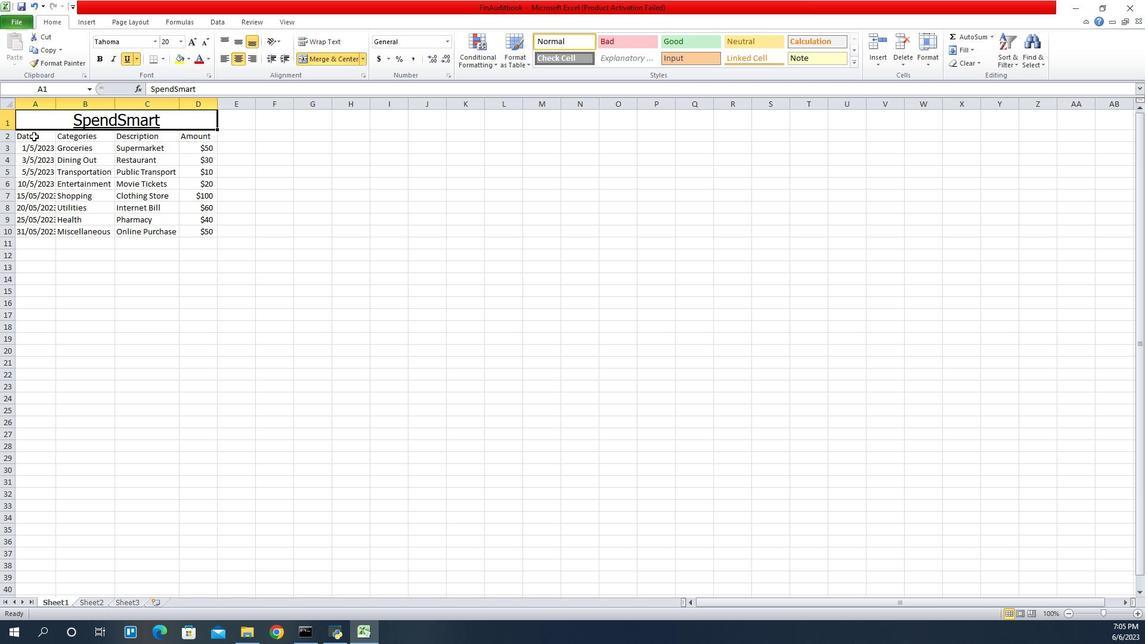 
Action: Mouse pressed left at (846, 139)
Screenshot: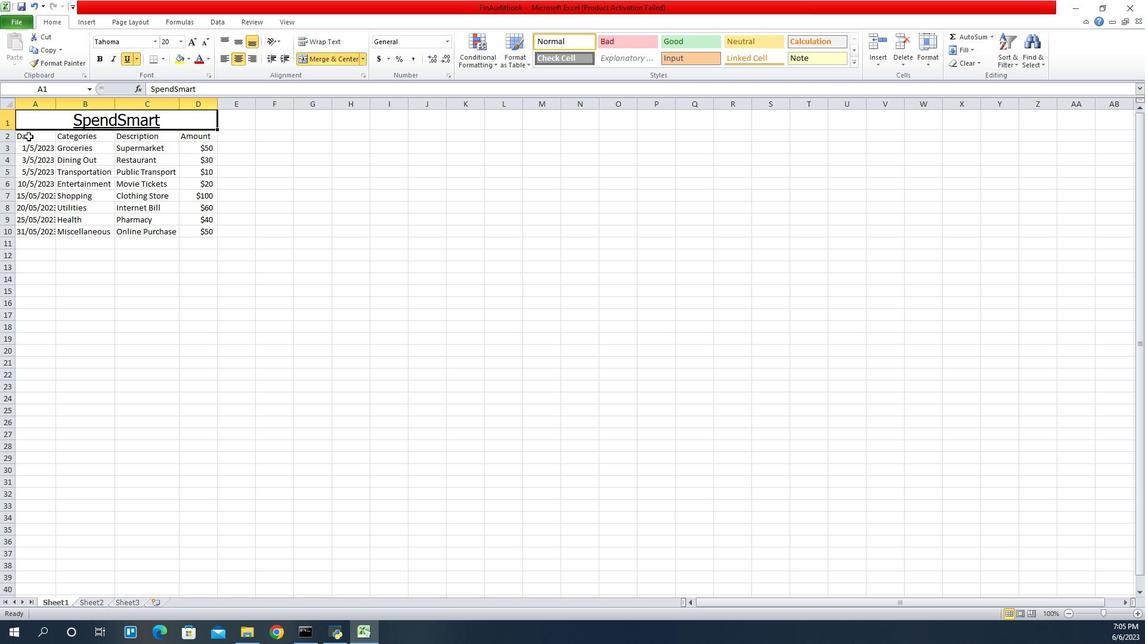 
Action: Mouse moved to (972, 47)
Screenshot: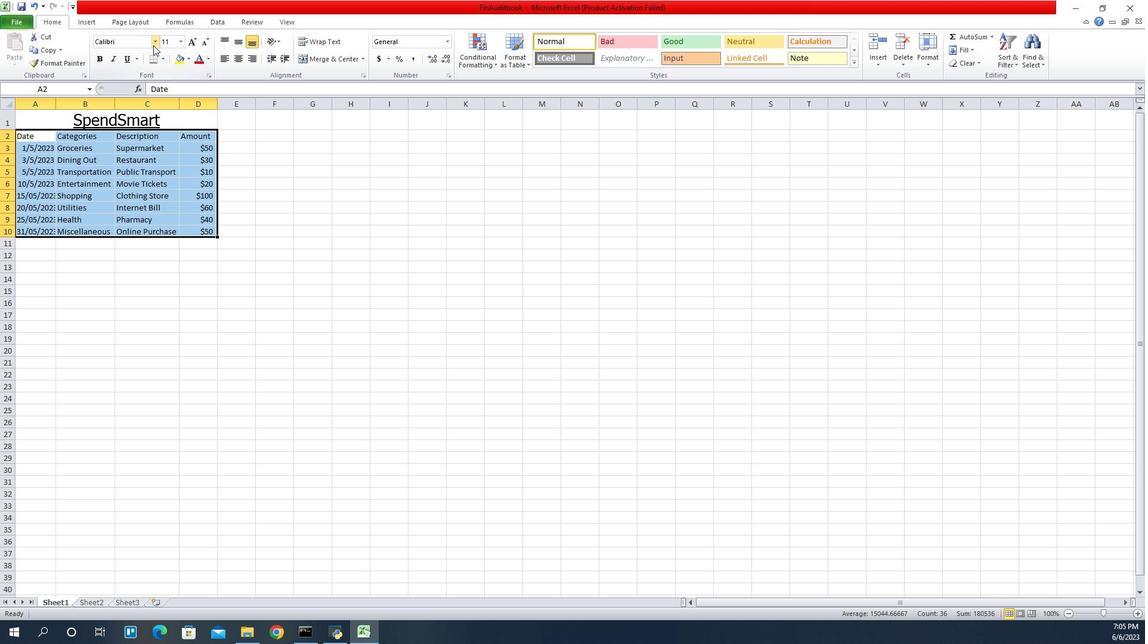 
Action: Mouse pressed left at (972, 47)
Screenshot: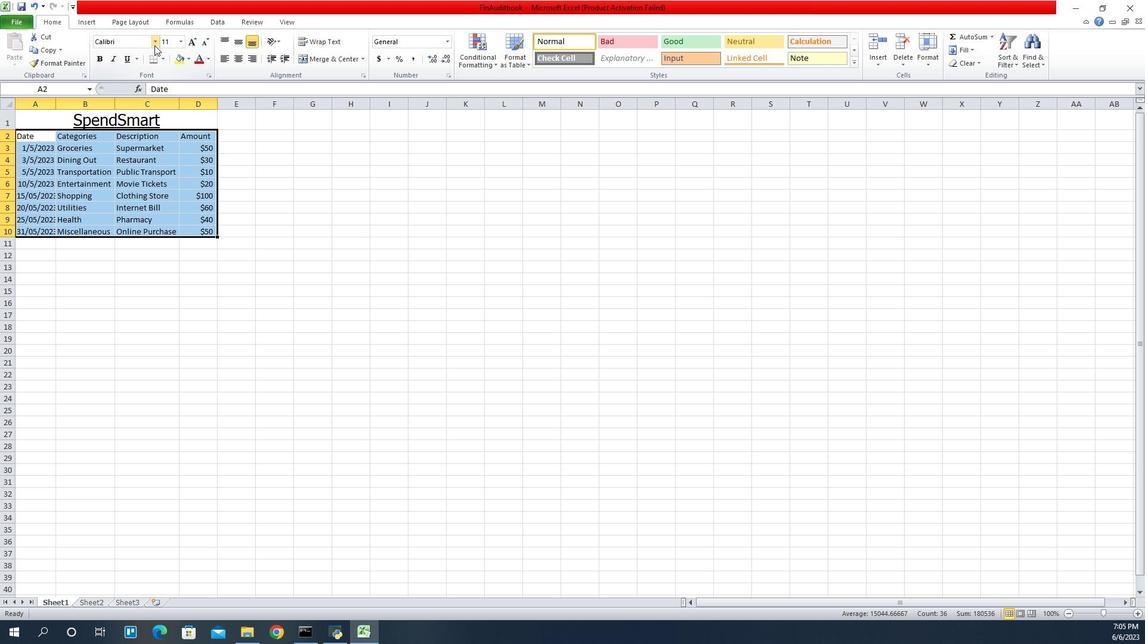 
Action: Mouse moved to (962, 134)
Screenshot: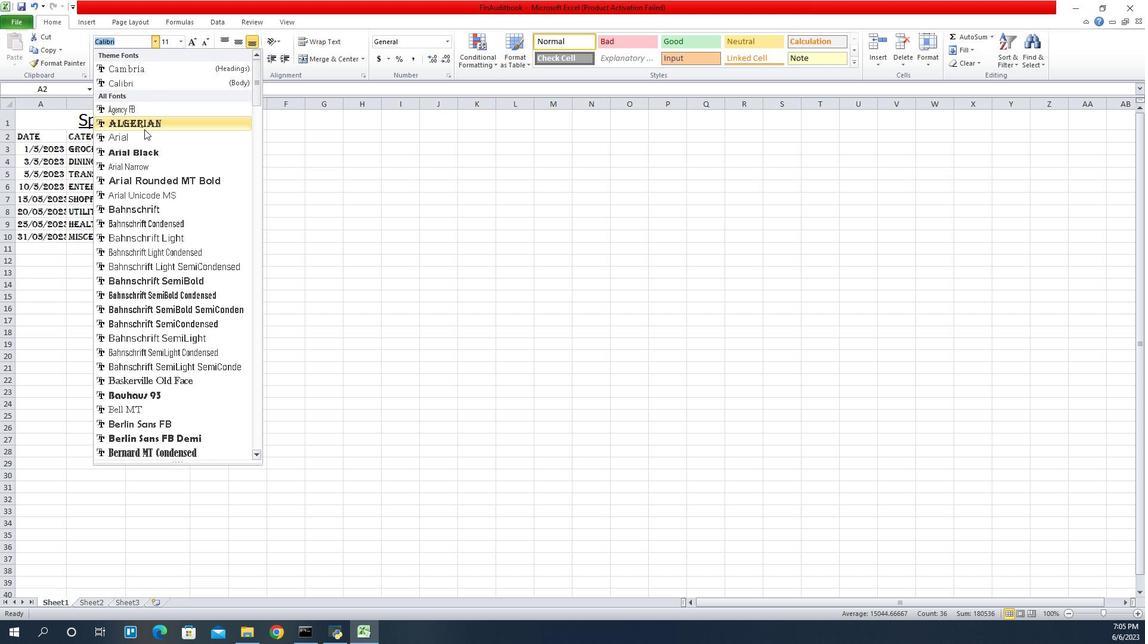 
Action: Mouse pressed left at (962, 134)
Screenshot: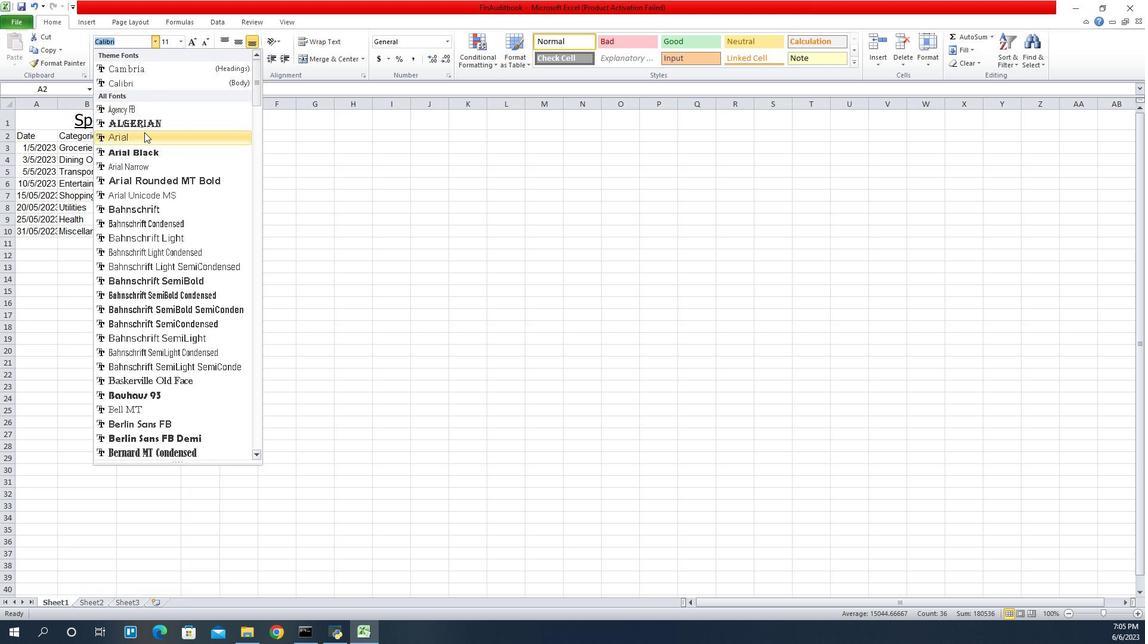 
Action: Mouse moved to (999, 46)
Screenshot: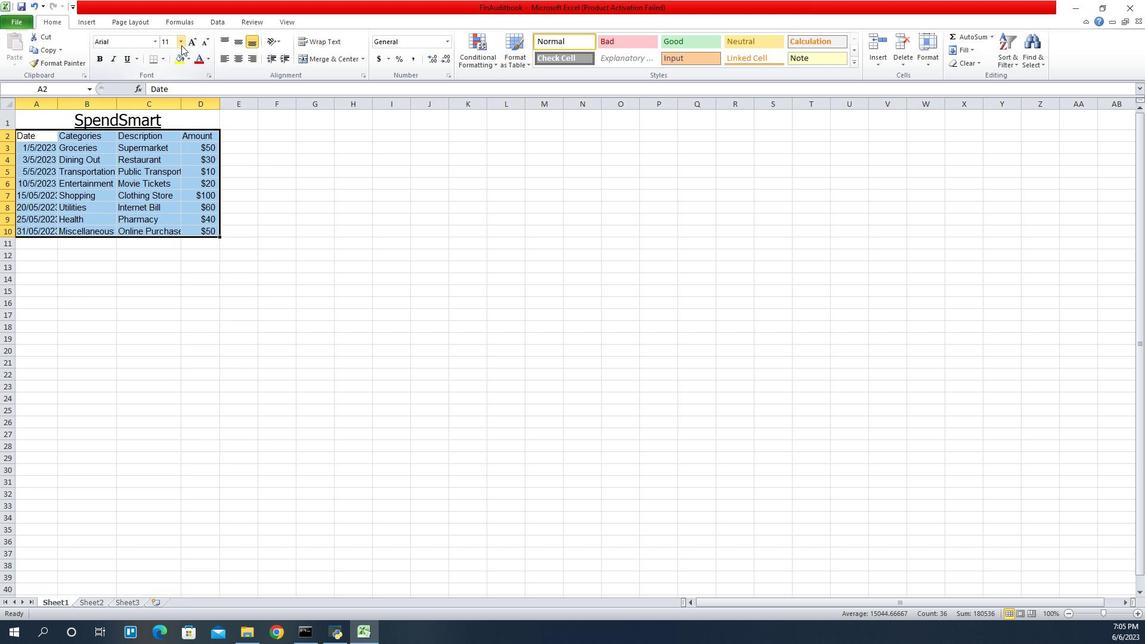 
Action: Mouse pressed left at (999, 46)
Screenshot: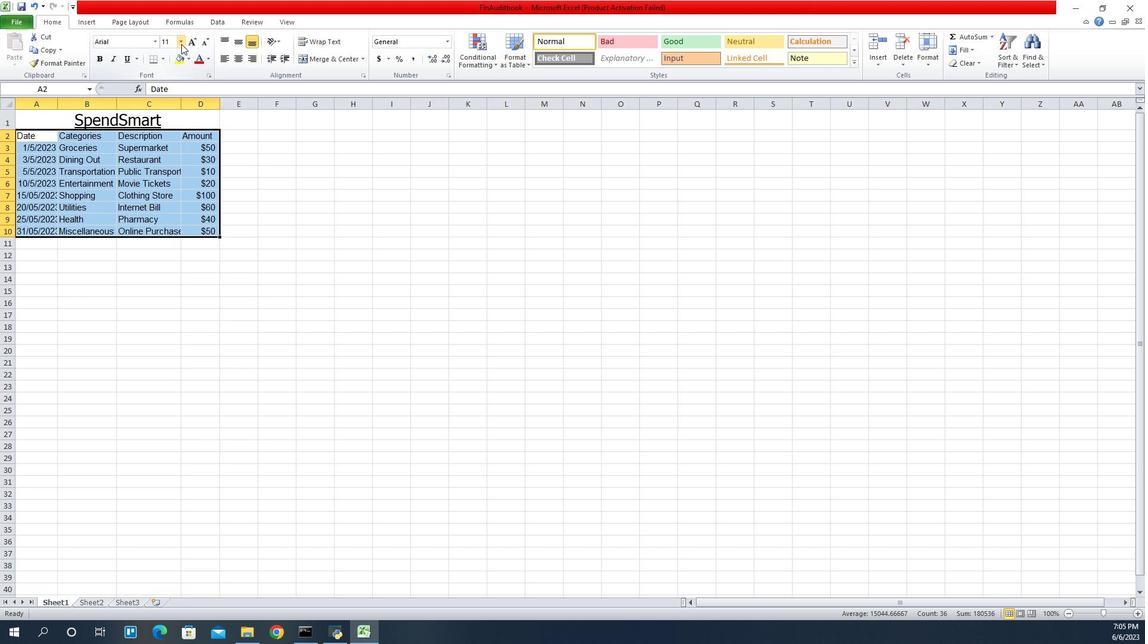 
Action: Mouse moved to (990, 100)
Screenshot: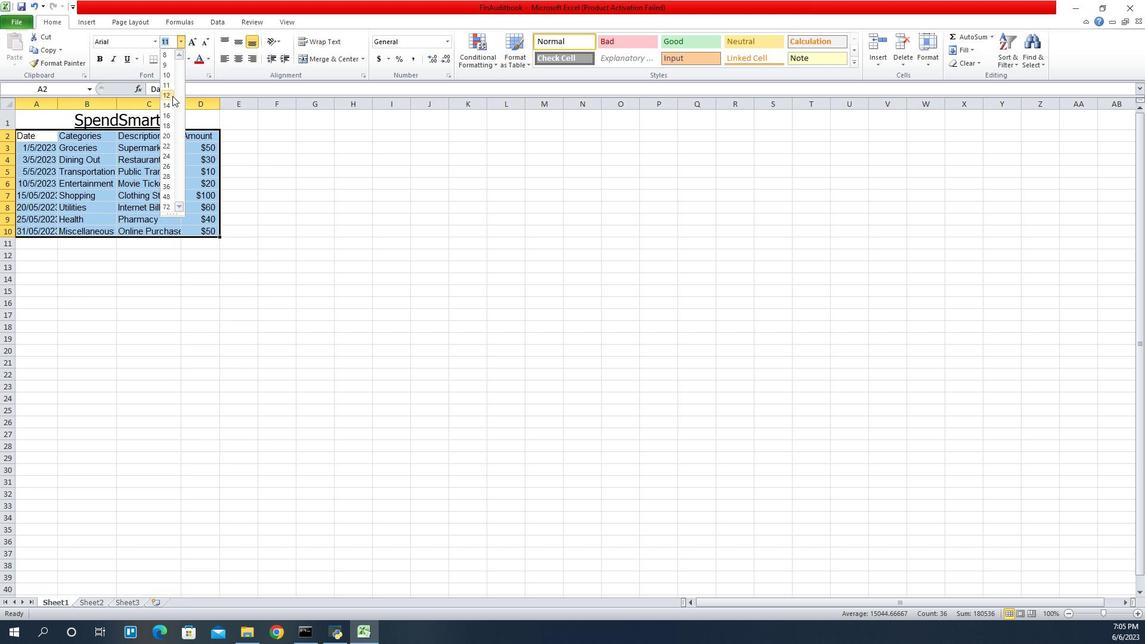 
Action: Mouse pressed left at (990, 100)
Screenshot: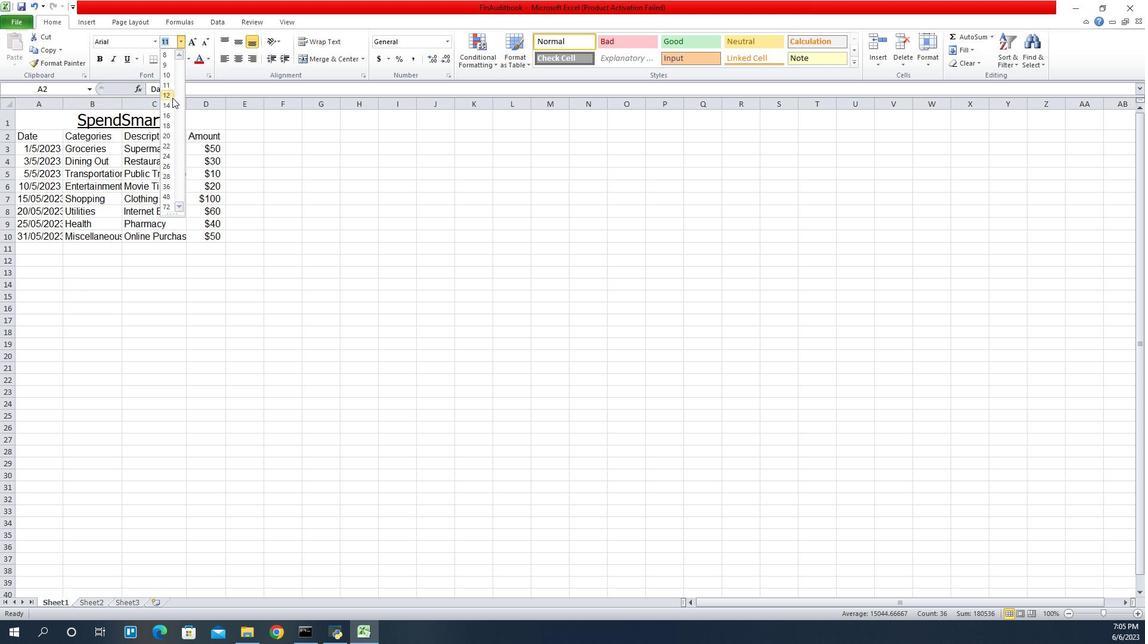 
Action: Mouse moved to (920, 119)
Screenshot: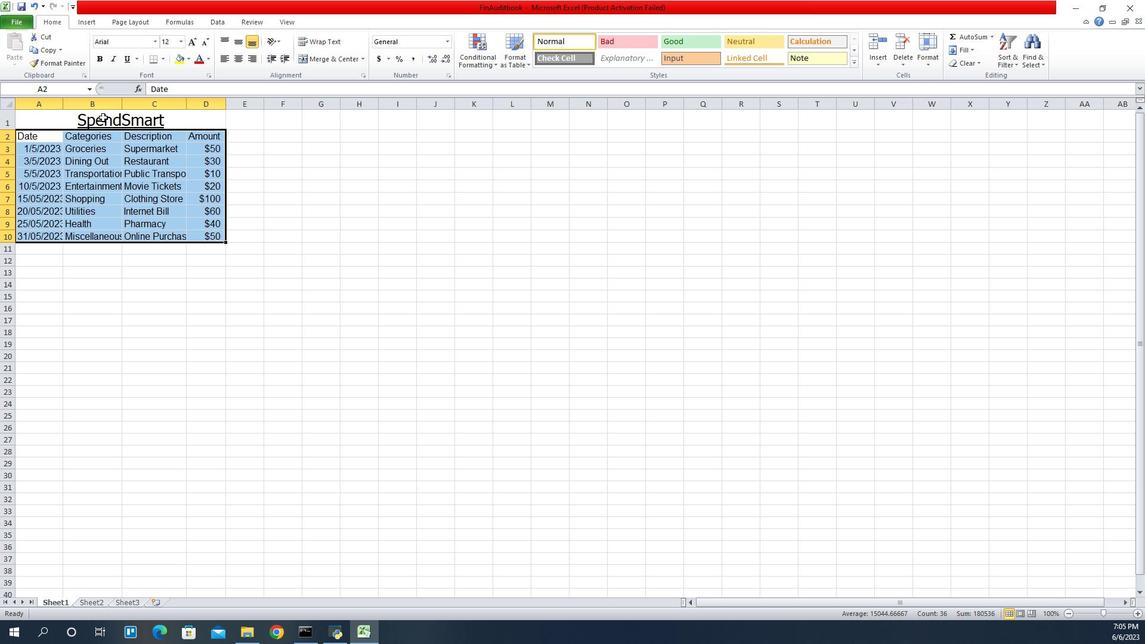 
Action: Mouse pressed left at (920, 119)
Screenshot: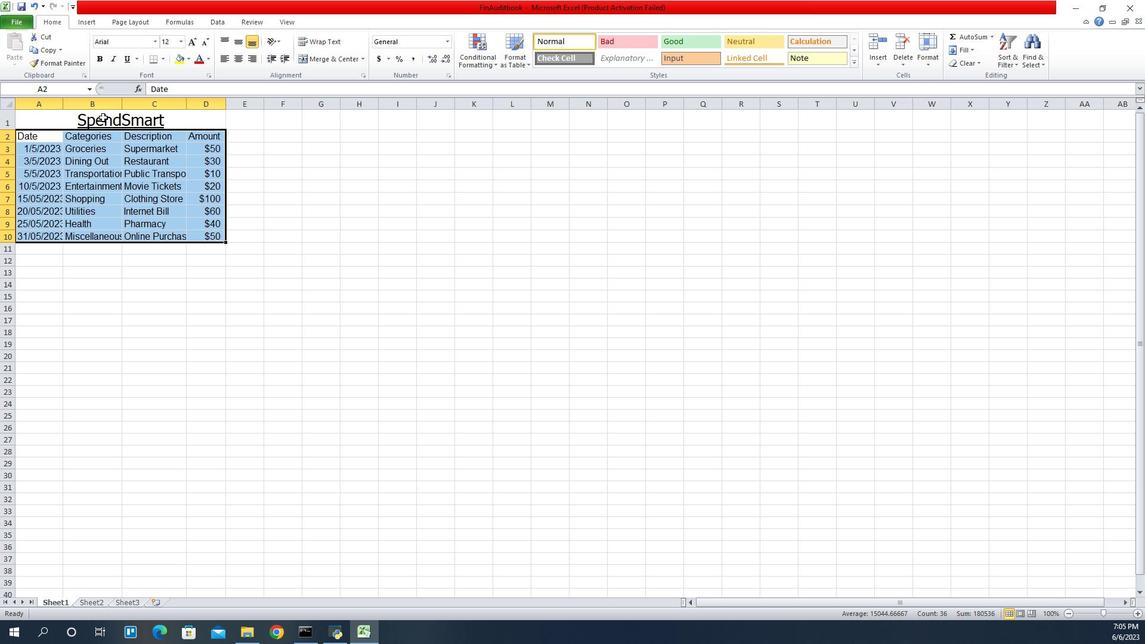 
Action: Mouse moved to (1042, 61)
Screenshot: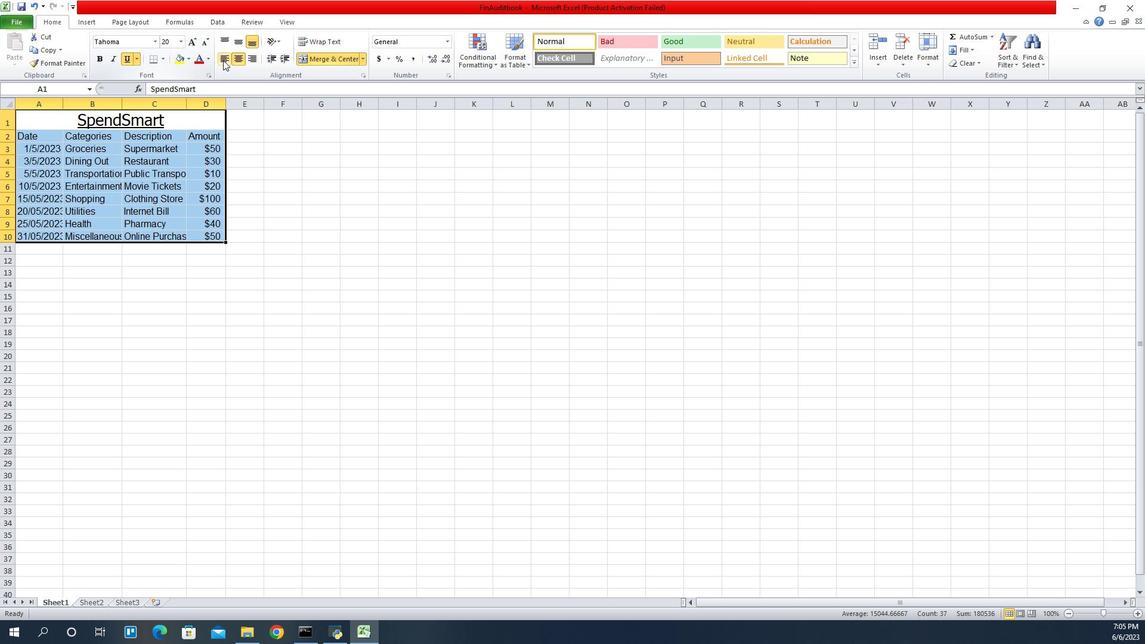 
Action: Mouse pressed left at (1042, 61)
Screenshot: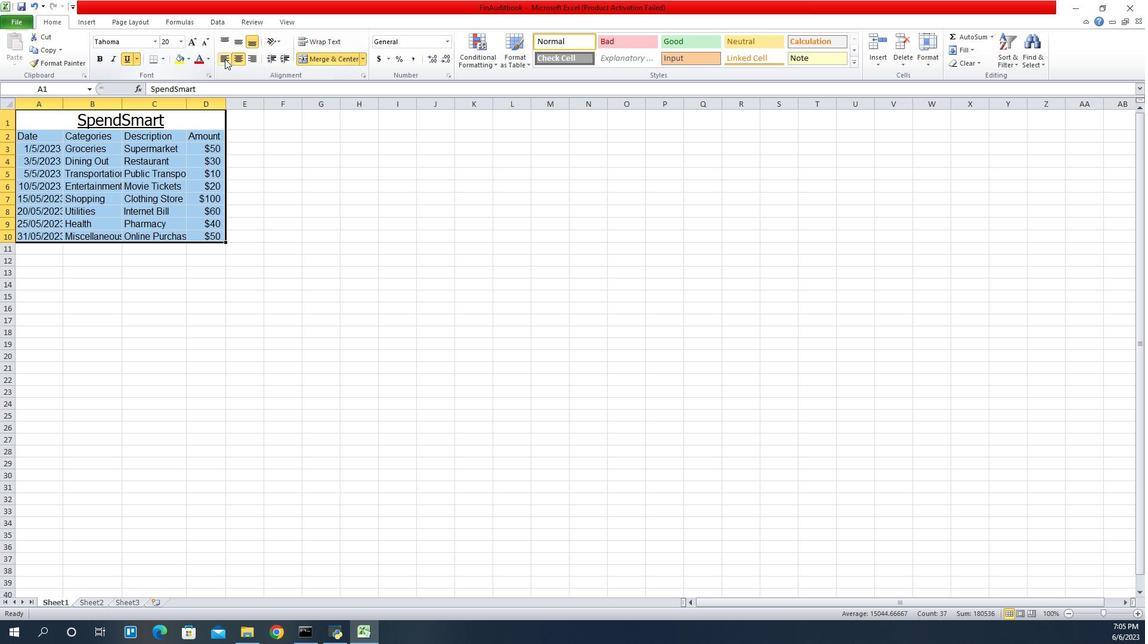 
Action: Mouse moved to (879, 108)
Screenshot: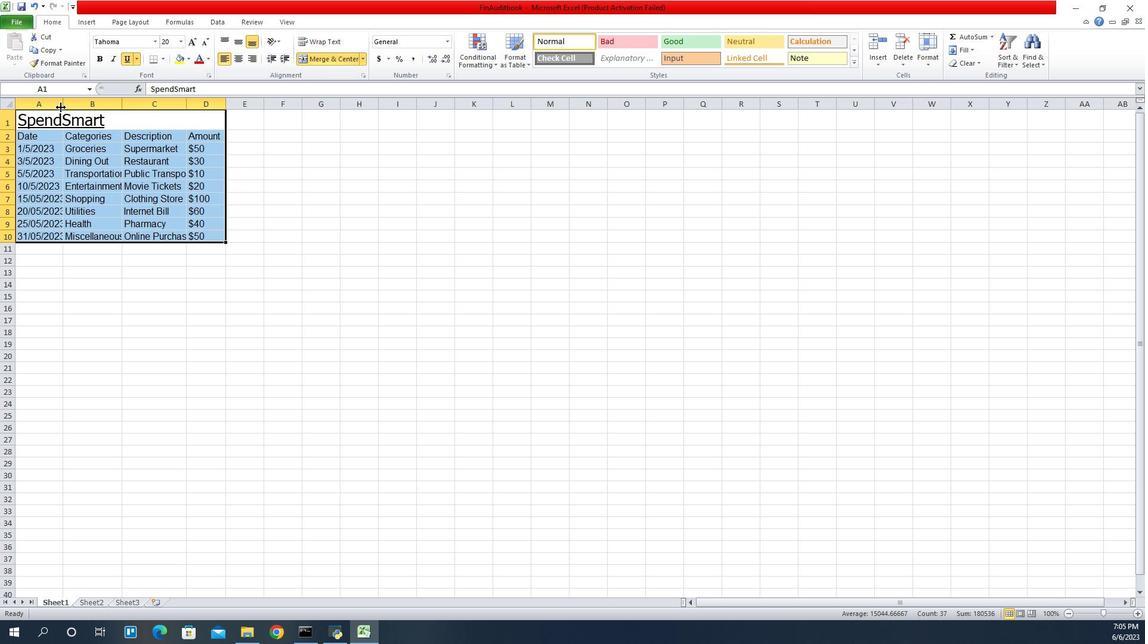 
Action: Mouse pressed left at (879, 108)
Screenshot: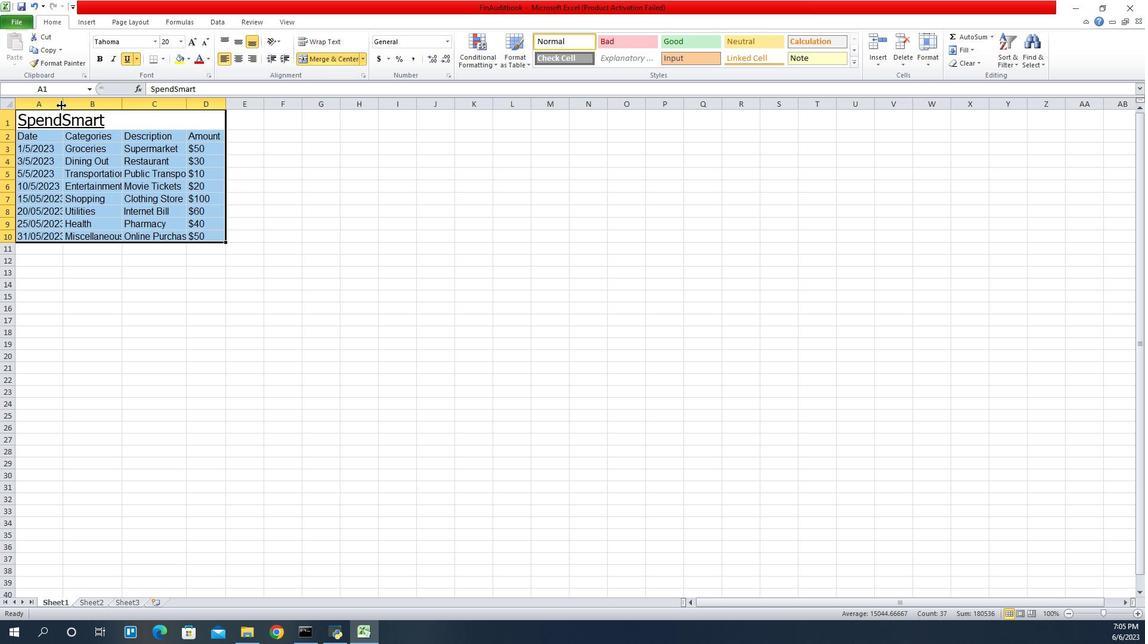 
Action: Mouse pressed left at (879, 108)
Screenshot: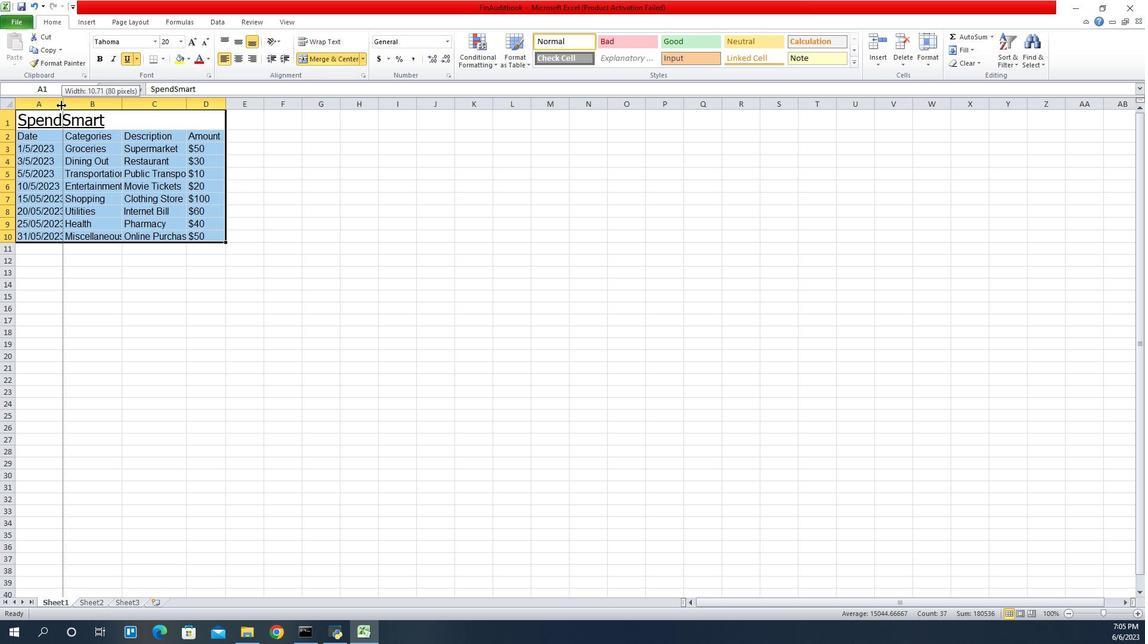 
Action: Mouse moved to (942, 103)
Screenshot: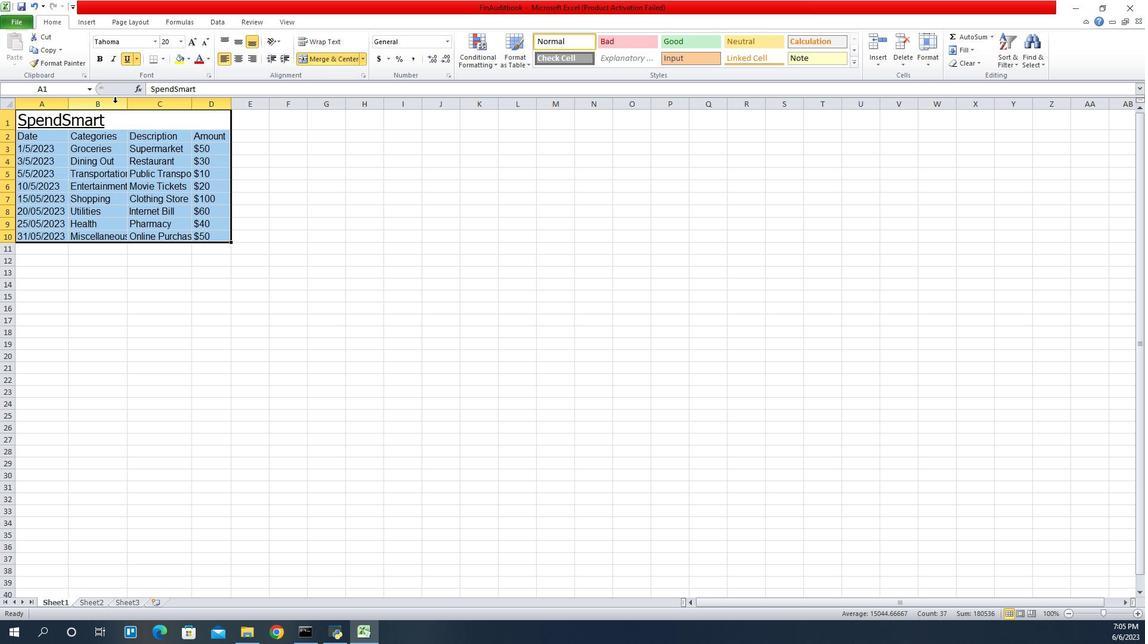 
Action: Mouse pressed left at (942, 103)
Screenshot: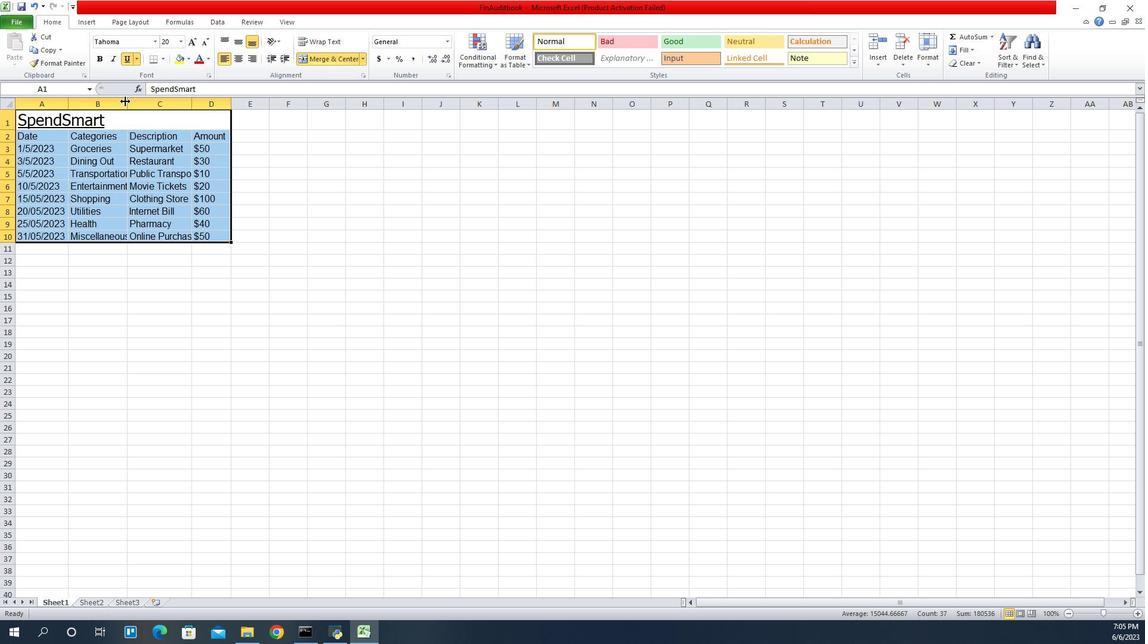 
Action: Mouse pressed left at (942, 103)
Screenshot: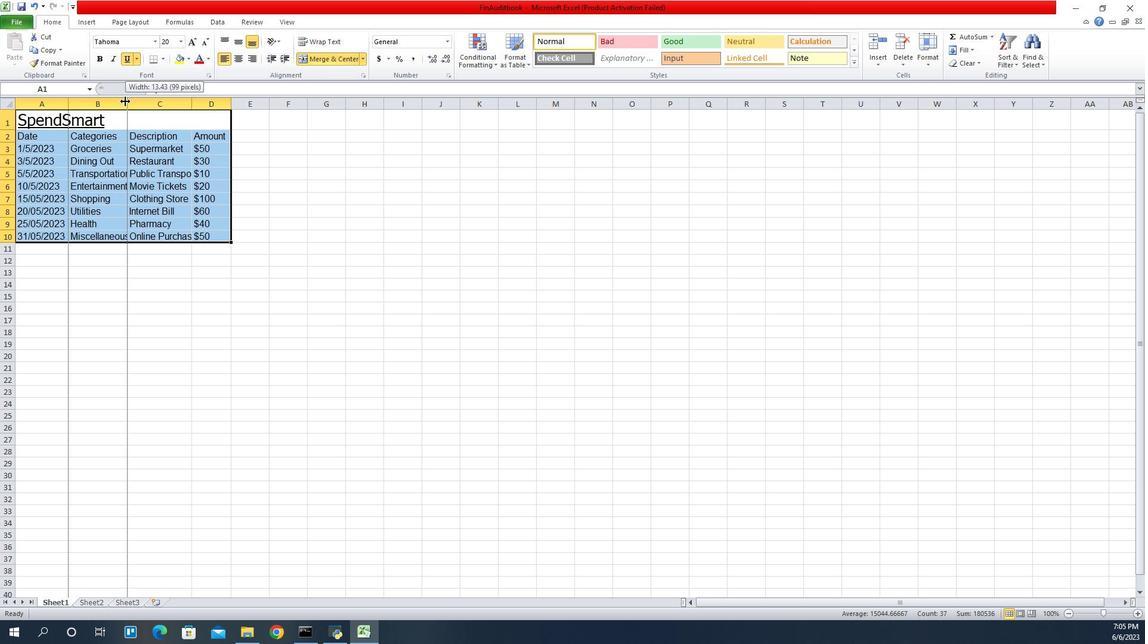 
Action: Mouse moved to (1018, 105)
Screenshot: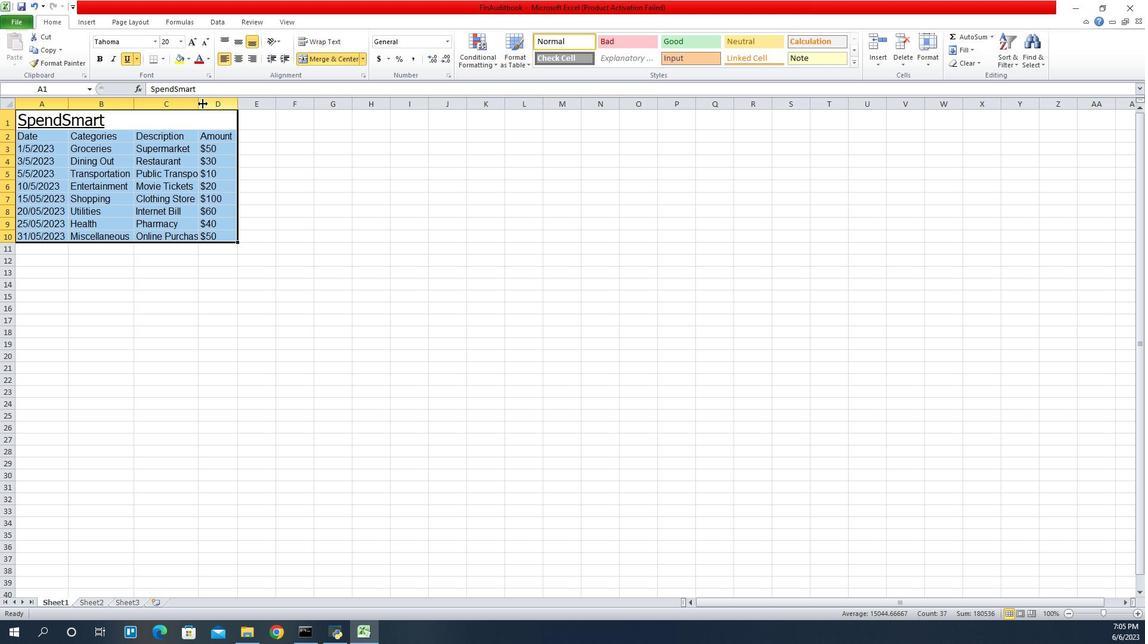 
Action: Mouse pressed left at (1018, 105)
Screenshot: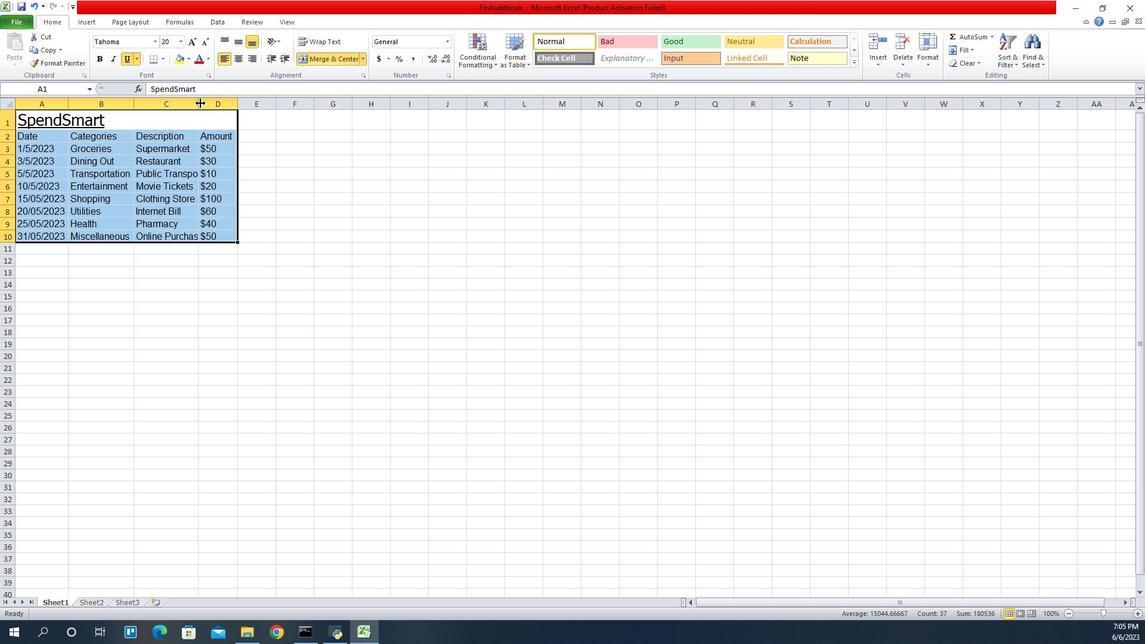 
Action: Mouse pressed left at (1018, 105)
Screenshot: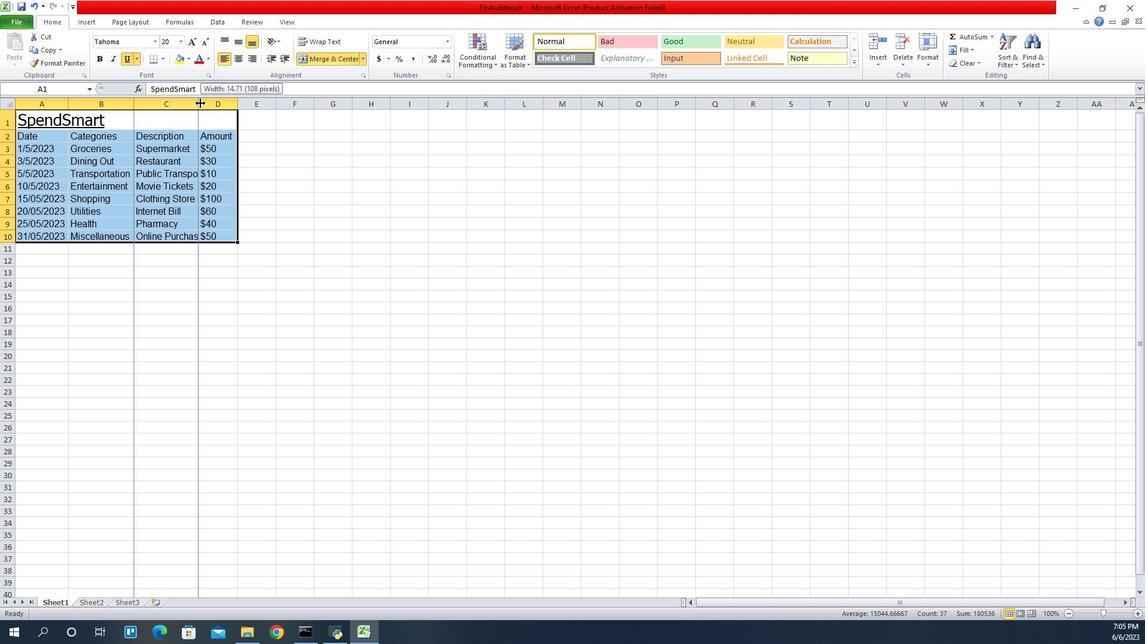 
Action: Mouse moved to (1062, 107)
Screenshot: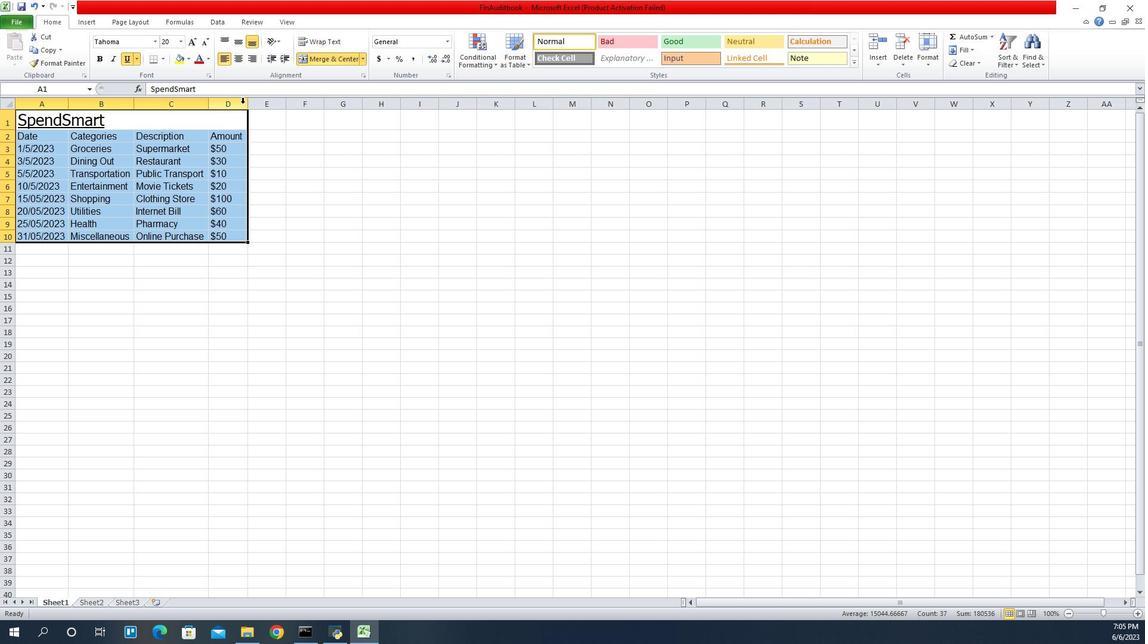 
Action: Mouse pressed left at (1062, 107)
Screenshot: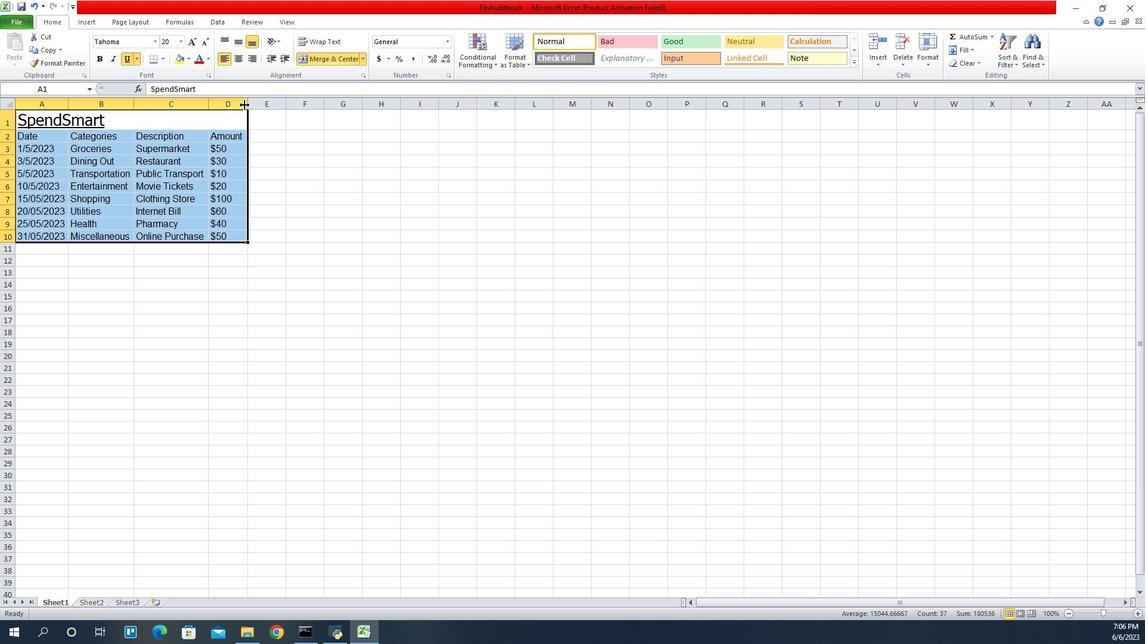 
Action: Mouse pressed left at (1062, 107)
Screenshot: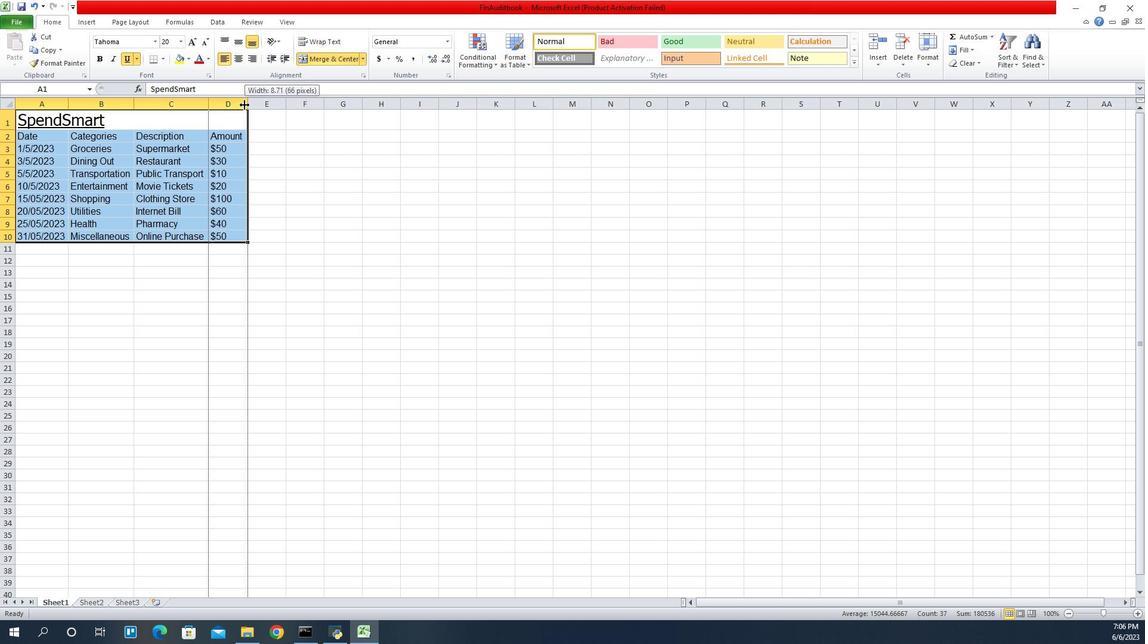 
